 Task: Open a blank google sheet and write heading  Rise Sales. Add 10 people name  'David White, Emily Green, Andrew Baker, Madison Evans, Logan King, Grace Hill, Gabriel Young, Elizabeth Flores, Samuel Reed, Avery Nelson'Item code in between  2020-2080. Product range in between  1000-10000. Add Products   TOMS Shoe, UGG  Shoe, Wolverine Shoe, Z-Coil Shoe, Adidas shoe, Gucci T-shirt, Louis Vuitton bag, Zara Shirt, H&M jeans, Chanel perfume.Choose quantity  1 to 10  commission 2 percent Total Add Amount. Save page  Rise Sales templetes   book
Action: Mouse moved to (551, 191)
Screenshot: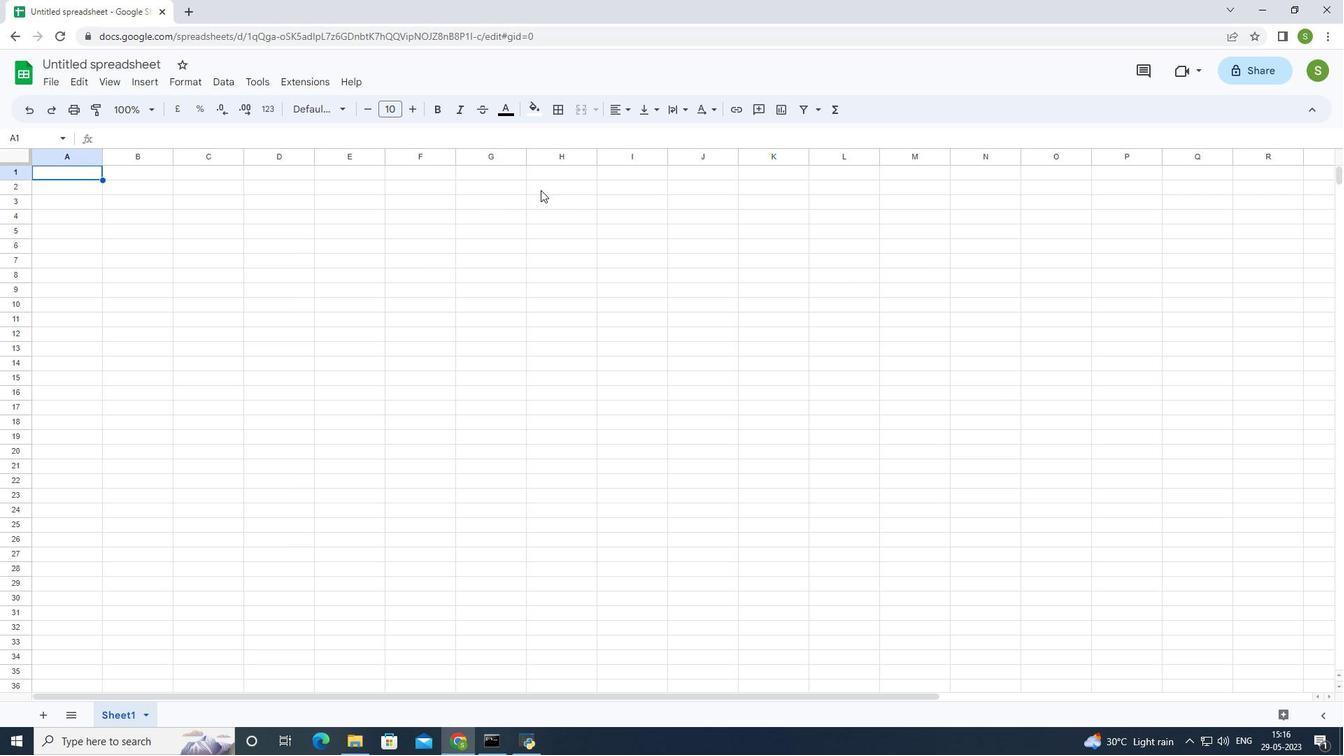 
Action: Mouse pressed left at (551, 191)
Screenshot: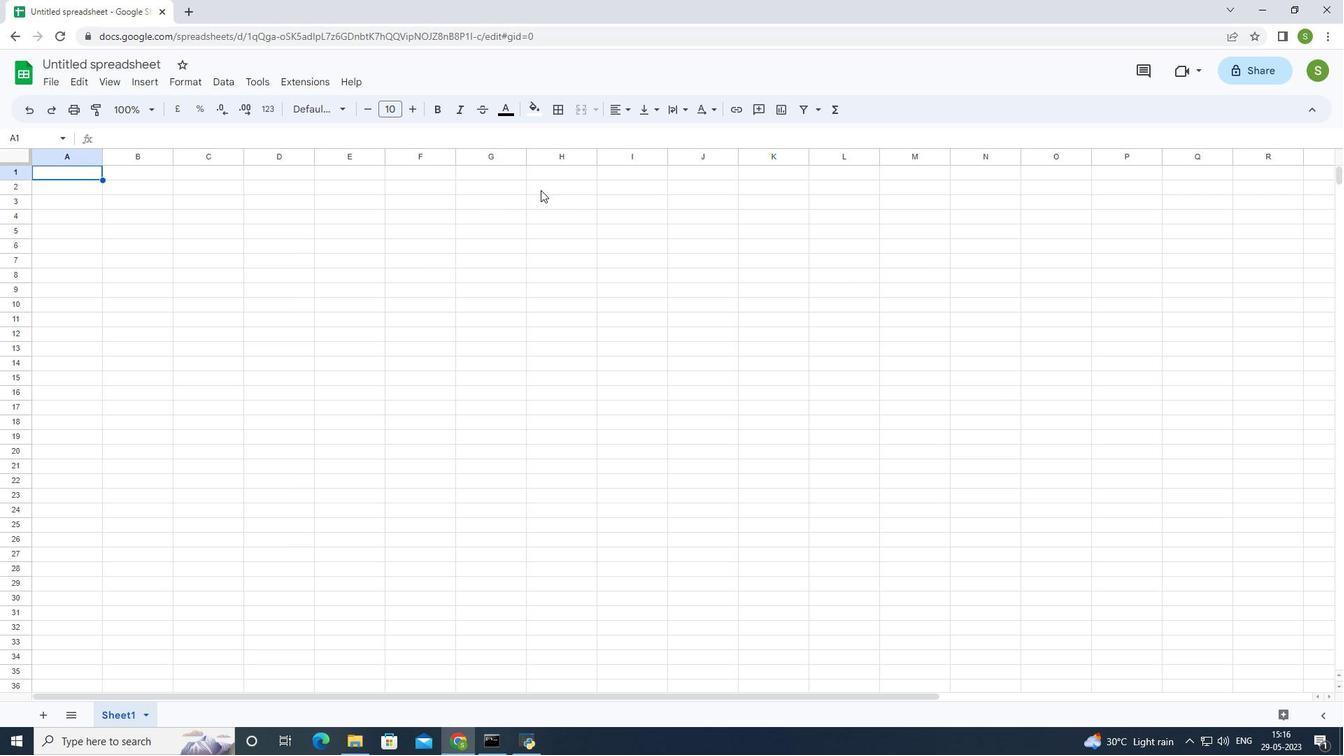 
Action: Mouse moved to (540, 185)
Screenshot: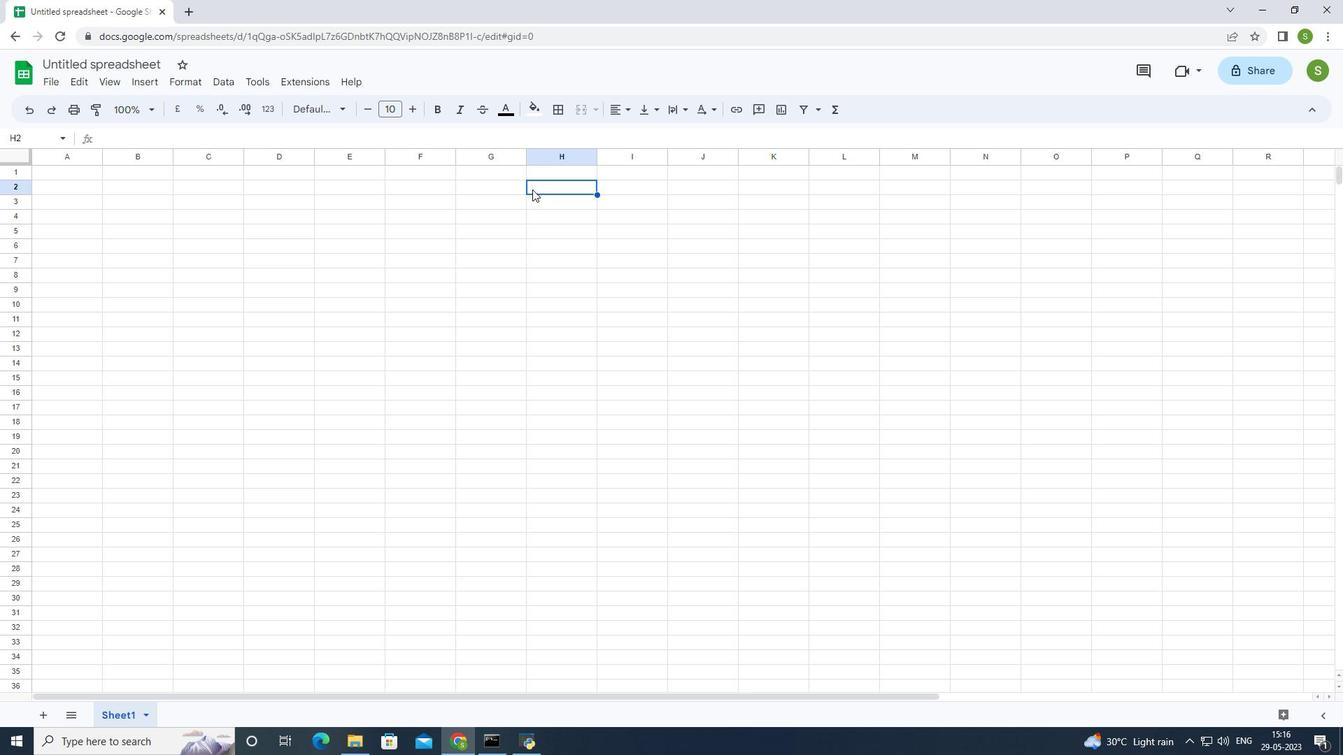 
Action: Mouse pressed left at (540, 185)
Screenshot: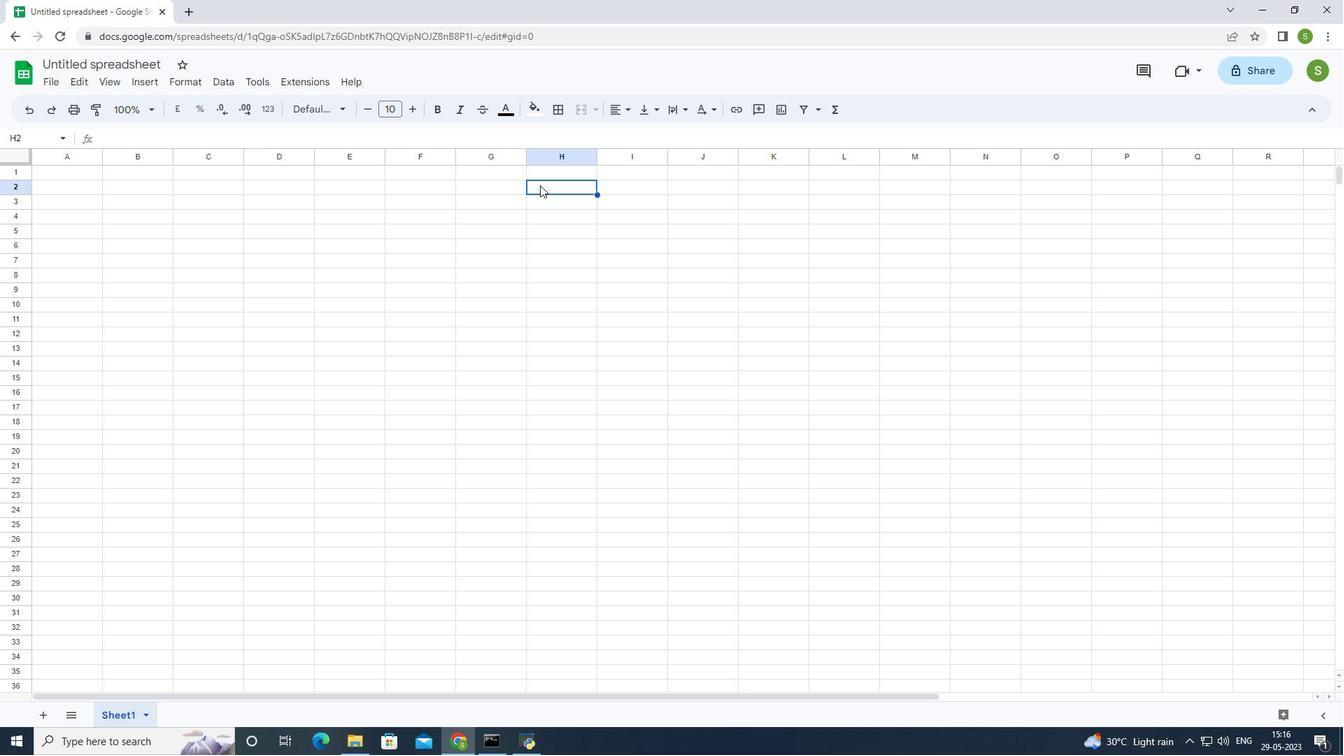 
Action: Mouse moved to (534, 187)
Screenshot: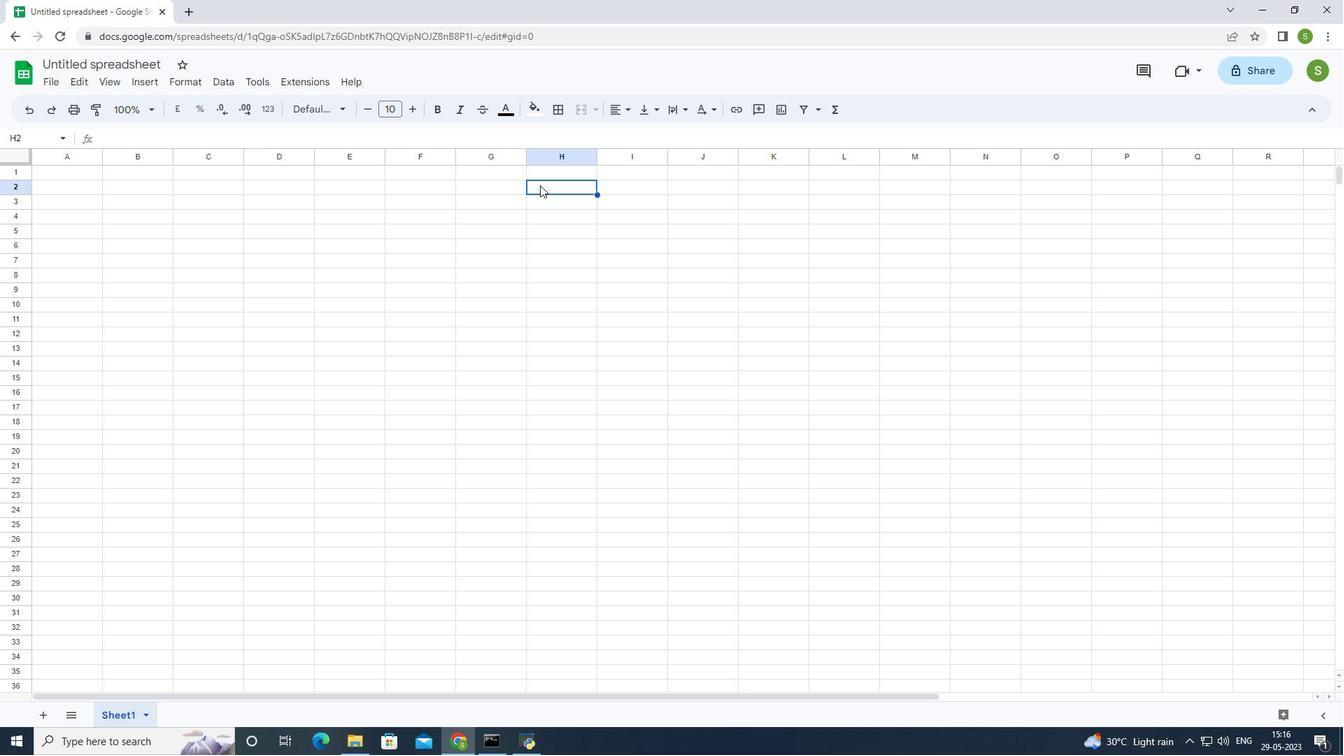 
Action: Key pressed <Key.shift><Key.shift><Key.shift><Key.shift><Key.shift>Rise<Key.space><Key.shift>Sales<Key.enter>
Screenshot: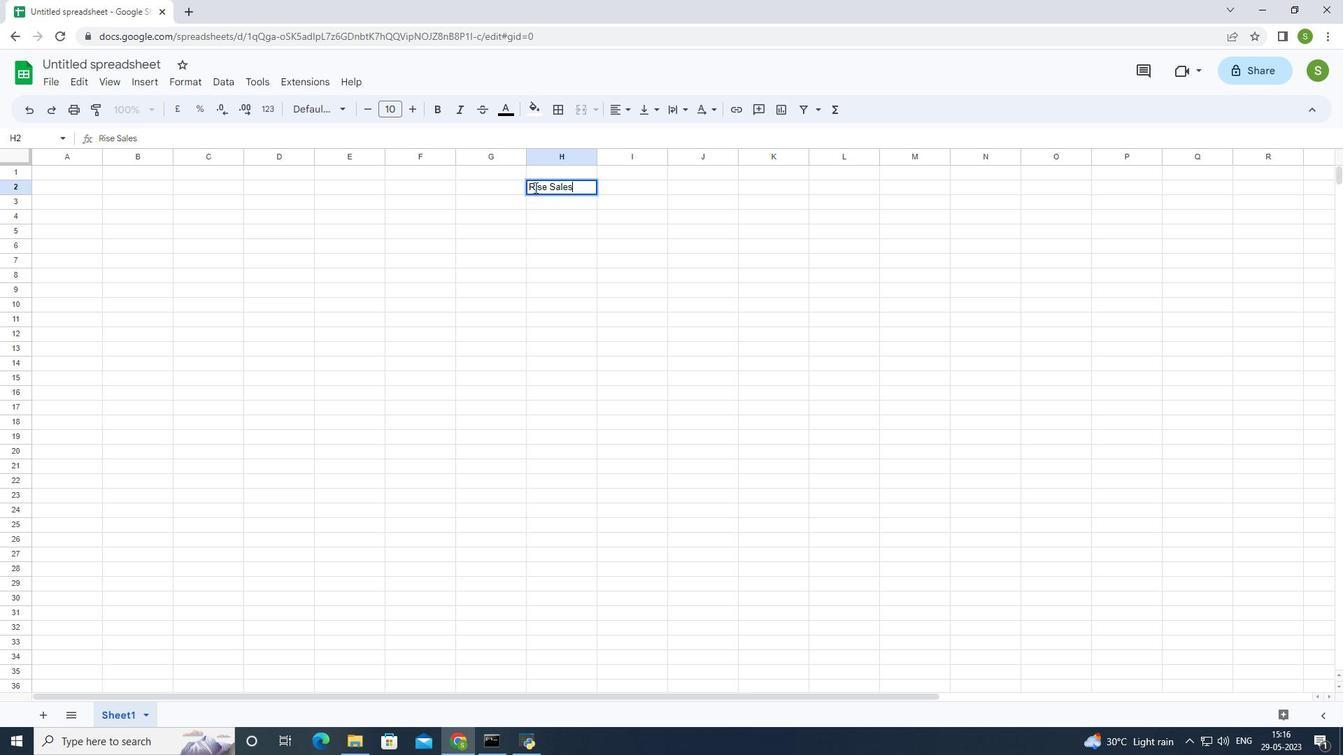 
Action: Mouse moved to (418, 198)
Screenshot: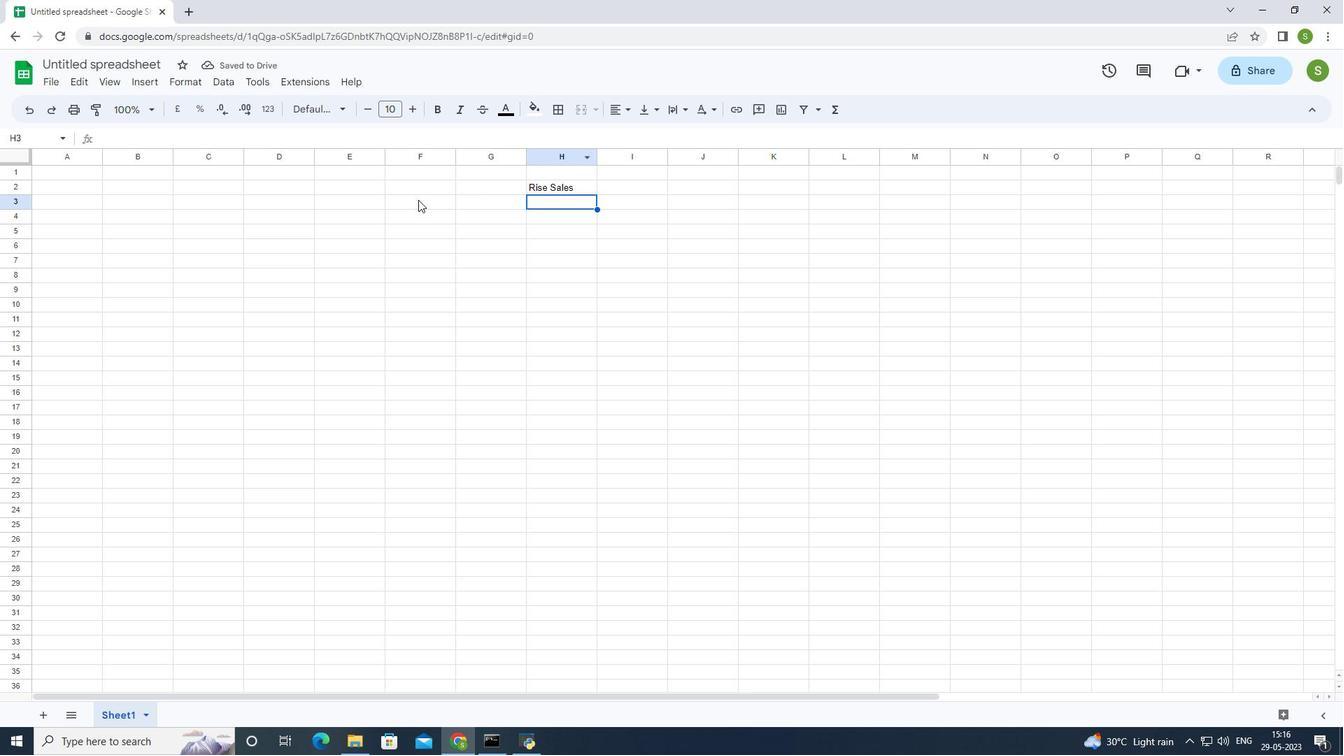 
Action: Mouse pressed left at (418, 198)
Screenshot: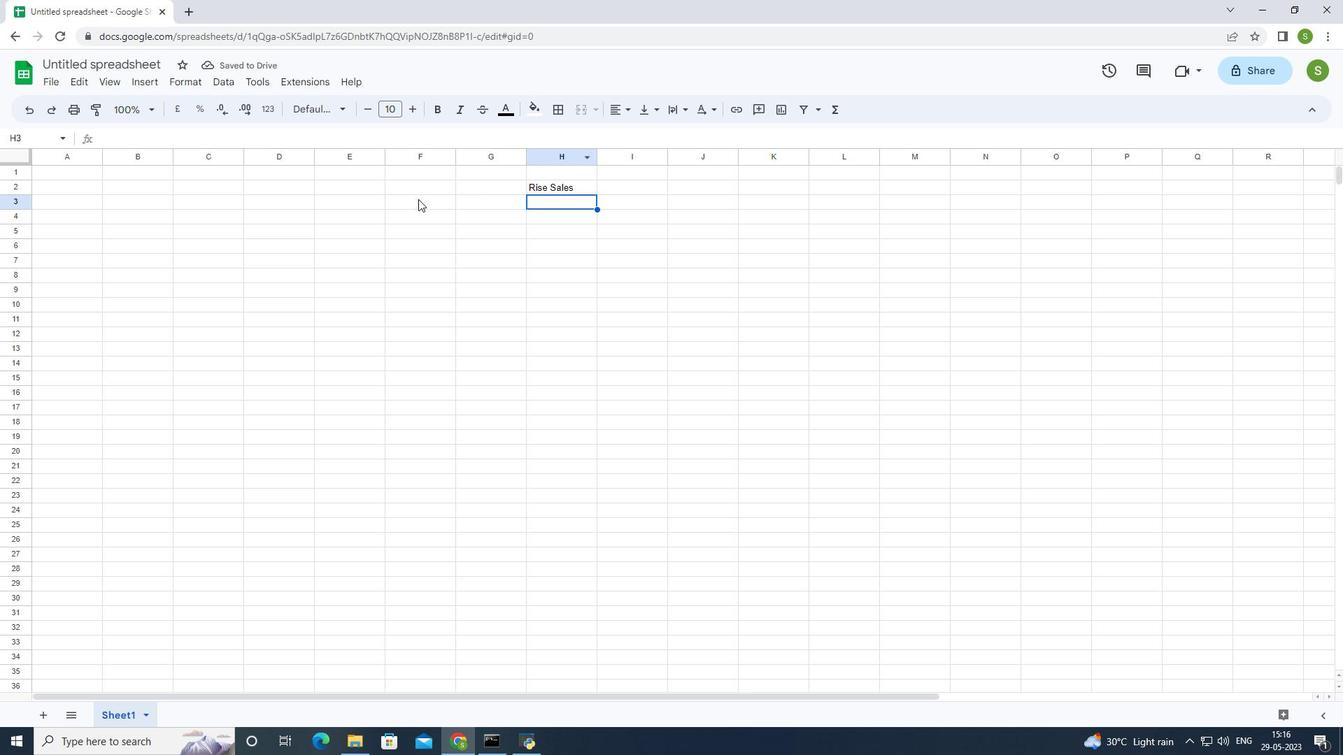 
Action: Mouse moved to (484, 179)
Screenshot: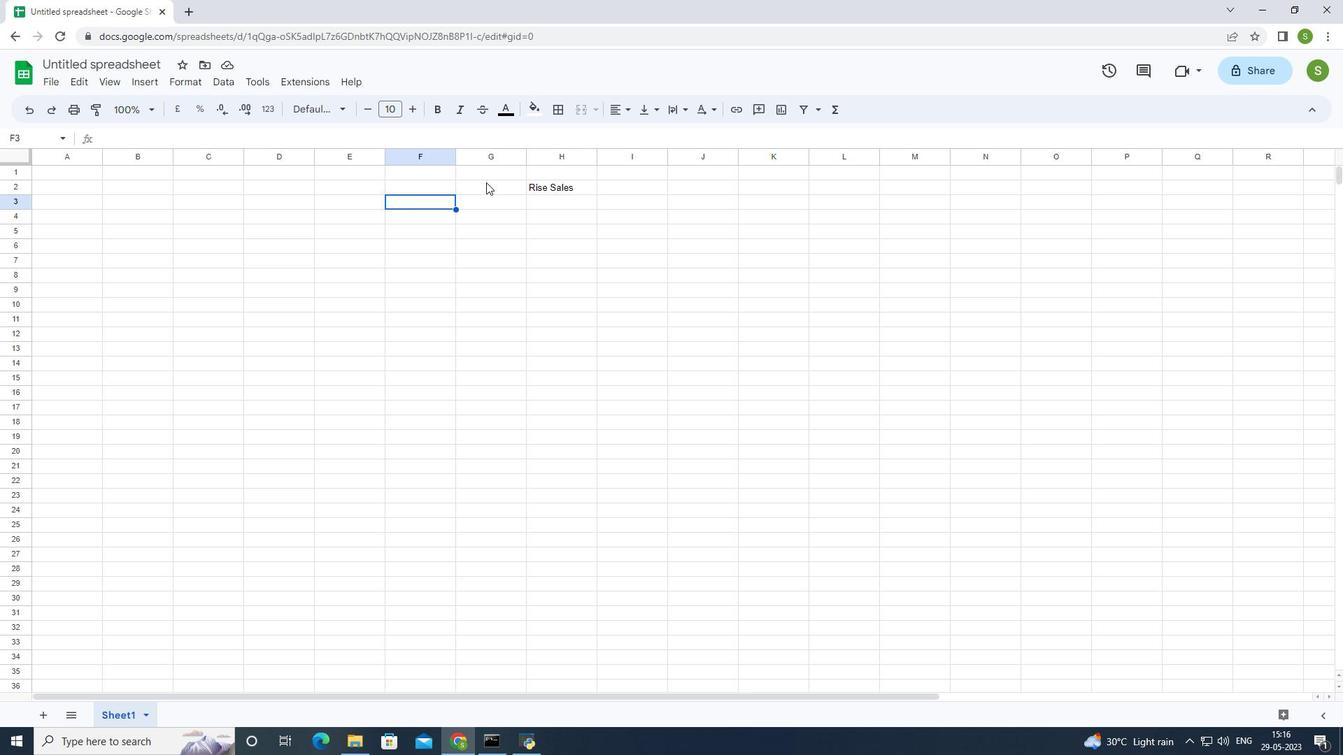 
Action: Key pressed <Key.shift>Na,me<Key.backspace><Key.backspace><Key.backspace>me<Key.enter><Key.shift>David<Key.space><Key.shift><Key.shift><Key.shift><Key.shift><Key.shift>White<Key.enter><Key.shift><Key.shift><Key.shift><Key.shift><Key.shift><Key.shift><Key.shift><Key.shift><Key.shift><Key.shift><Key.shift><Key.shift><Key.shift><Key.shift><Key.shift><Key.shift><Key.shift><Key.shift><Key.shift><Key.shift><Key.shift><Key.shift><Key.shift>Emily<Key.space><Key.shift><Key.shift><Key.shift><Key.shift><Key.shift><Key.shift>Green
Screenshot: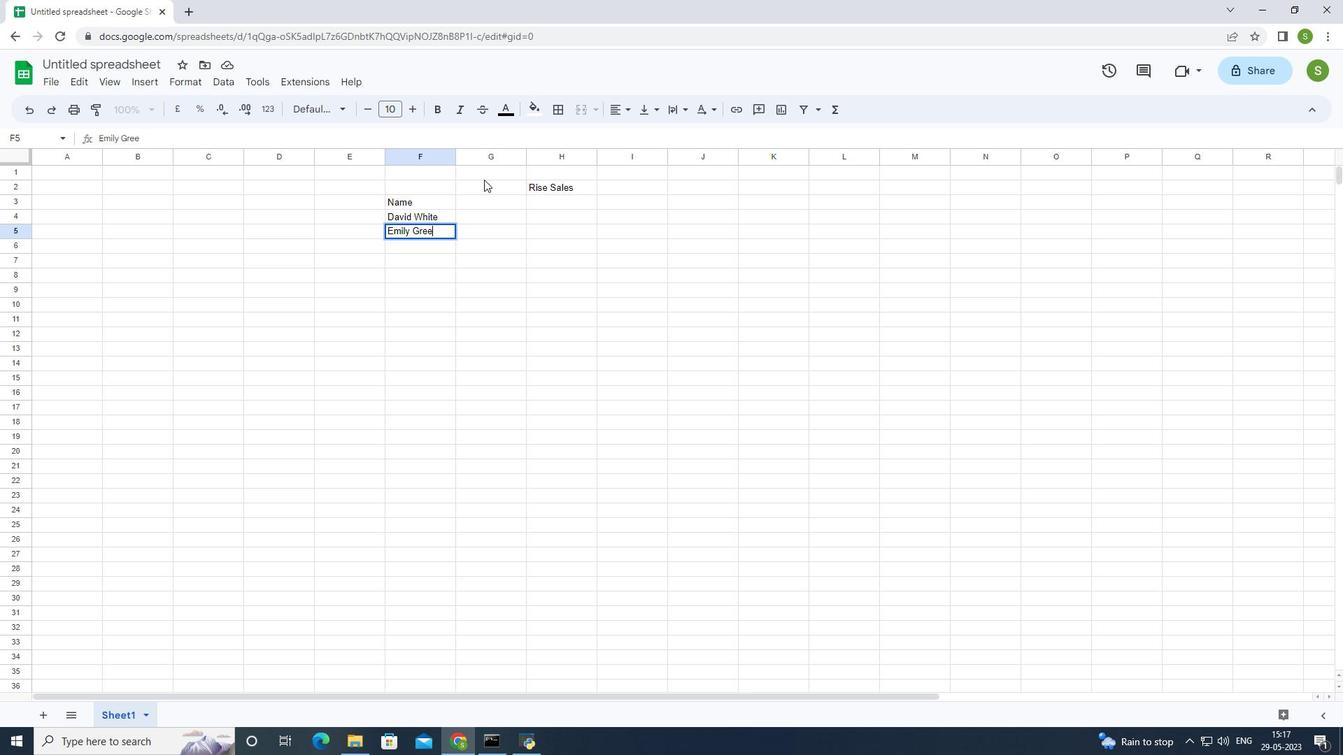 
Action: Mouse moved to (202, 256)
Screenshot: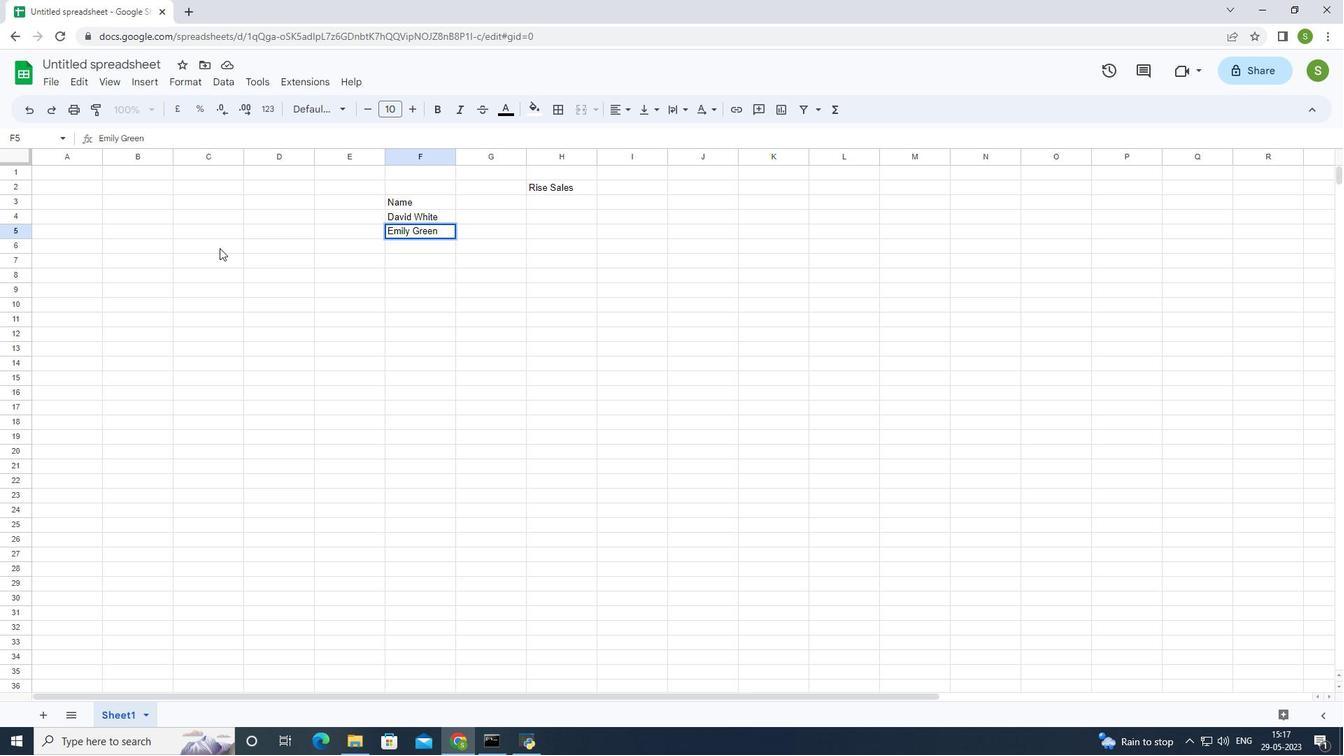
Action: Key pressed <Key.enter><Key.shift>Andrew<Key.space>a<Key.backspace><Key.shift>Baker<Key.enter><Key.shift>Madison<Key.space><Key.shift><Key.shift><Key.shift><Key.shift><Key.shift><Key.shift>Evans<Key.enter><Key.shift>Logan<Key.space>z<Key.backspace><Key.shift>King<Key.enter><Key.shift><Key.shift><Key.shift><Key.shift><Key.shift><Key.shift><Key.shift><Key.shift><Key.shift><Key.shift><Key.shift>Grance<Key.space><Key.shift>Hill<Key.enter><Key.shift><Key.shift><Key.shift><Key.shift><Key.shift><Key.shift><Key.shift><Key.shift><Key.shift><Key.shift><Key.shift><Key.shift><Key.shift>Gabriel<Key.space><Key.shift>Young<Key.enter><Key.shift><Key.shift><Key.shift><Key.shift><Key.shift><Key.shift><Key.shift><Key.shift><Key.shift><Key.shift><Key.shift><Key.shift><Key.shift><Key.shift><Key.shift><Key.shift><Key.shift><Key.shift><Key.shift><Key.shift><Key.shift><Key.shift><Key.shift><Key.shift><Key.shift><Key.shift><Key.shift><Key.shift><Key.shift><Key.shift><Key.shift><Key.shift><Key.shift><Key.shift><Key.shift><Key.shift>Elizabeth<Key.space><Key.shift><Key.shift><Key.shift><Key.shift><Key.shift><Key.shift><Key.shift><Key.shift><Key.shift><Key.shift><Key.shift><Key.shift><Key.shift><Key.shift><Key.shift><Key.shift><Key.shift><Key.shift><Key.shift><Key.shift>Flores<Key.enter><Key.shift>Samuel<Key.space><Key.shift>E<Key.backspace><Key.shift>Reed<Key.enter><Key.shift><Key.shift><Key.shift><Key.shift><Key.shift><Key.shift><Key.shift><Key.shift><Key.shift><Key.shift><Key.shift><Key.shift><Key.shift><Key.shift><Key.shift><Key.shift><Key.shift>Avery<Key.space><Key.shift><Key.shift><Key.shift><Key.shift><Key.shift><Key.shift><Key.shift><Key.shift><Key.shift><Key.shift><Key.shift><Key.shift><Key.shift><Key.shift><Key.shift><Key.shift><Key.shift><Key.shift><Key.shift><Key.shift><Key.shift><Key.shift><Key.shift><Key.shift>Nelson
Screenshot: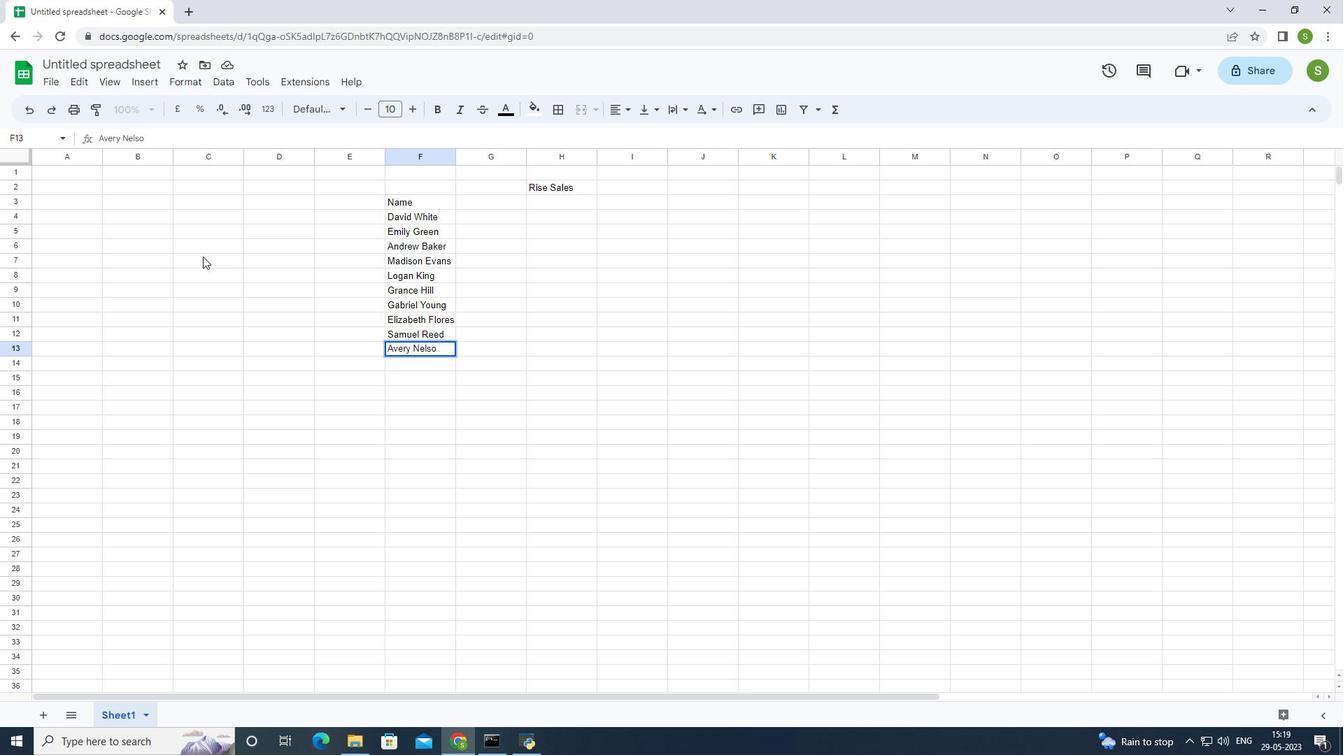 
Action: Mouse moved to (506, 203)
Screenshot: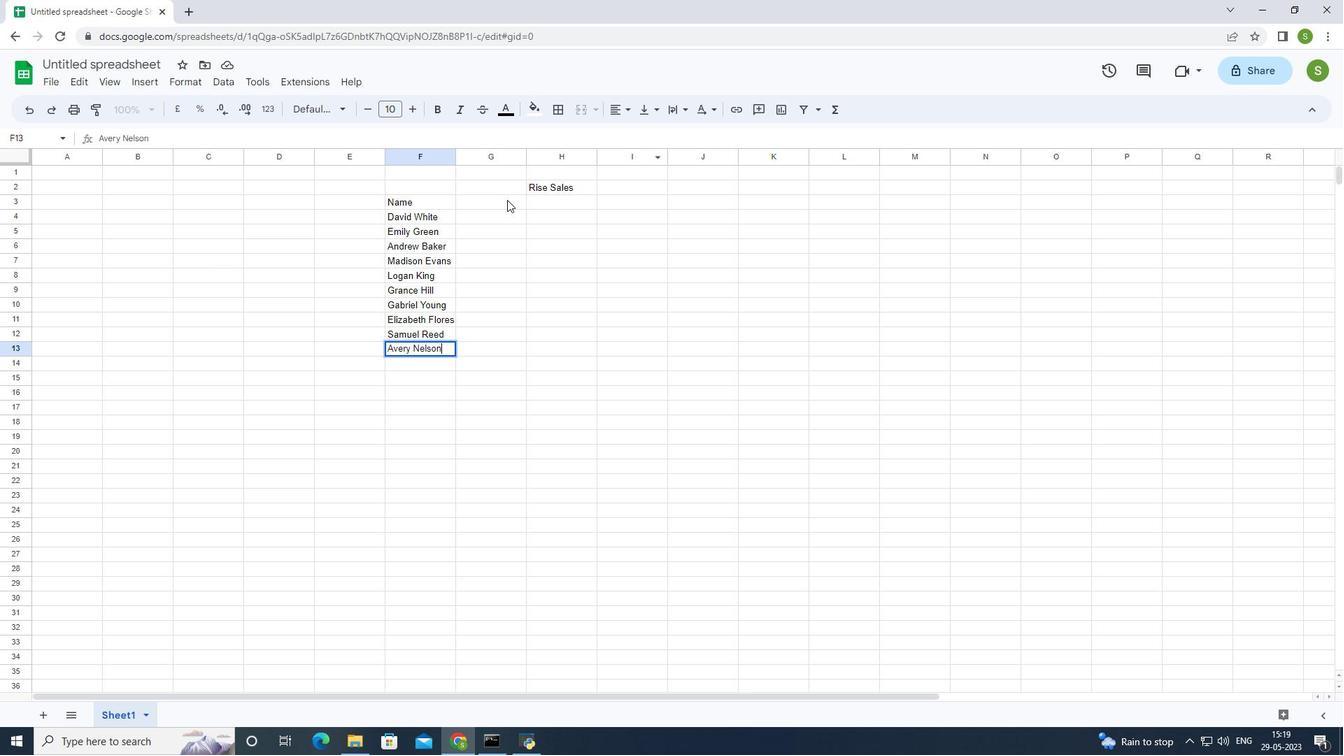 
Action: Mouse pressed left at (506, 203)
Screenshot: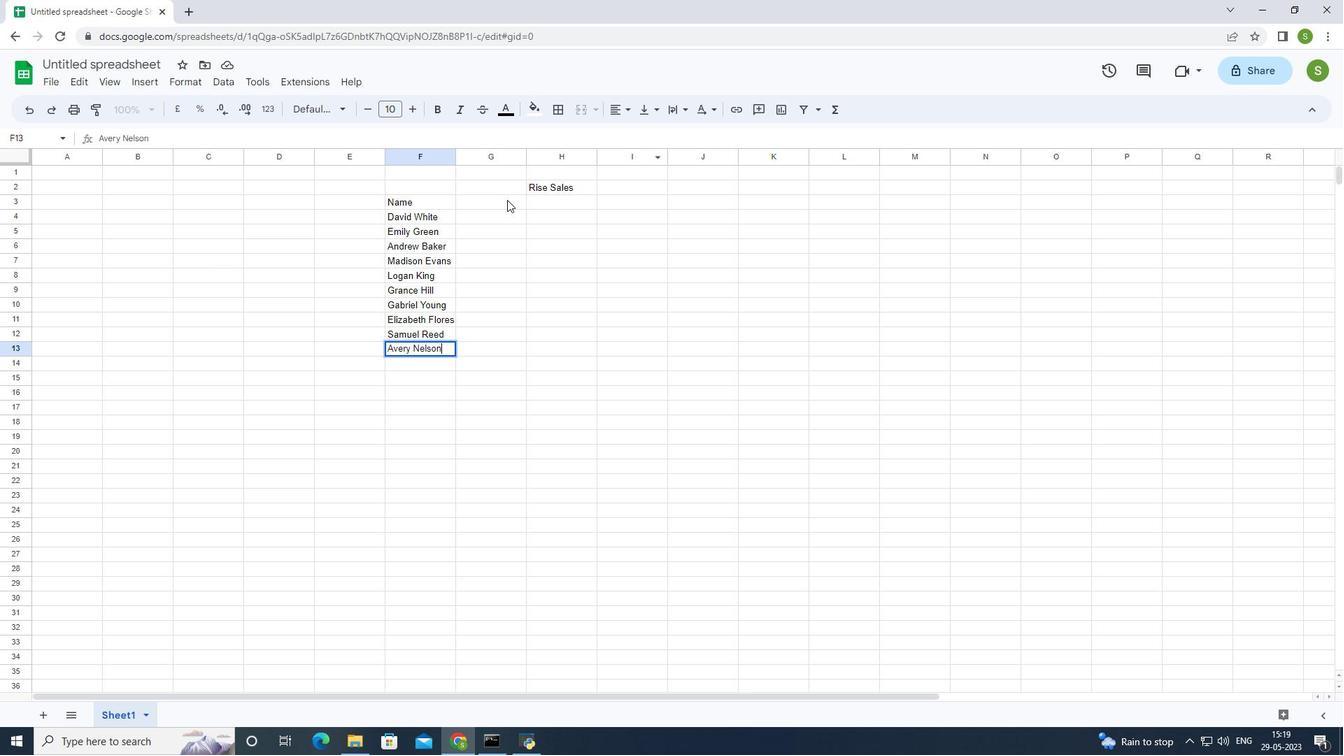 
Action: Mouse moved to (453, 330)
Screenshot: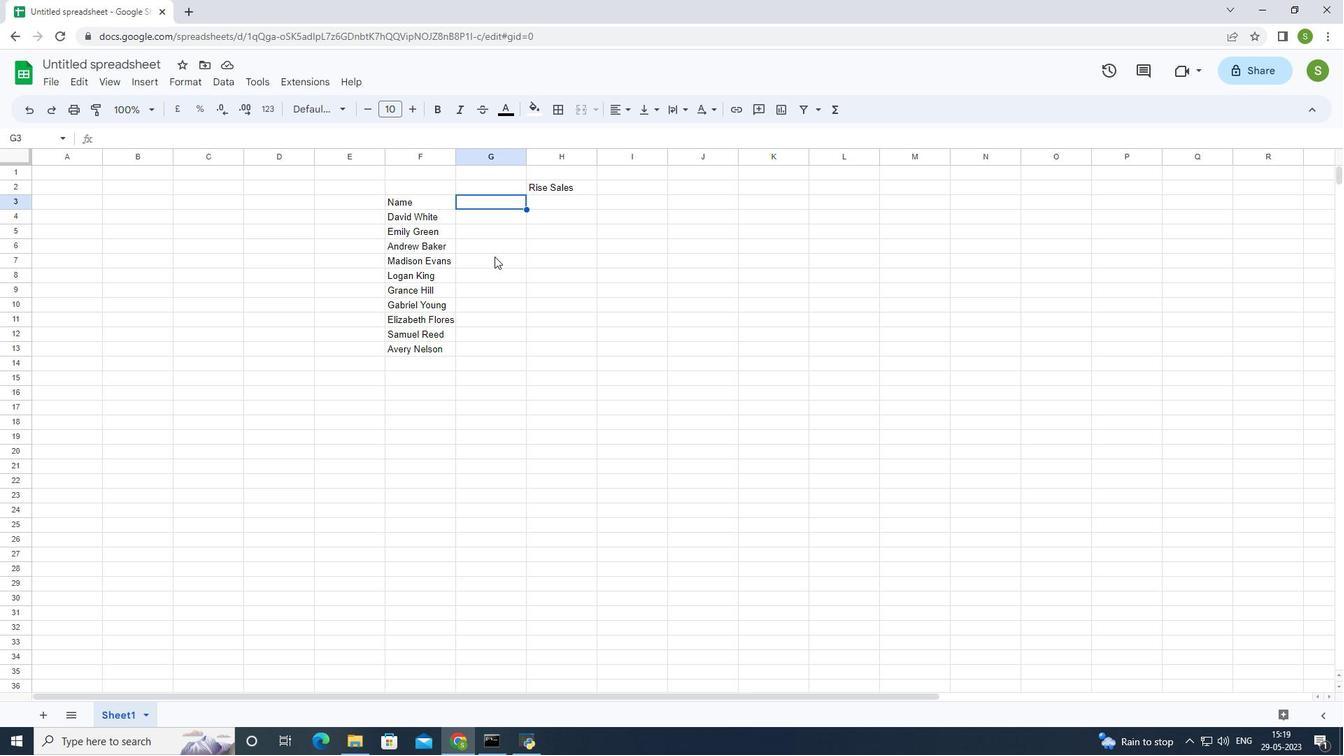 
Action: Key pressed <Key.shift>Item<Key.enter>2020<Key.enter>2030<Key.enter>2040<Key.enter>2050<Key.enter>2060<Key.enter>2070<Key.enter>2065<Key.enter>20777<Key.backspace><Key.enter>2068<Key.enter>2080<Key.enter>
Screenshot: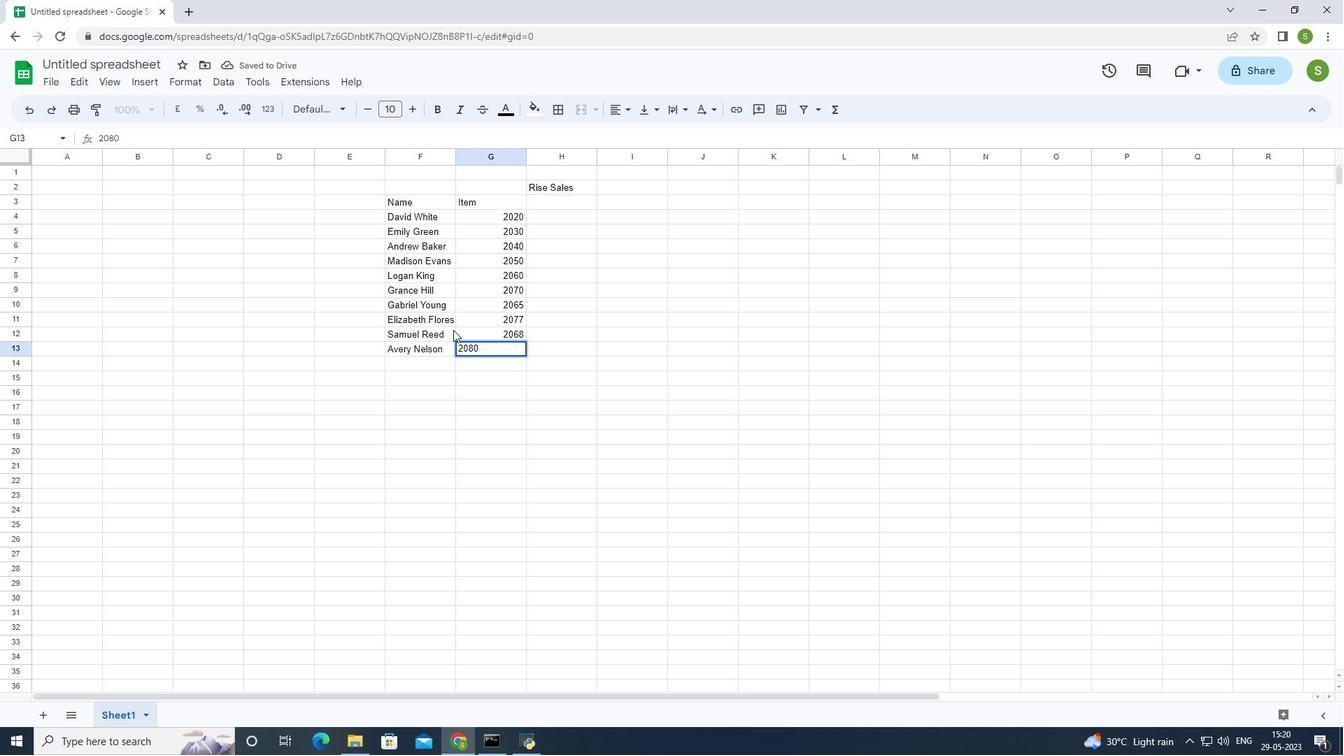 
Action: Mouse moved to (549, 202)
Screenshot: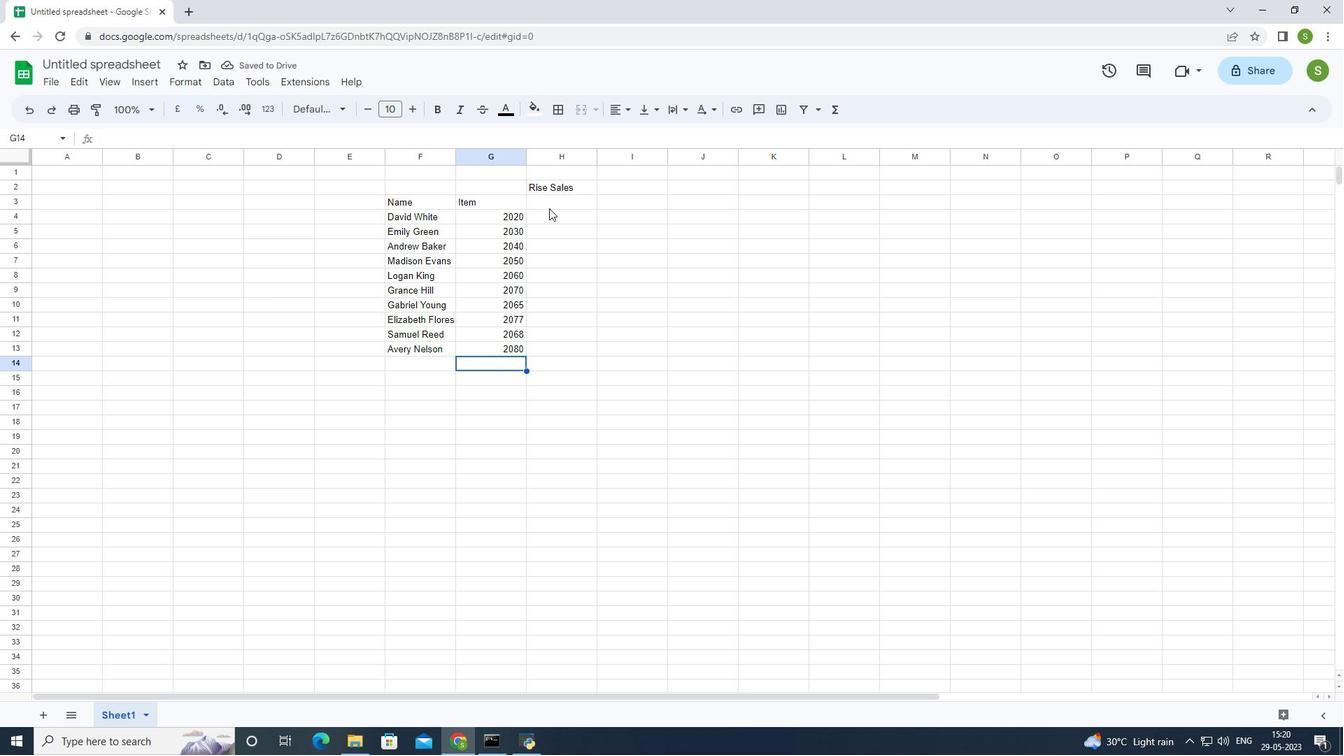 
Action: Mouse pressed left at (549, 202)
Screenshot: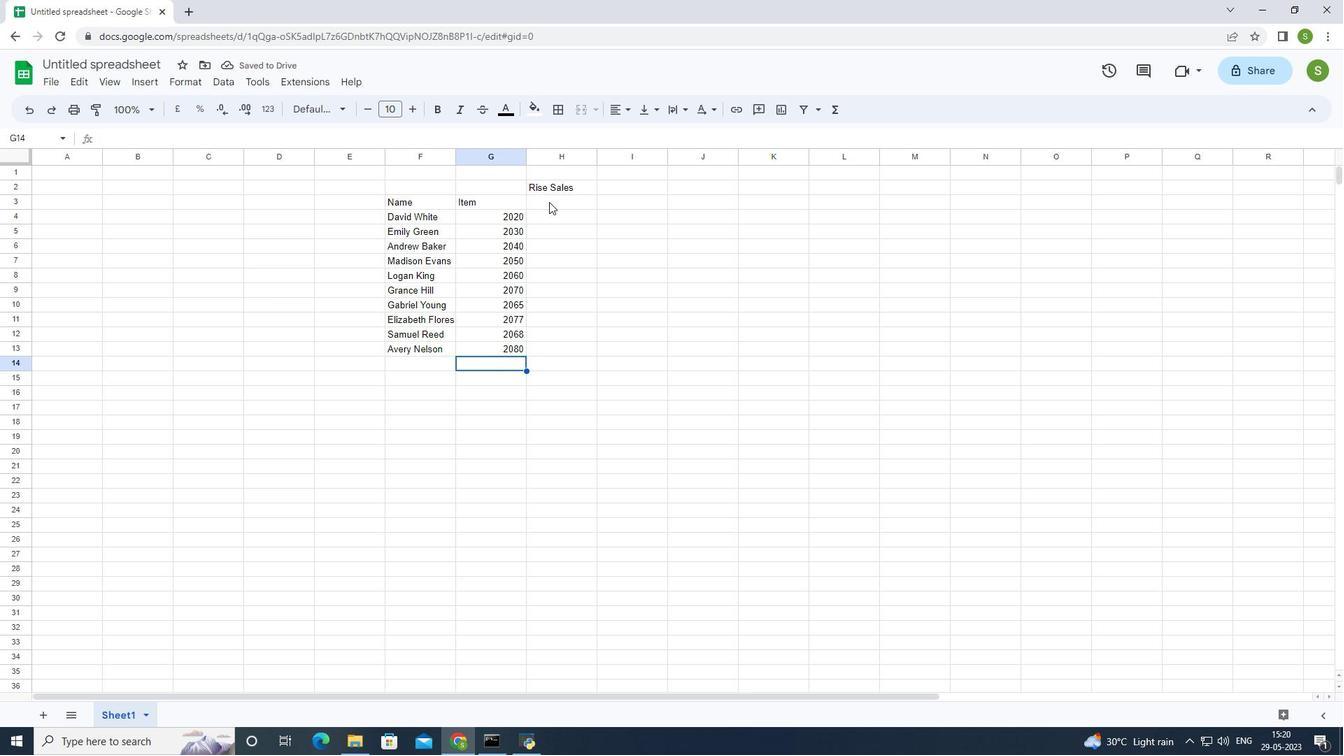 
Action: Mouse moved to (499, 226)
Screenshot: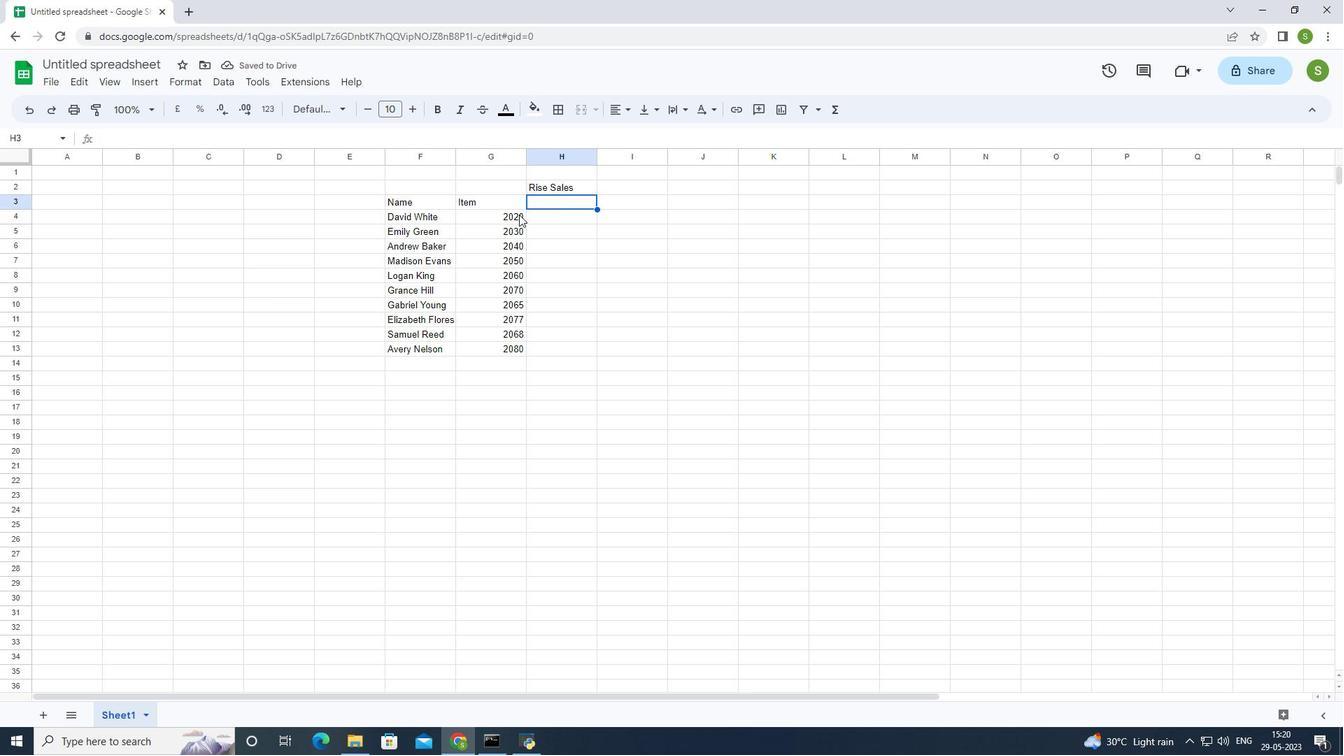 
Action: Key pressed <Key.shift>Product<Key.space><Key.shift>Range<Key.enter>1000<Key.enter>2000<Key.enter>300<Key.enter>4000<Key.enter>5000<Key.enter>6000<Key.shift_r><Key.enter>7000<Key.enter>8000<Key.enter>9000<Key.enter>10000<Key.enter>
Screenshot: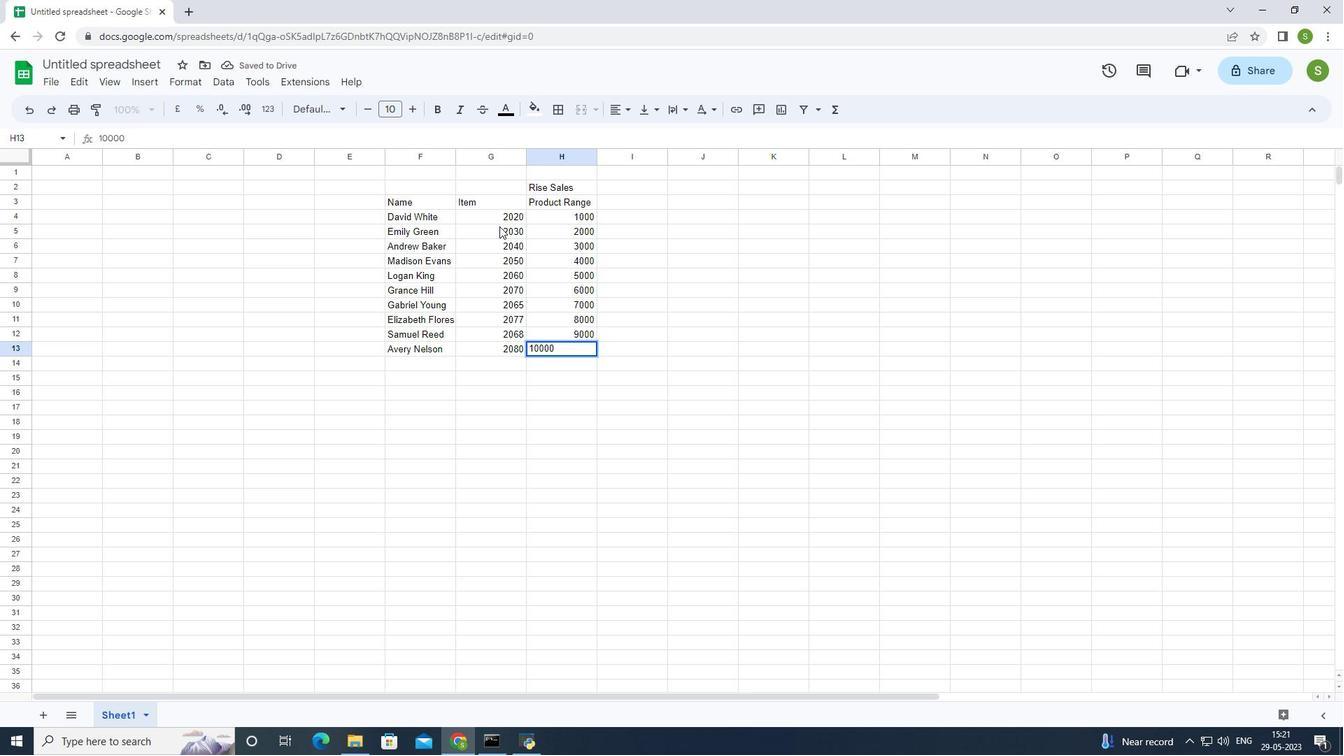 
Action: Mouse moved to (633, 200)
Screenshot: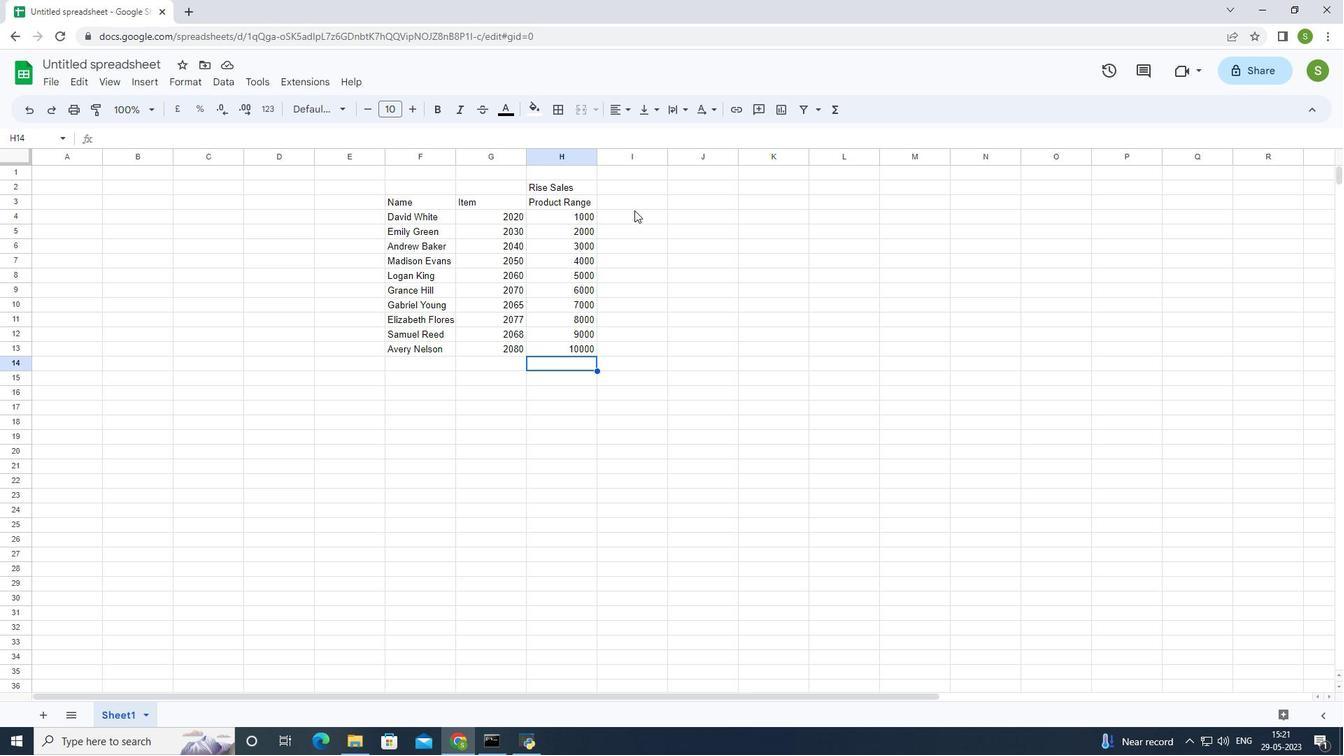 
Action: Mouse pressed left at (633, 200)
Screenshot: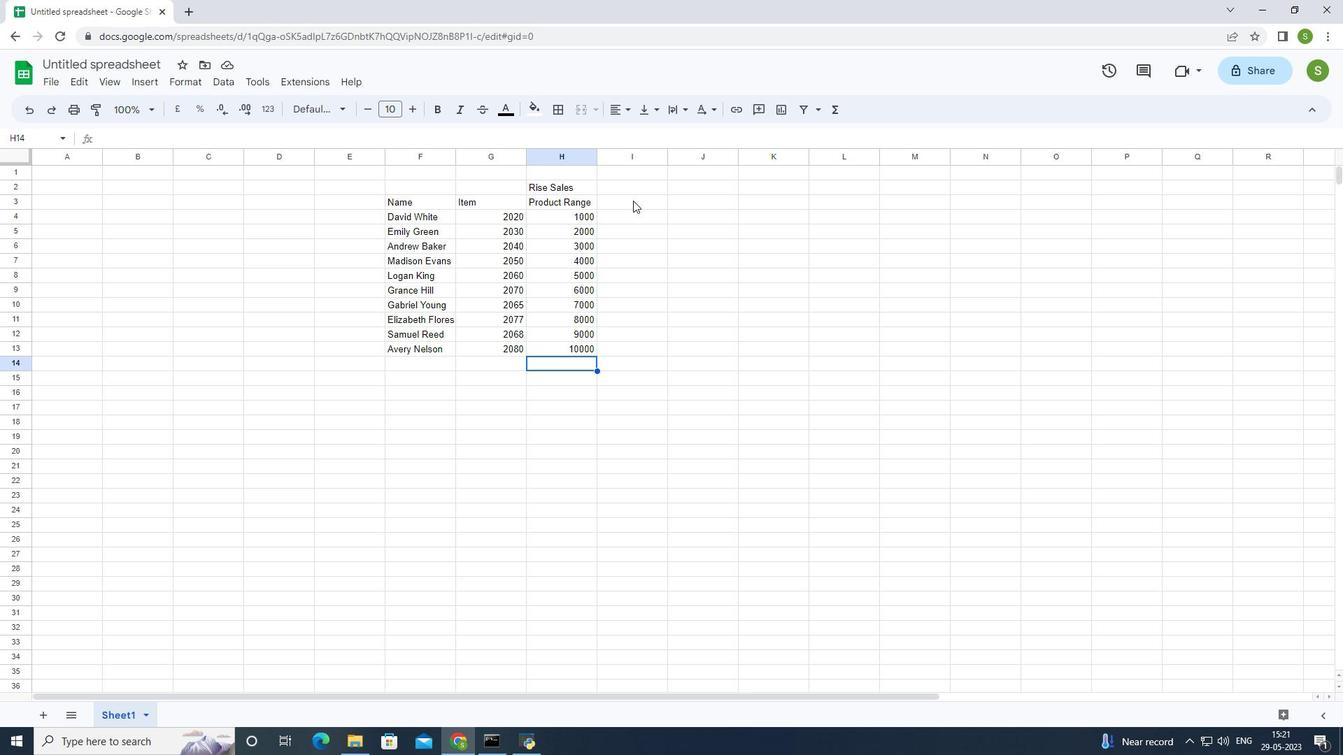 
Action: Mouse moved to (654, 179)
Screenshot: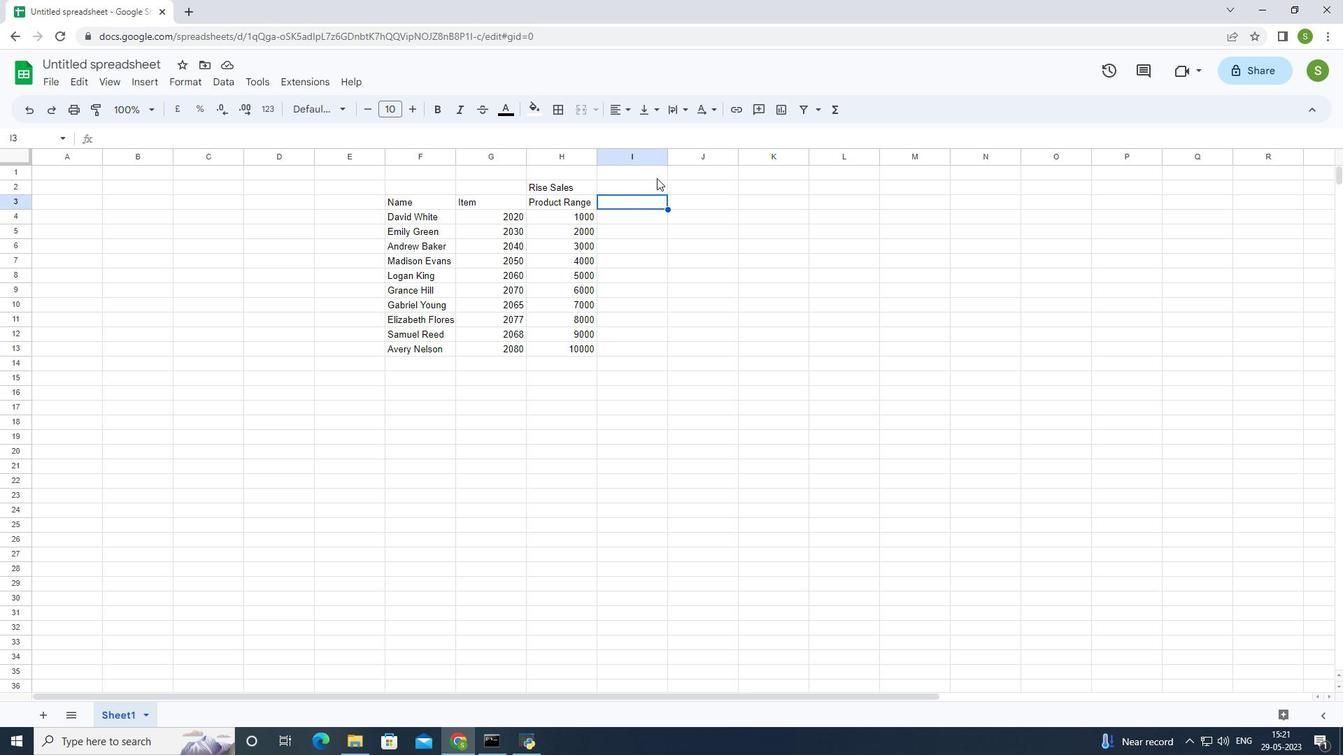 
Action: Key pressed <Key.shift>
Screenshot: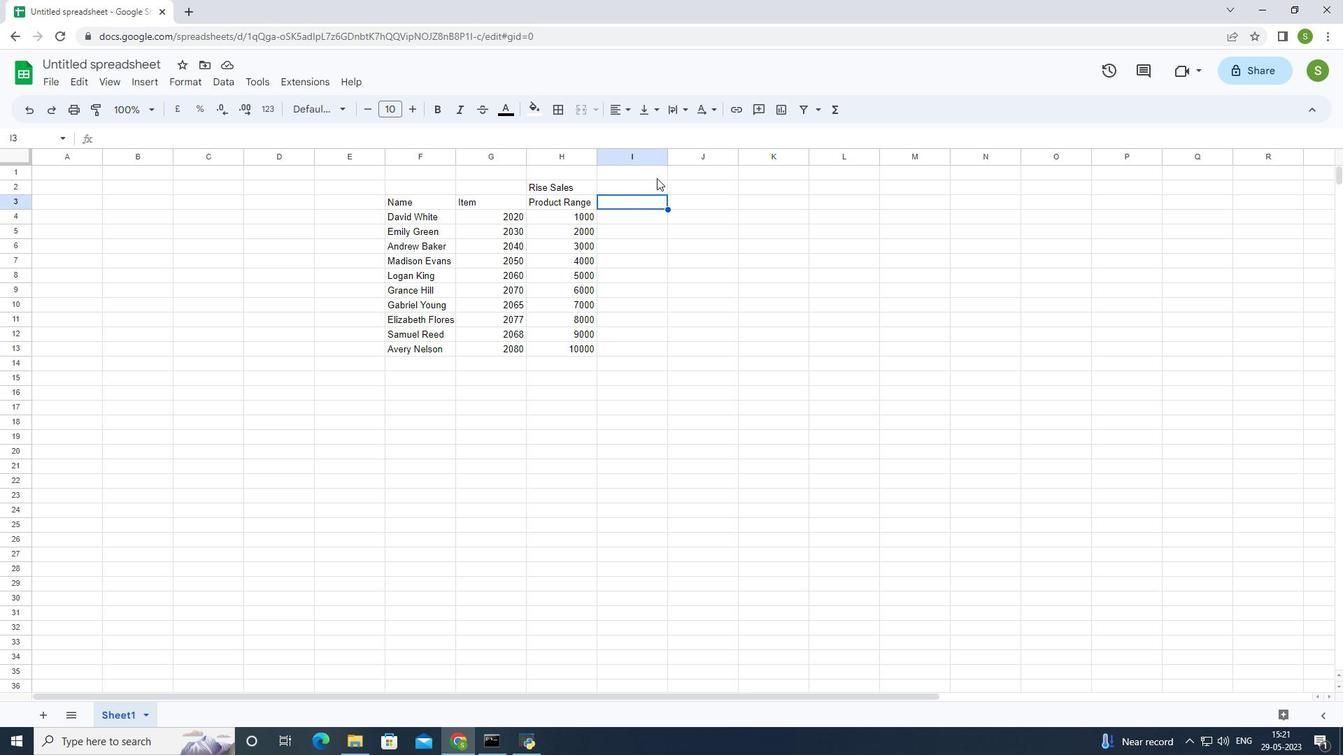 
Action: Mouse moved to (703, 155)
Screenshot: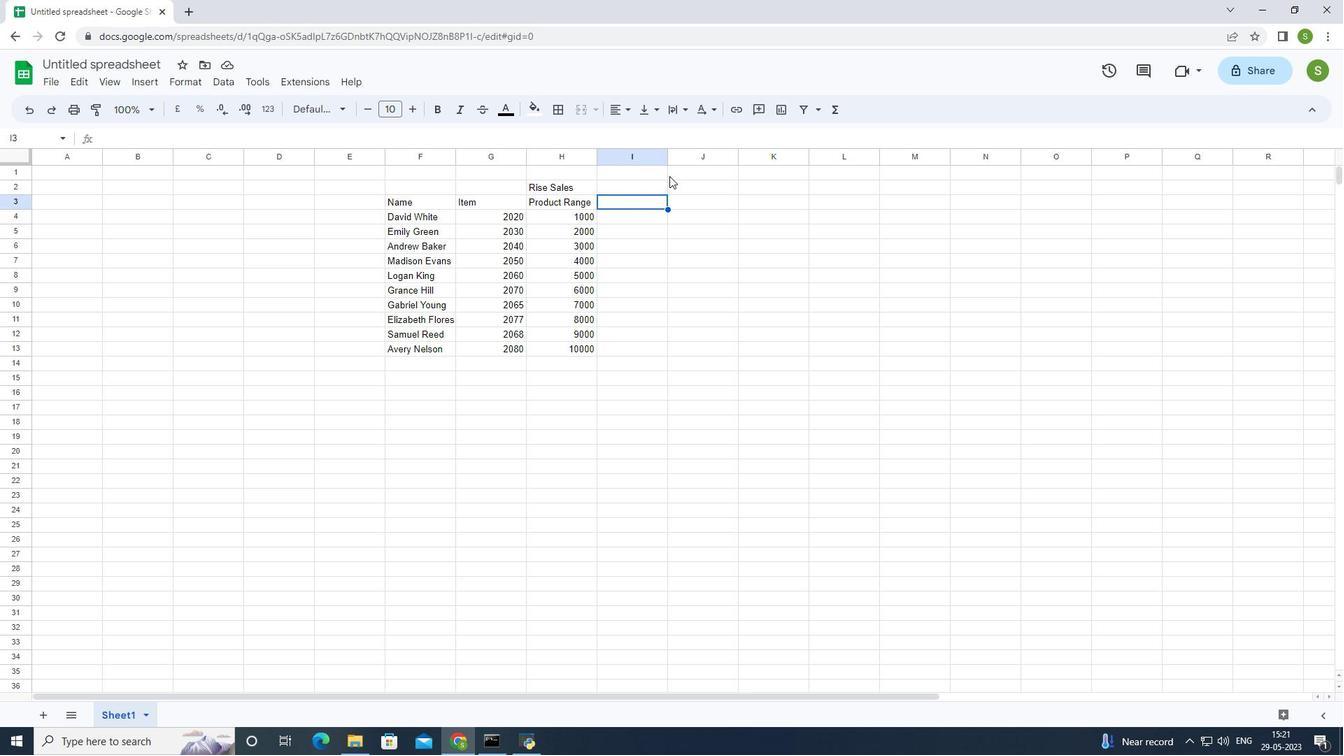 
Action: Key pressed pp<Key.backspace>roduct<Key.enter><Key.shift>T<Key.shift>OM<Key.shift><Key.shift><Key.shift><Key.shift><Key.shift><Key.shift><Key.shift><Key.shift><Key.shift><Key.shift>S<Key.shift><Key.space><Key.shift>Shie<Key.backspace><Key.backspace>oe<Key.enter><Key.shift><Key.shift><Key.shift><Key.shift><Key.shift><Key.shift><Key.shift><Key.shift><Key.shift><Key.shift>U<Key.shift><Key.shift><Key.shift><Key.shift><Key.shift><Key.shift><Key.shift><Key.shift><Key.shift><Key.shift><Key.shift><Key.shift><Key.shift><Key.shift><Key.shift><Key.shift><Key.shift><Key.shift><Key.shift><Key.shift><Key.shift><Key.shift><Key.shift><Key.shift><Key.shift><Key.shift><Key.shift><Key.shift><Key.shift><Key.shift><Key.shift><Key.shift><Key.shift><Key.shift><Key.shift><Key.shift><Key.shift><Key.shift><Key.shift><Key.shift><Key.shift><Key.shift><Key.shift><Key.shift><Key.shift><Key.shift><Key.shift><Key.shift><Key.shift><Key.shift><Key.shift><Key.shift><Key.shift><Key.shift><Key.shift><Key.shift><Key.shift><Key.shift><Key.shift><Key.shift><Key.shift><Key.shift><Key.shift><Key.shift><Key.shift><Key.shift><Key.shift><Key.shift><Key.shift><Key.shift><Key.shift><Key.shift><Key.shift><Key.shift><Key.shift><Key.shift><Key.shift><Key.shift><Key.shift><Key.shift><Key.shift><Key.shift><Key.shift><Key.shift><Key.shift><Key.shift><Key.shift><Key.shift><Key.shift><Key.shift><Key.shift>GG<Key.space><Key.shift>Shoe<Key.enter><Key.space><Key.shift>W
Screenshot: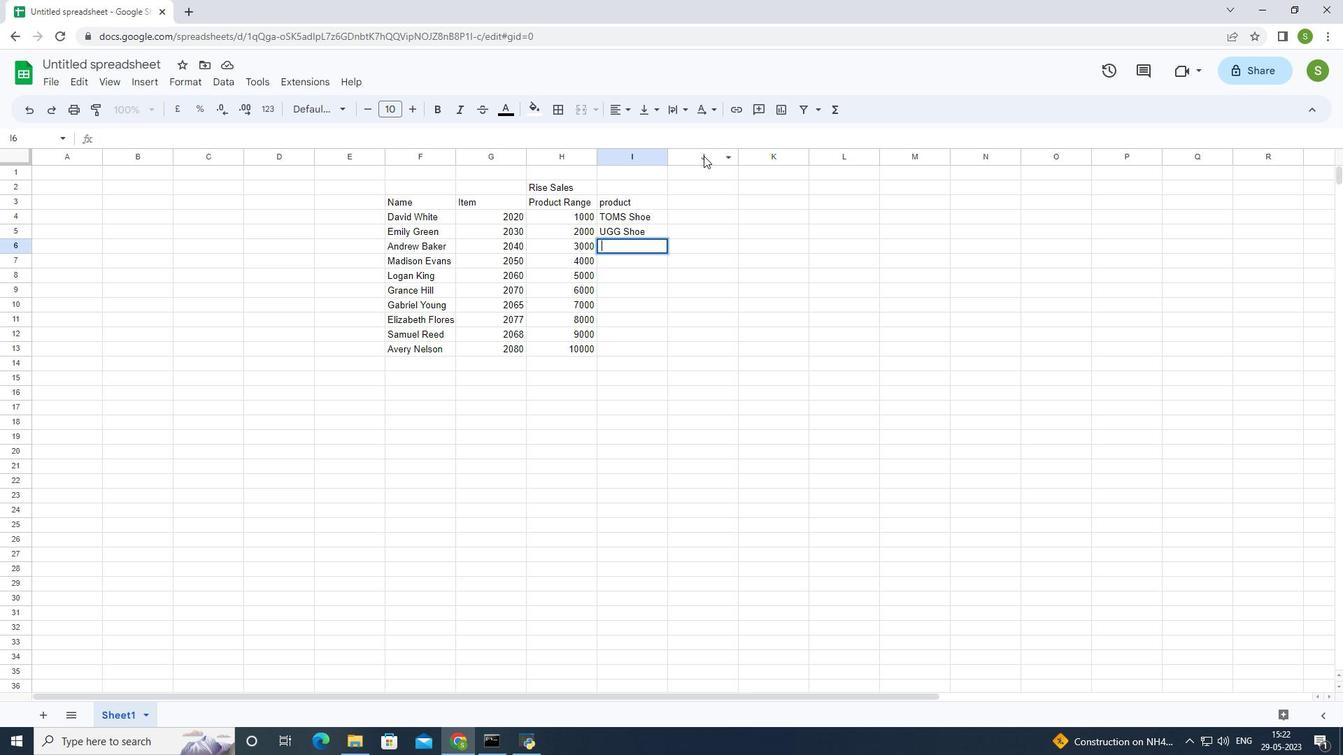 
Action: Mouse moved to (982, 44)
Screenshot: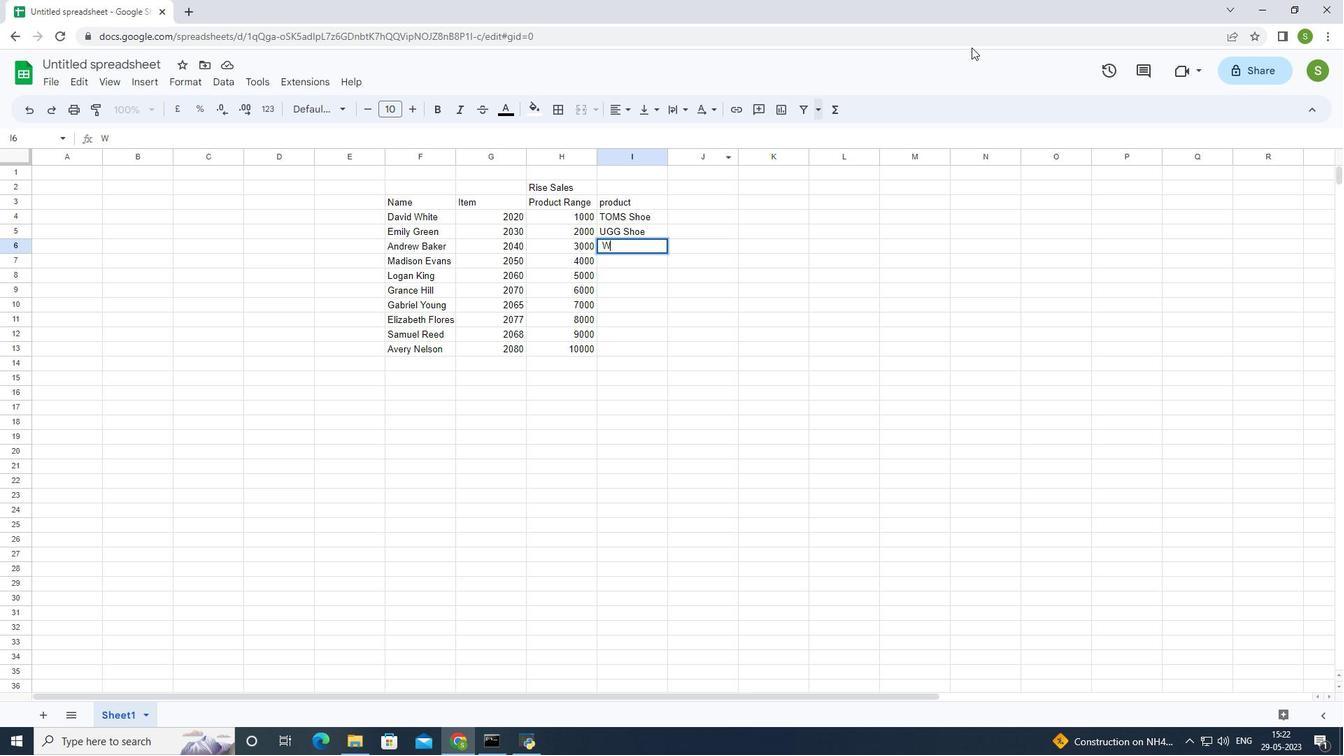 
Action: Key pressed ol
Screenshot: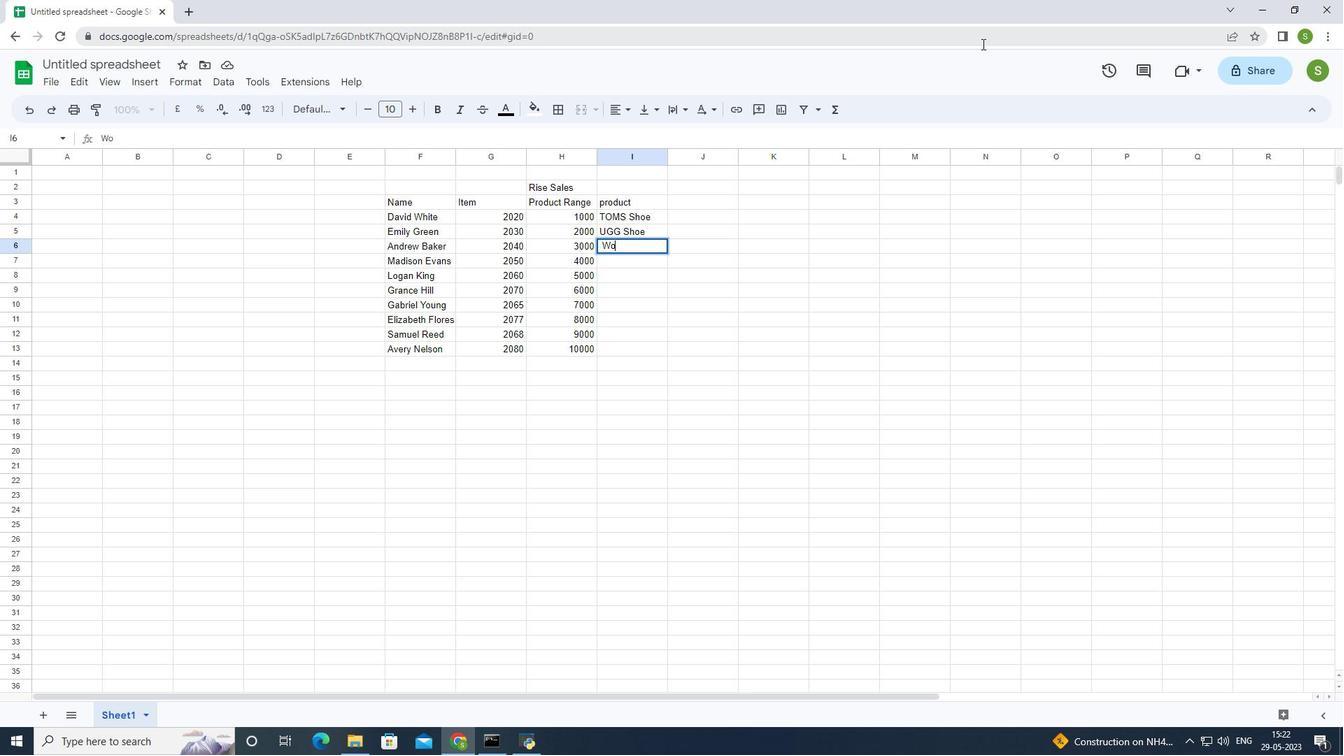 
Action: Mouse moved to (1045, 30)
Screenshot: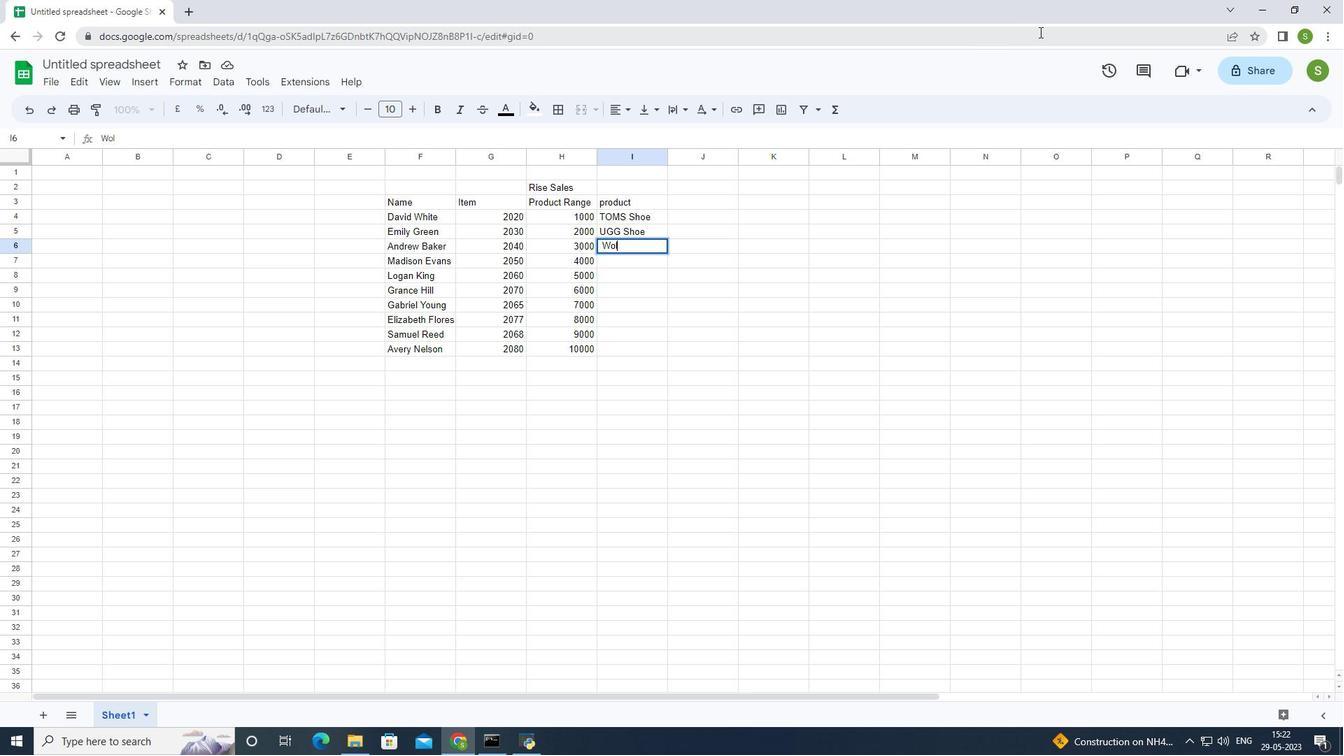 
Action: Key pressed verine<Key.space><Key.shift>Shoe<Key.enter><Key.shift>Z-coil<Key.space><Key.shift>Shoe<Key.enter><Key.shift>Adidas<Key.space><Key.shift>Shoe<Key.enter><Key.shift><Key.shift><Key.shift><Key.shift><Key.shift><Key.shift><Key.shift><Key.shift>Gucci<Key.space><Key.shift>T-<Key.shift>Shirt<Key.enter><Key.shift><Key.shift><Key.shift><Key.shift>Louis<Key.space><Key.shift>Vuitton<Key.space><Key.shift>Bag<Key.enter><Key.shift>Zara<Key.space>shirt<Key.space><Key.shift>H<Key.shift_r><Key.shift_r><Key.shift_r>&<Key.shift>M<Key.backspace><Key.backspace><Key.backspace><Key.enter><Key.shift><Key.shift><Key.shift><Key.shift><Key.shift><Key.shift><Key.shift><Key.shift><Key.shift><Key.shift>H<Key.shift_r><Key.shift><Key.shift>&n<Key.backspace><Key.shift>M<Key.space>jeans<Key.enter><Key.shift>Chanel<Key.space><Key.shift>Perfume<Key.enter>
Screenshot: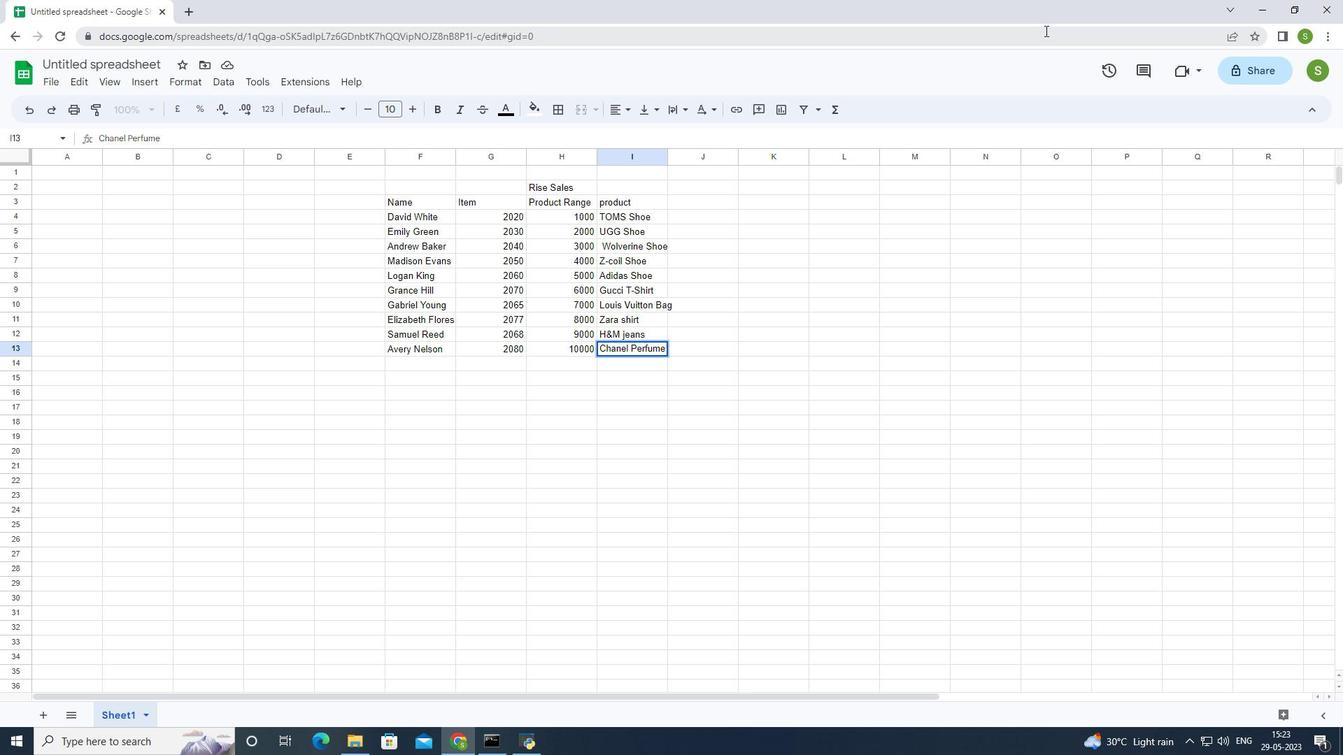 
Action: Mouse moved to (698, 195)
Screenshot: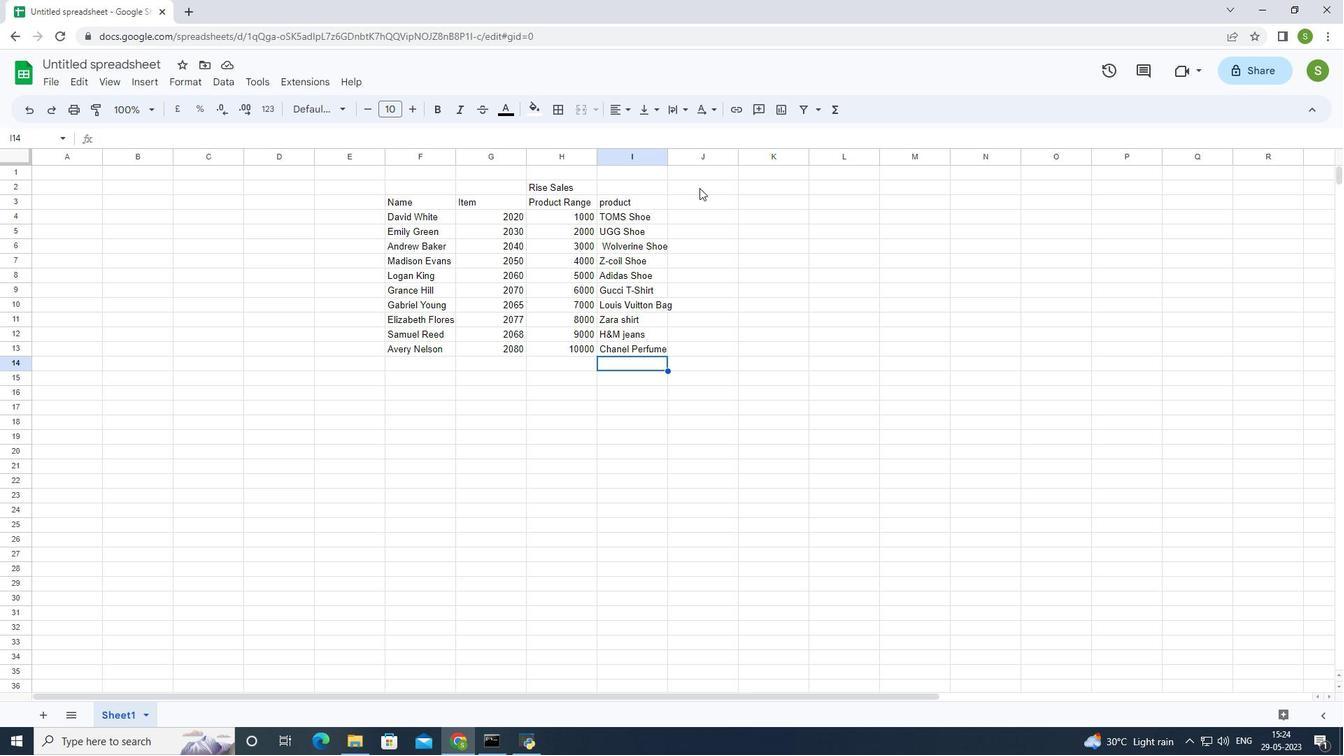 
Action: Mouse pressed left at (698, 195)
Screenshot: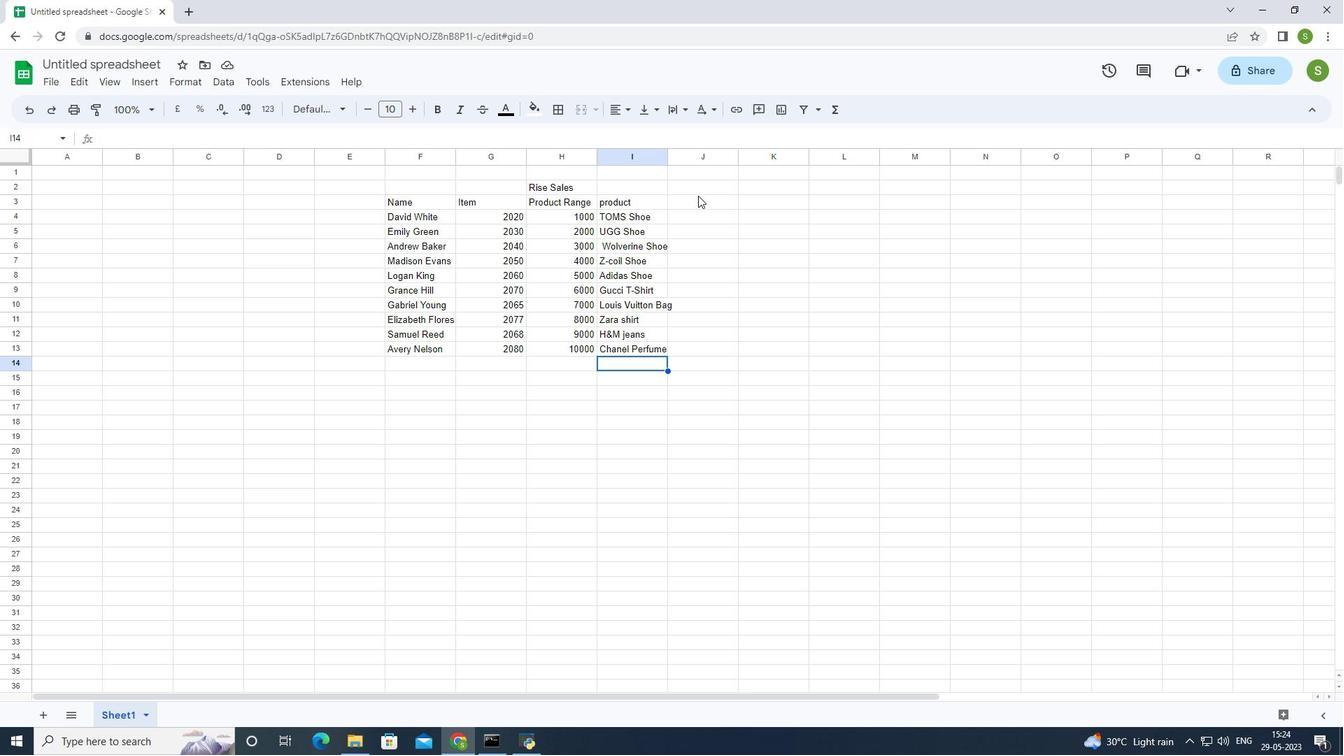 
Action: Mouse moved to (770, 203)
Screenshot: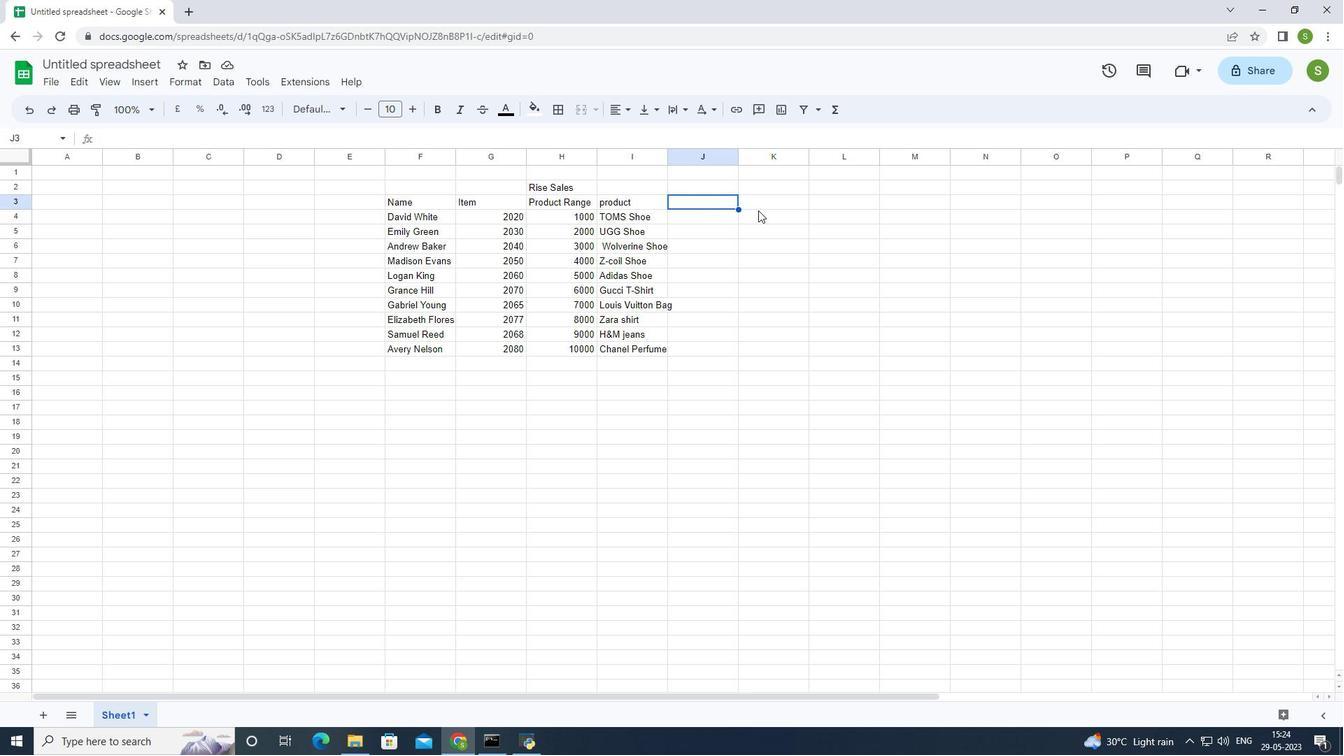 
Action: Key pressed <Key.shift><Key.shift><Key.shift><Key.shift><Key.shift>Quantity<Key.enter>1<Key.enter>2<Key.enter>3<Key.enter>4<Key.enter>5<Key.enter>6<Key.enter>7<Key.enter>8<Key.enter>9<Key.enter>10
Screenshot: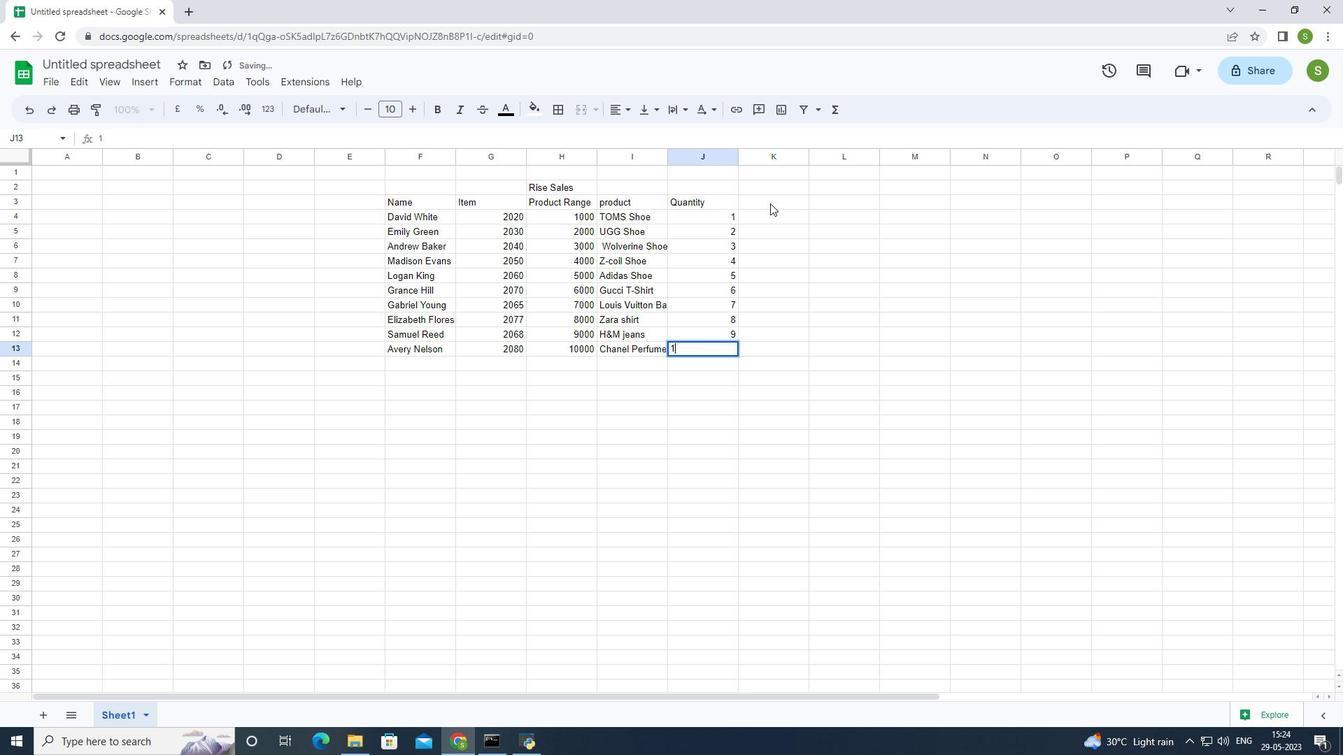 
Action: Mouse moved to (694, 185)
Screenshot: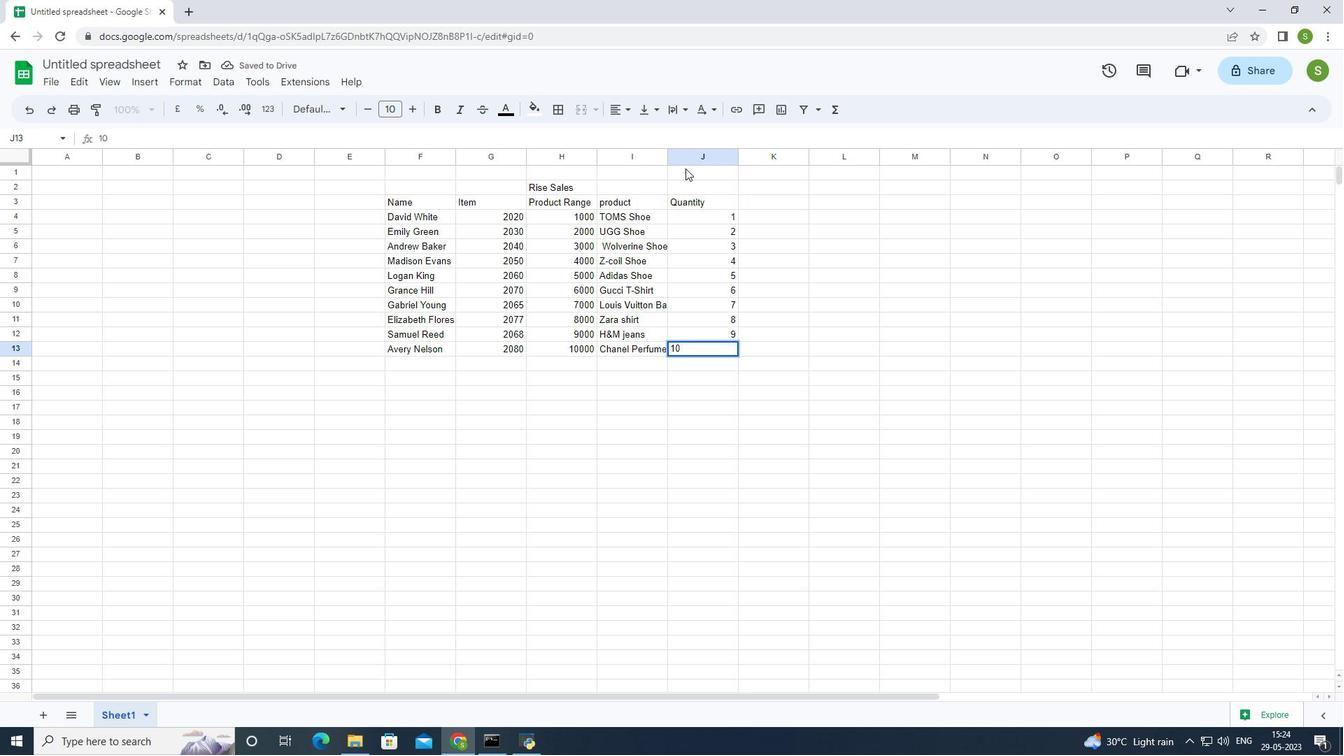 
Action: Key pressed <Key.enter>
Screenshot: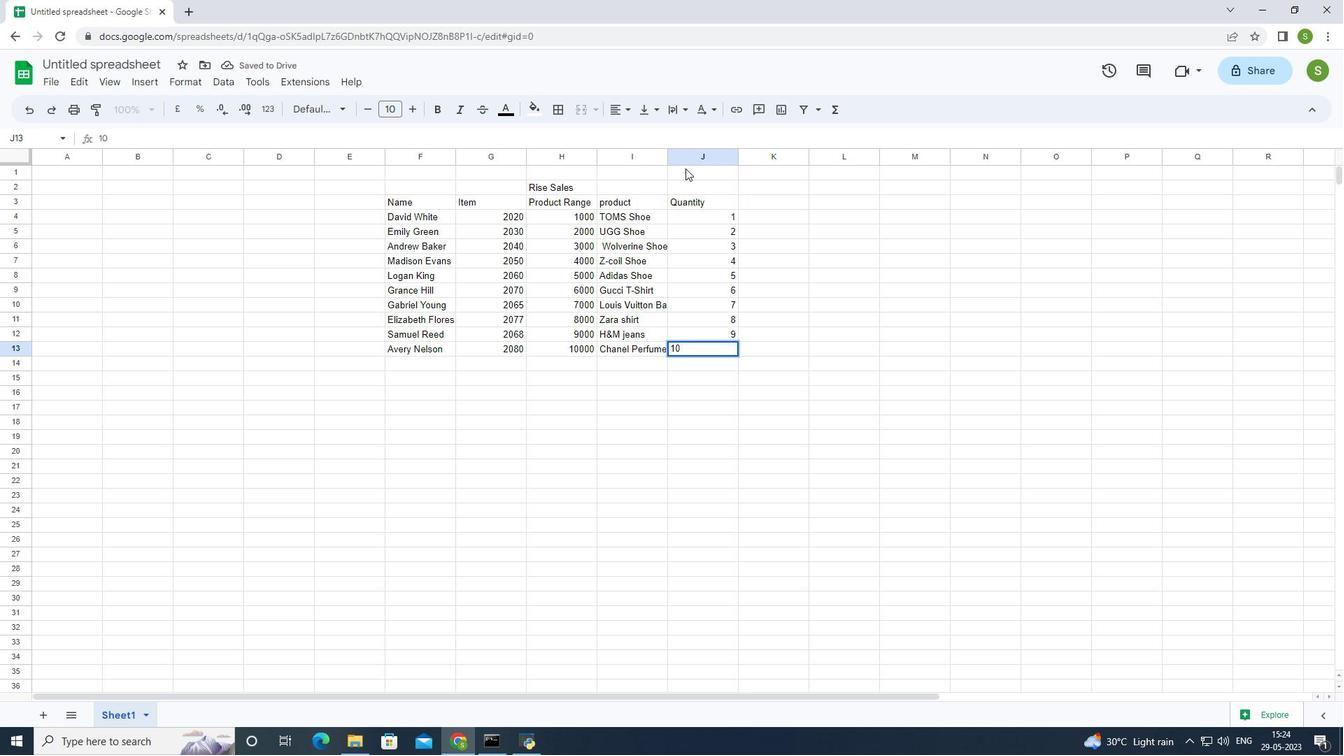 
Action: Mouse moved to (771, 200)
Screenshot: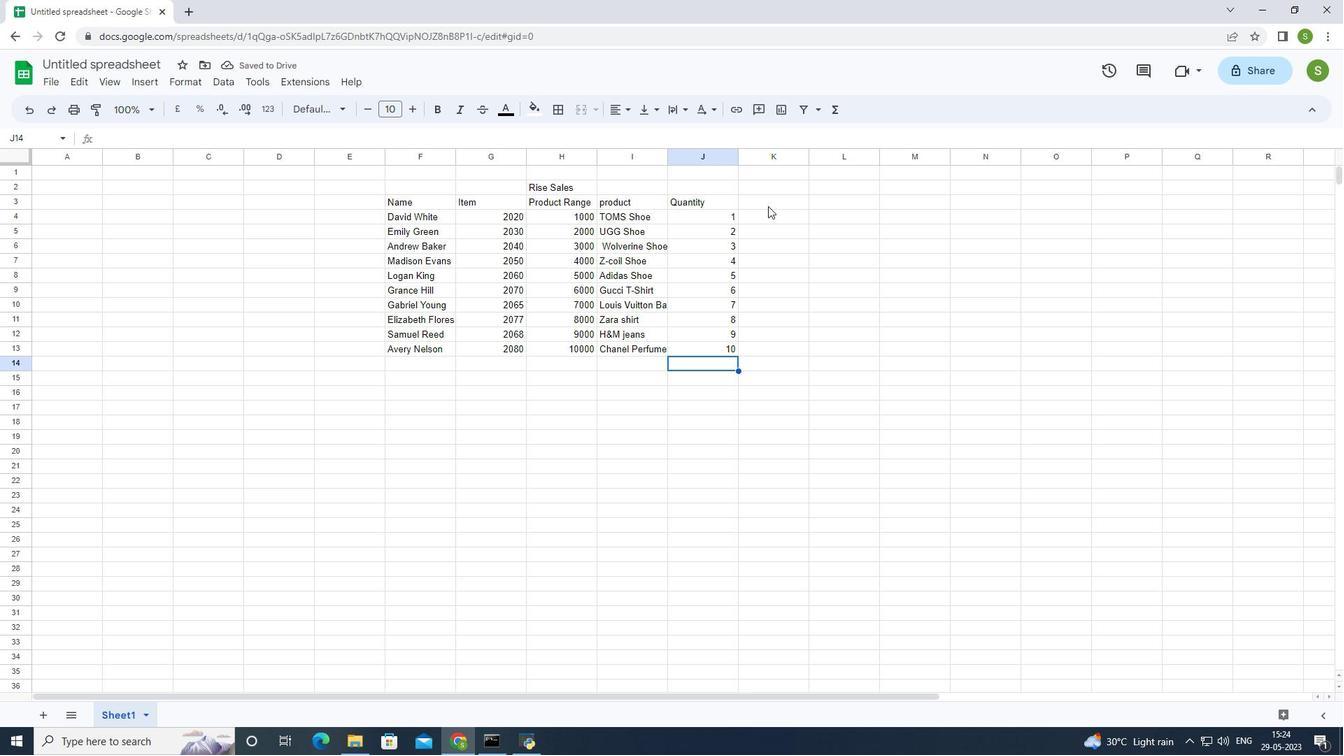 
Action: Mouse pressed left at (771, 200)
Screenshot: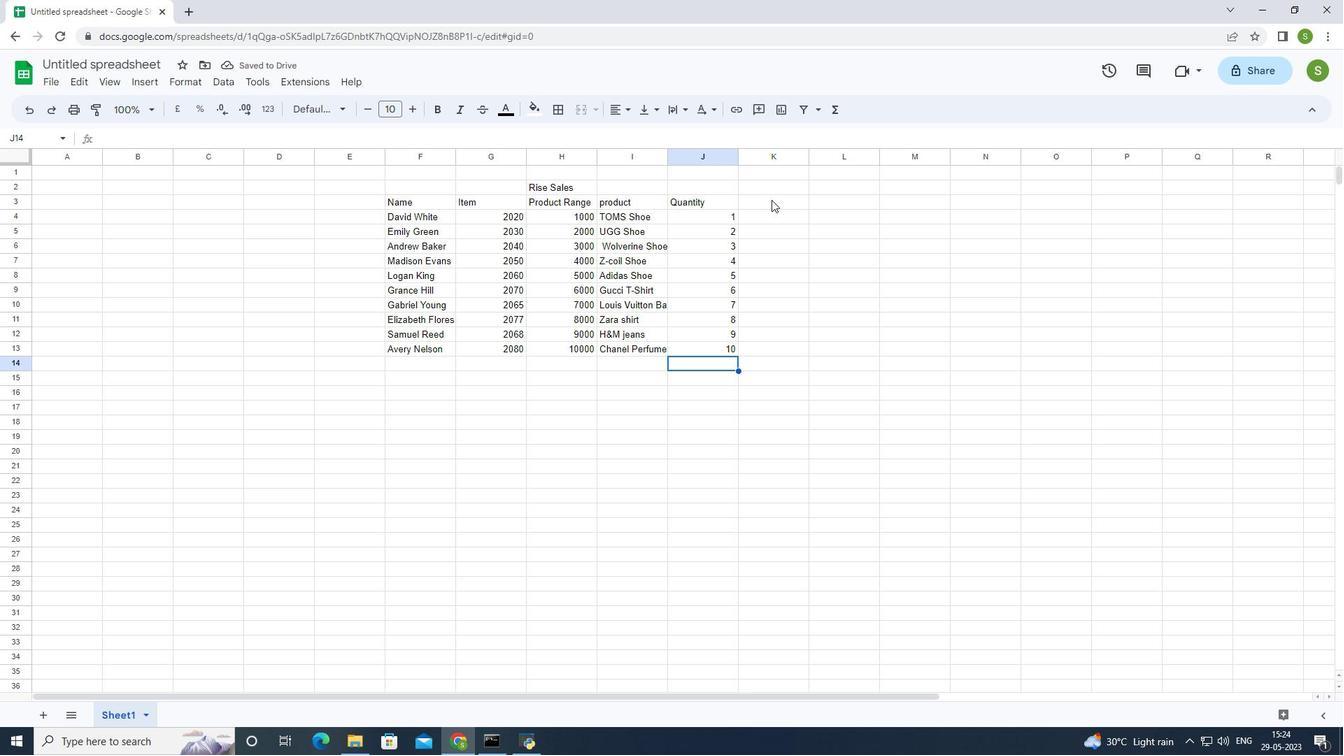 
Action: Mouse moved to (759, 210)
Screenshot: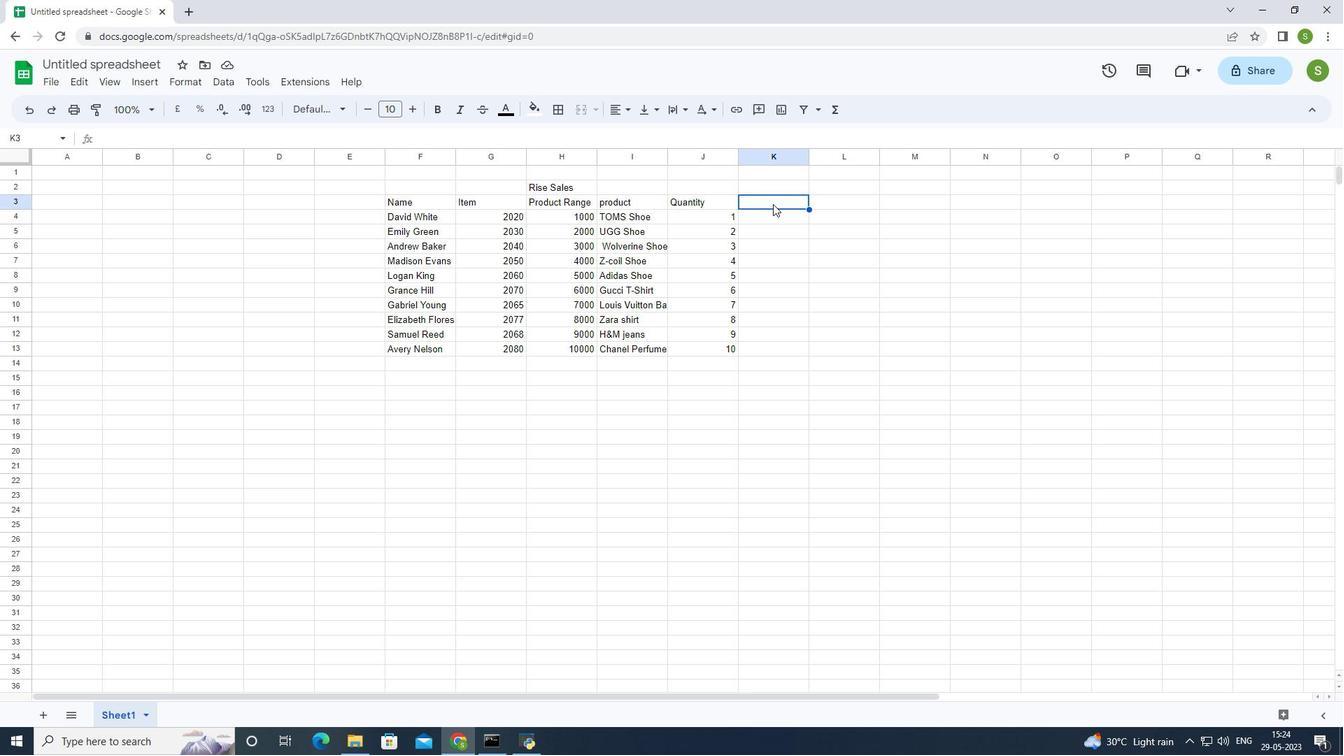 
Action: Key pressed <Key.shift>Amount<Key.enter>=<Key.shift>SUM<Key.shift_r>(
Screenshot: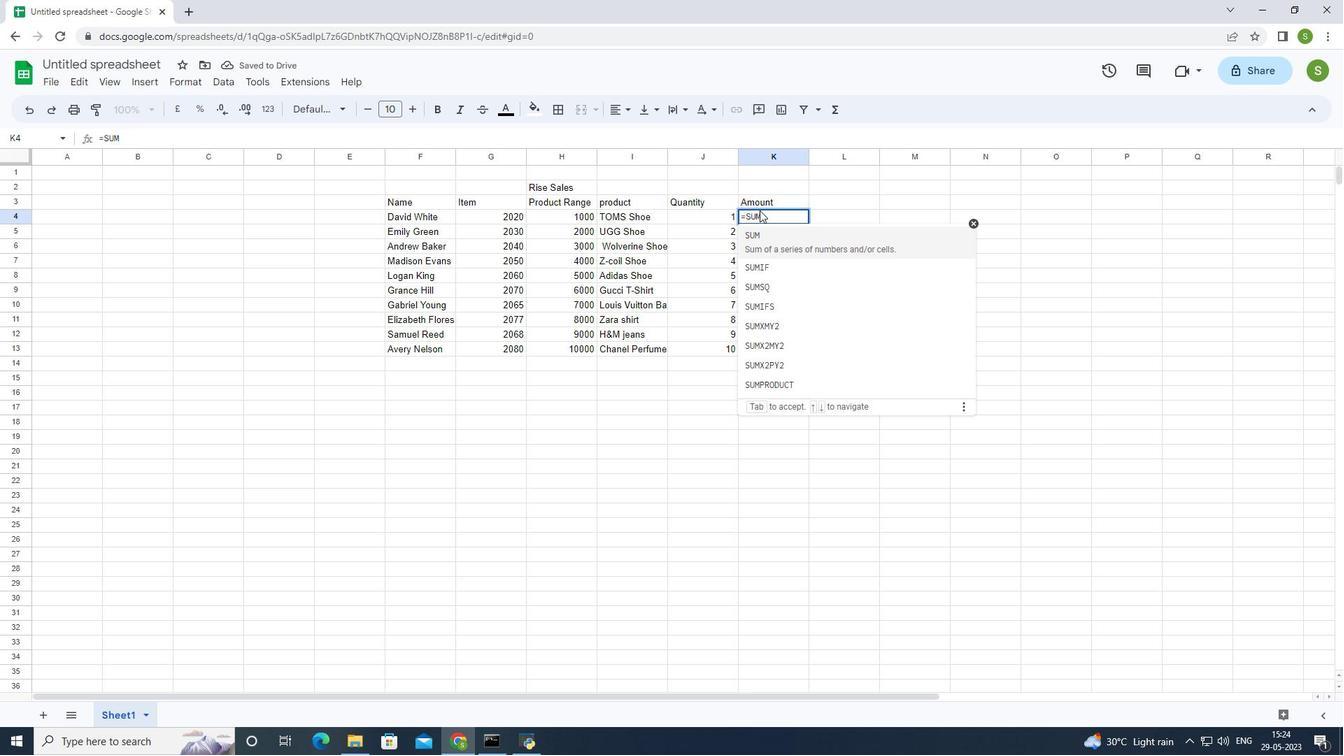 
Action: Mouse moved to (549, 213)
Screenshot: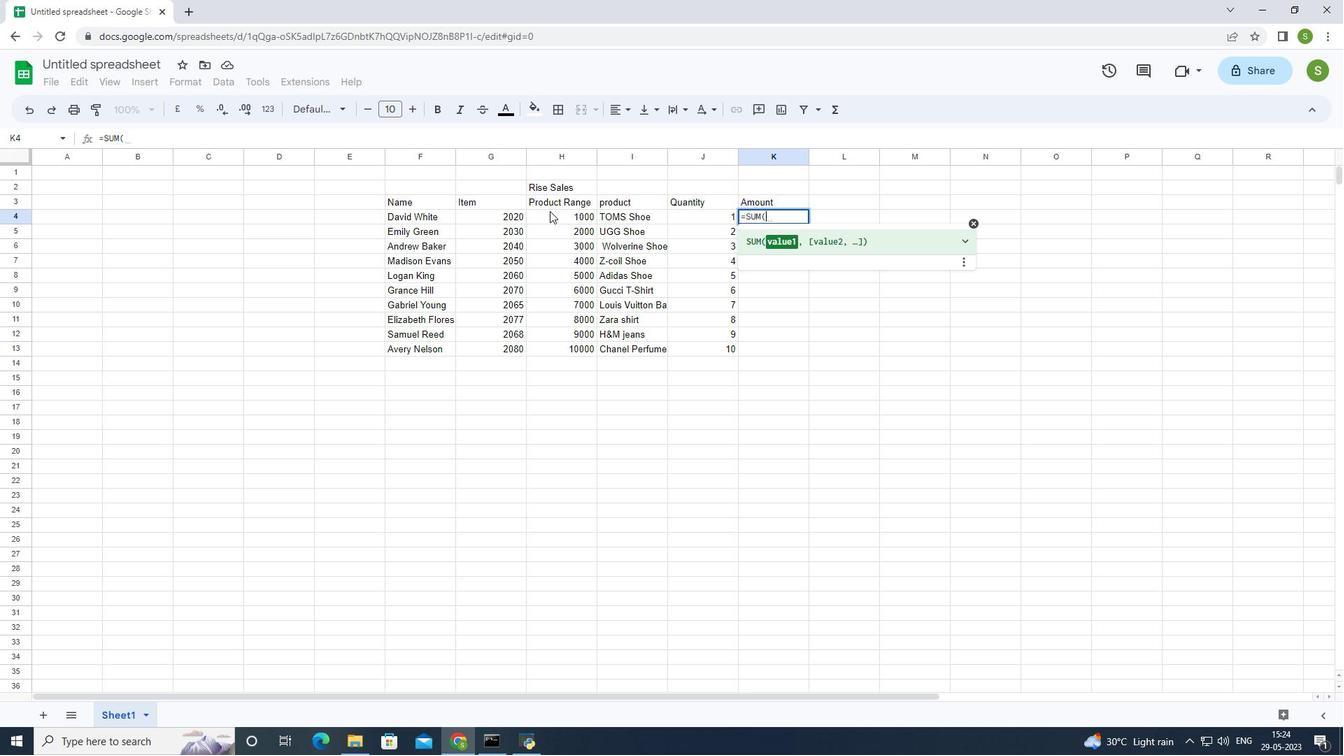 
Action: Mouse pressed left at (549, 213)
Screenshot: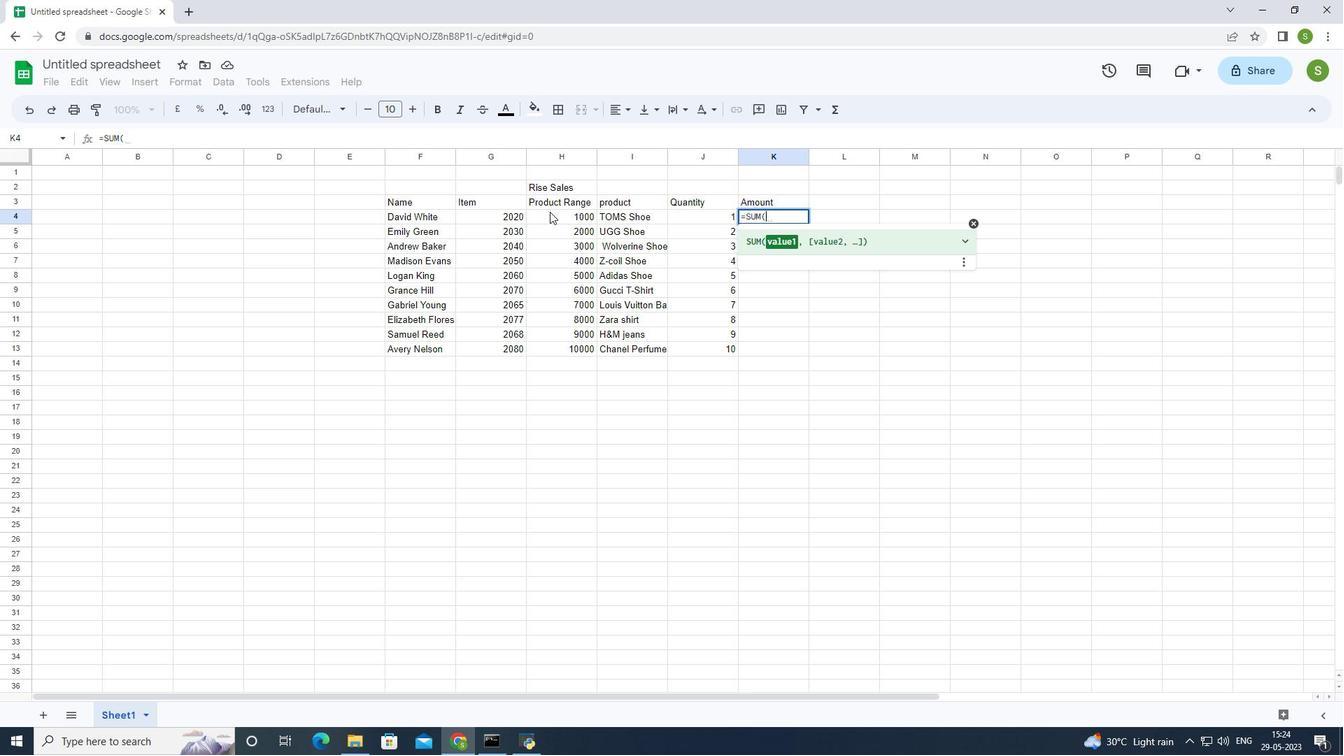 
Action: Mouse moved to (791, 219)
Screenshot: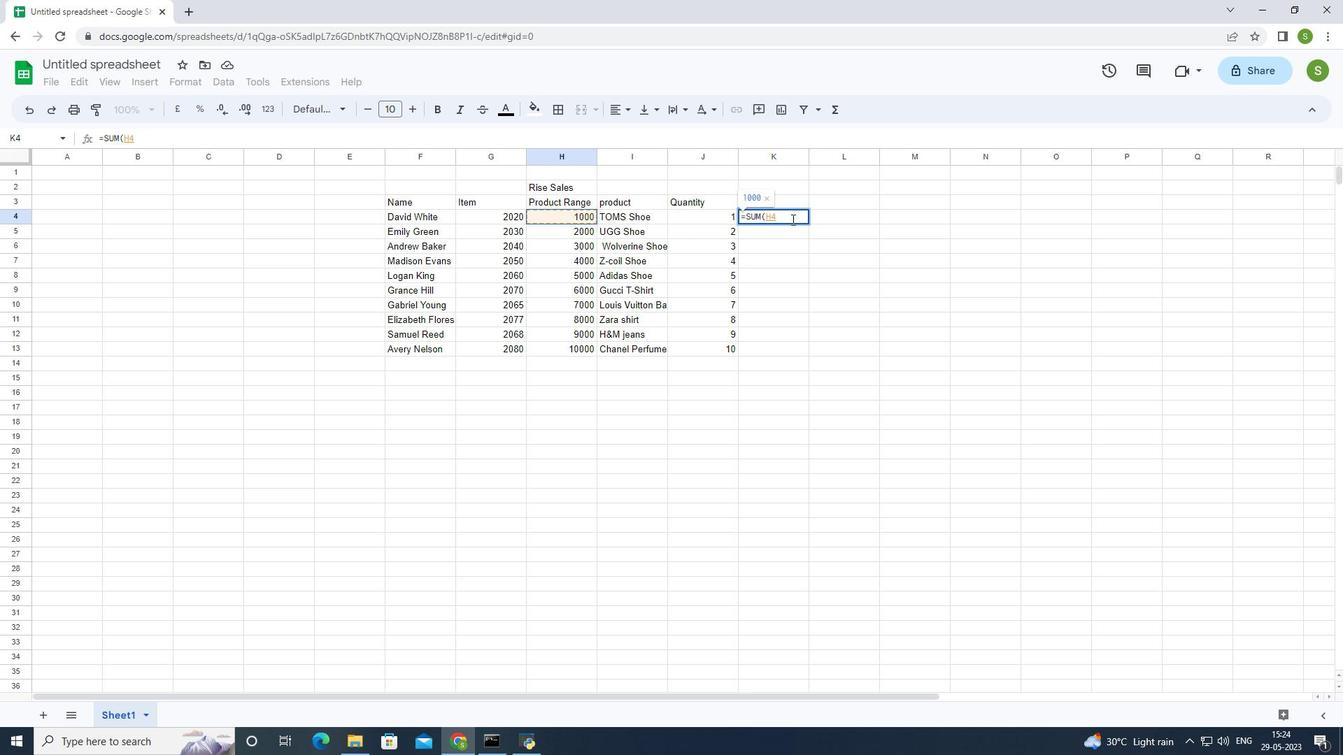 
Action: Key pressed <Key.shift_r><Key.shift_r><Key.shift_r><Key.shift_r>*
Screenshot: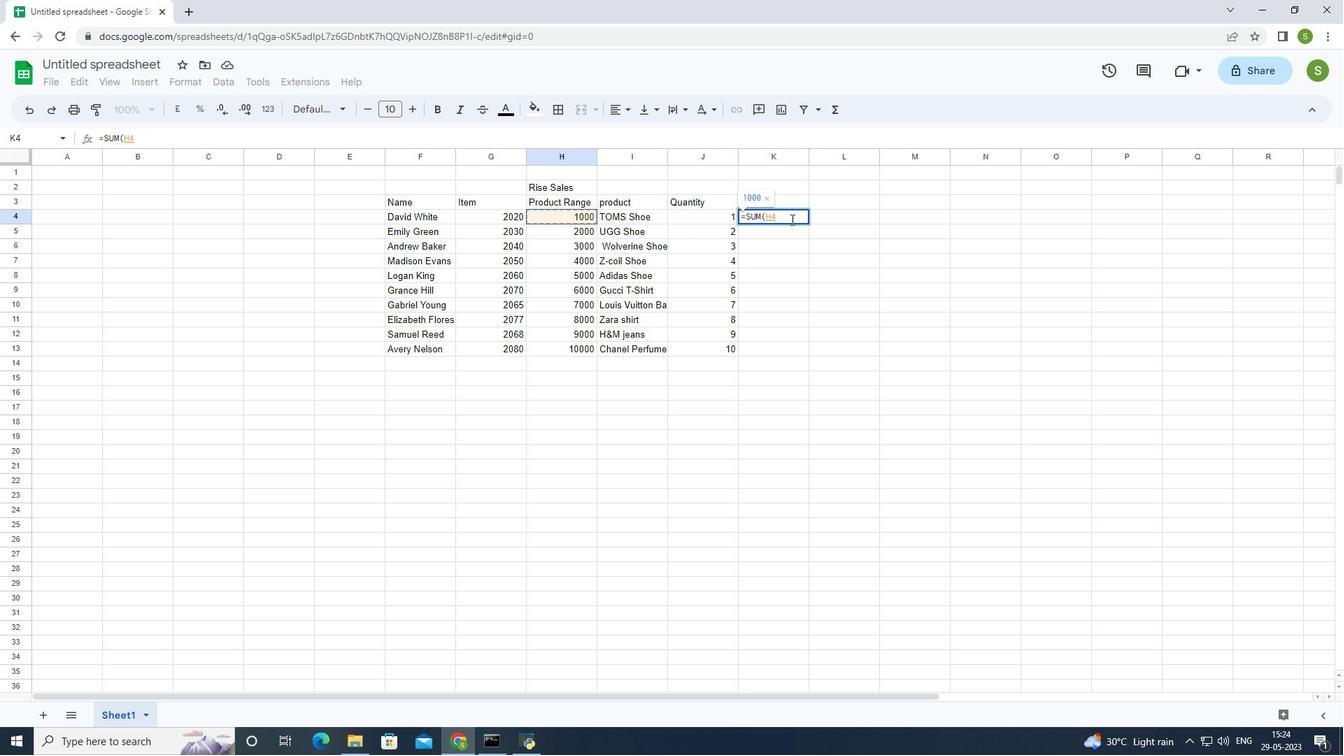 
Action: Mouse moved to (693, 219)
Screenshot: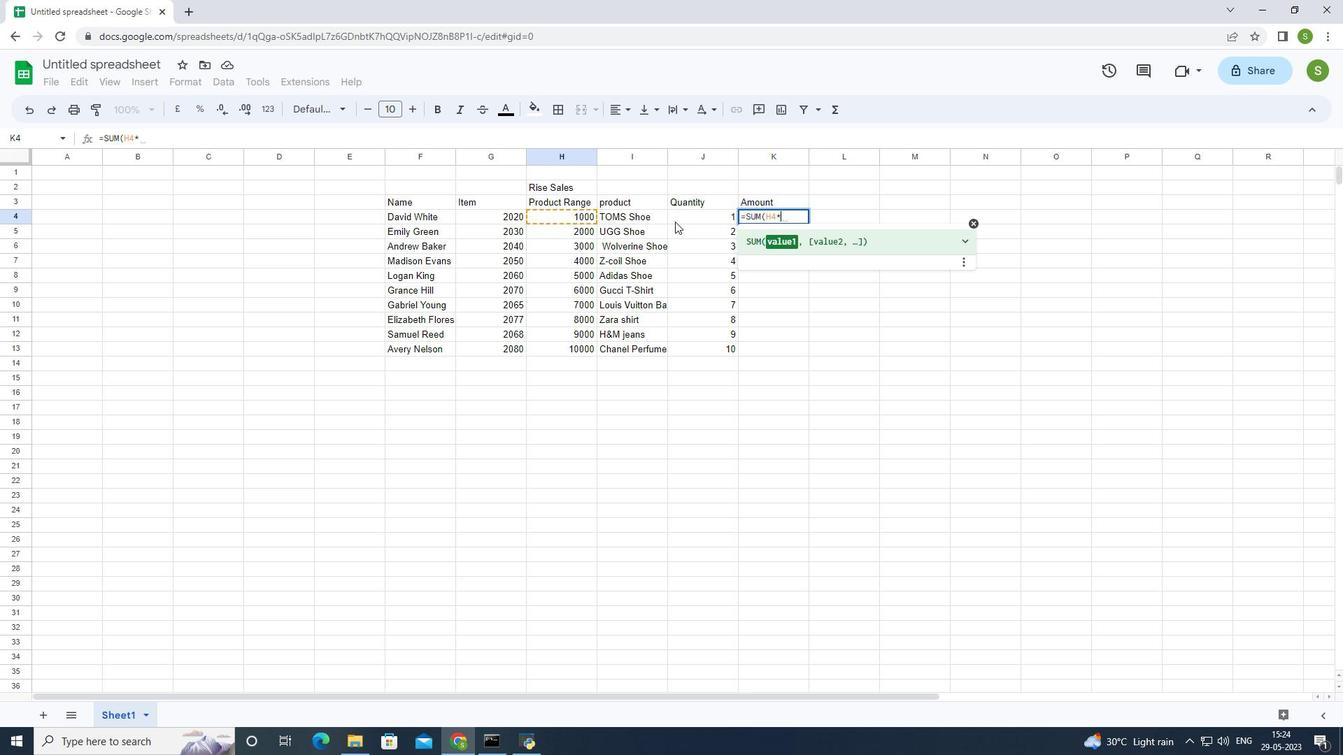 
Action: Mouse pressed left at (693, 219)
Screenshot: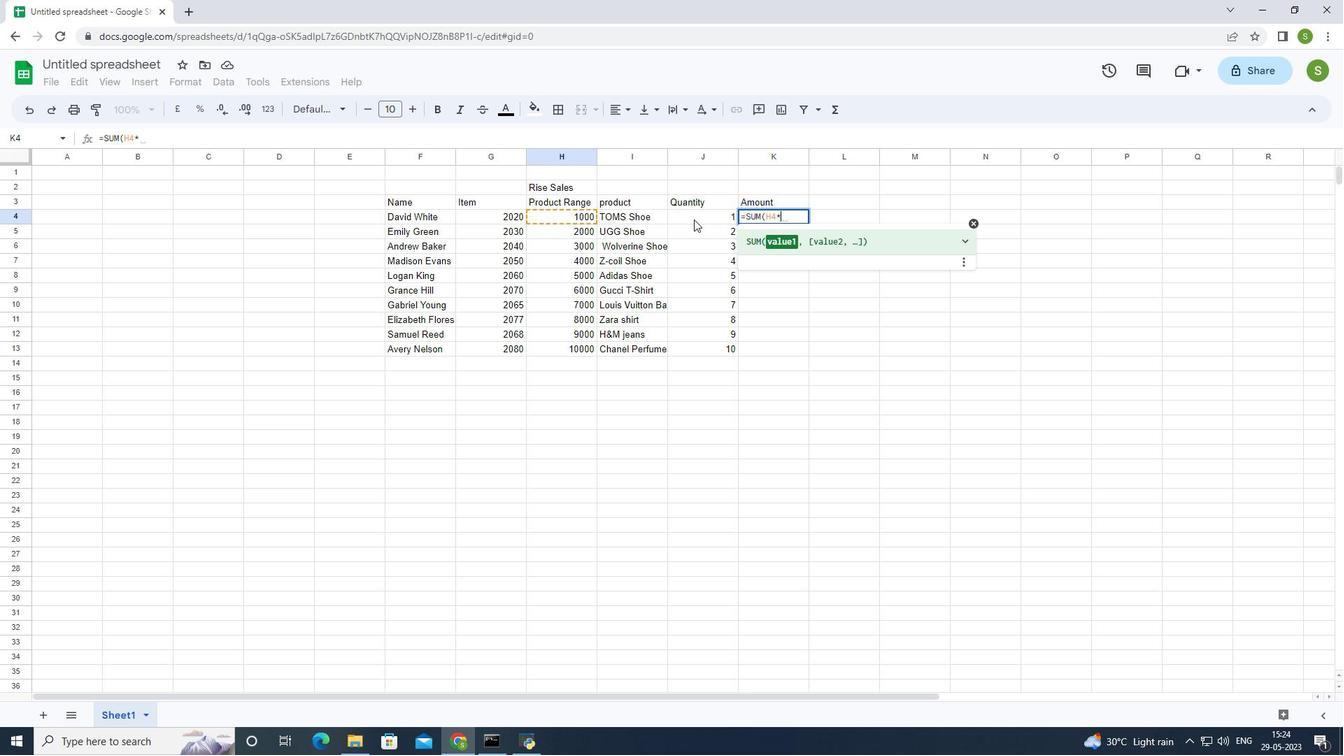 
Action: Mouse moved to (824, 223)
Screenshot: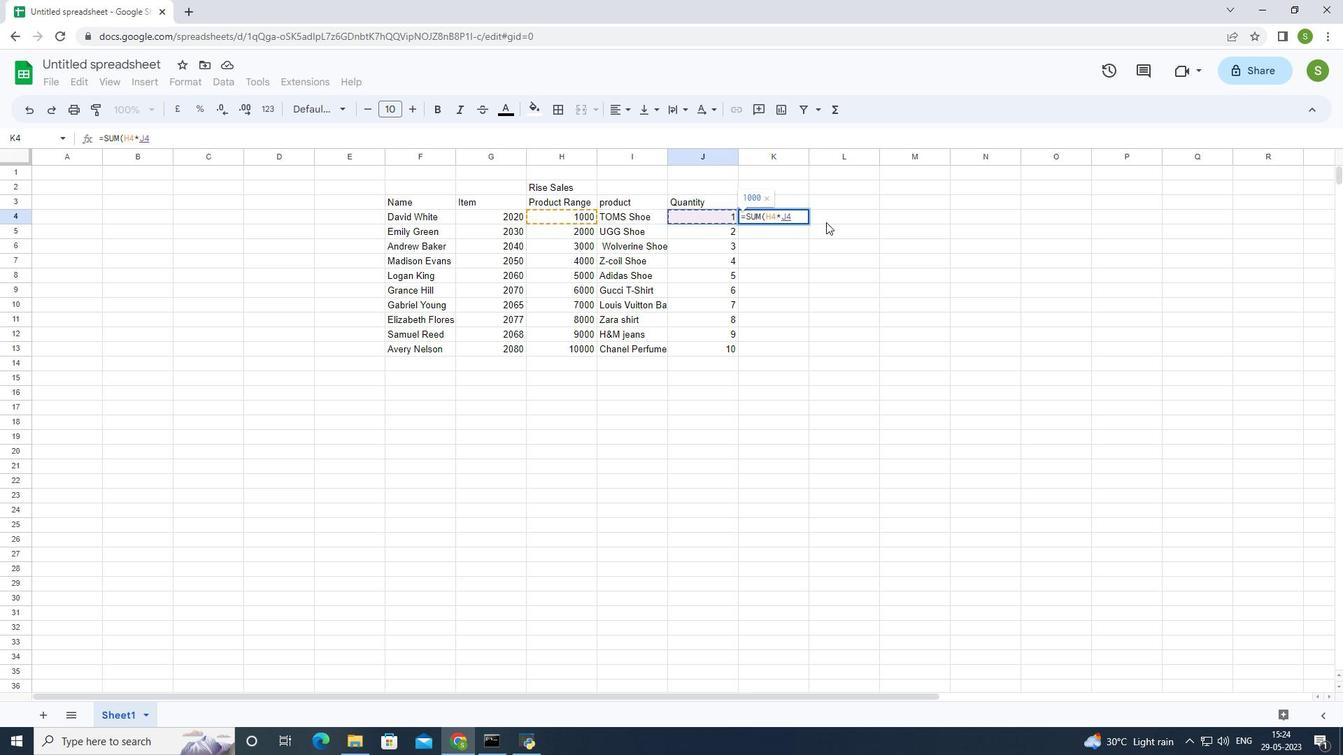 
Action: Key pressed <Key.shift_r>)<Key.enter>
Screenshot: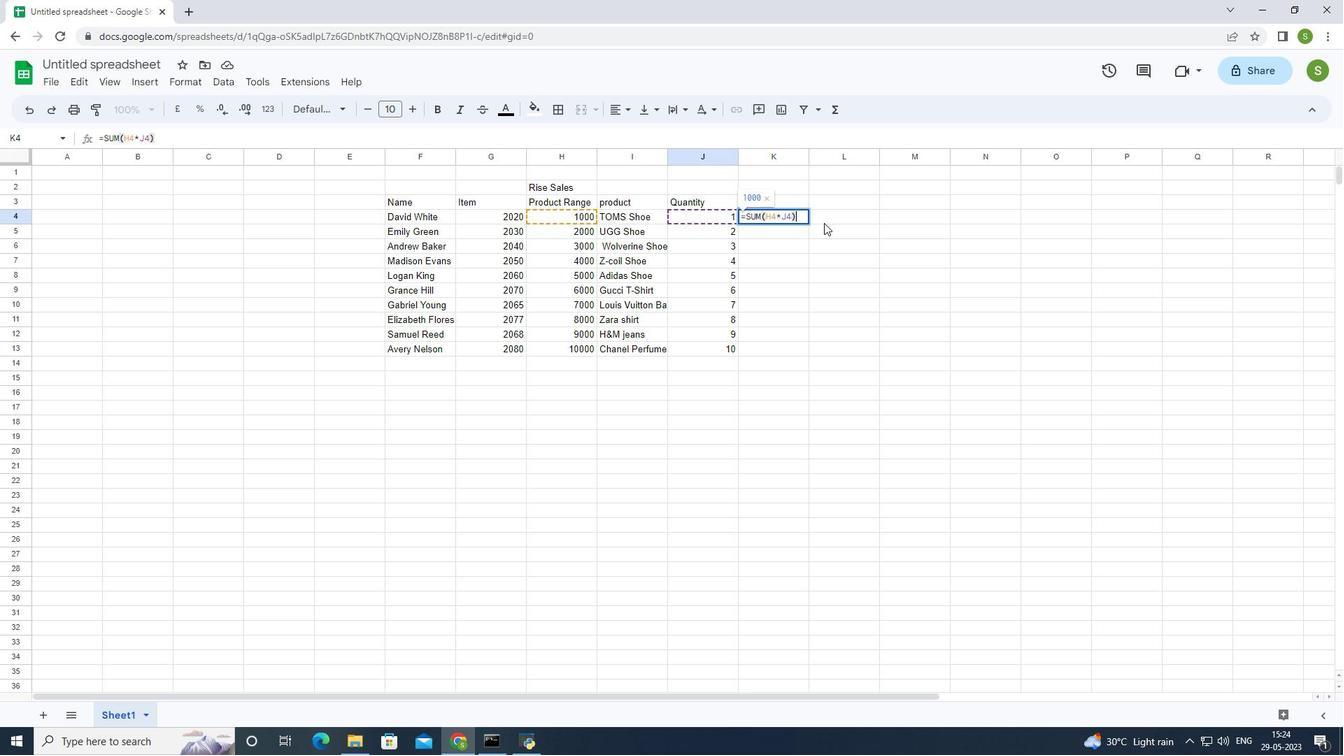 
Action: Mouse moved to (831, 318)
Screenshot: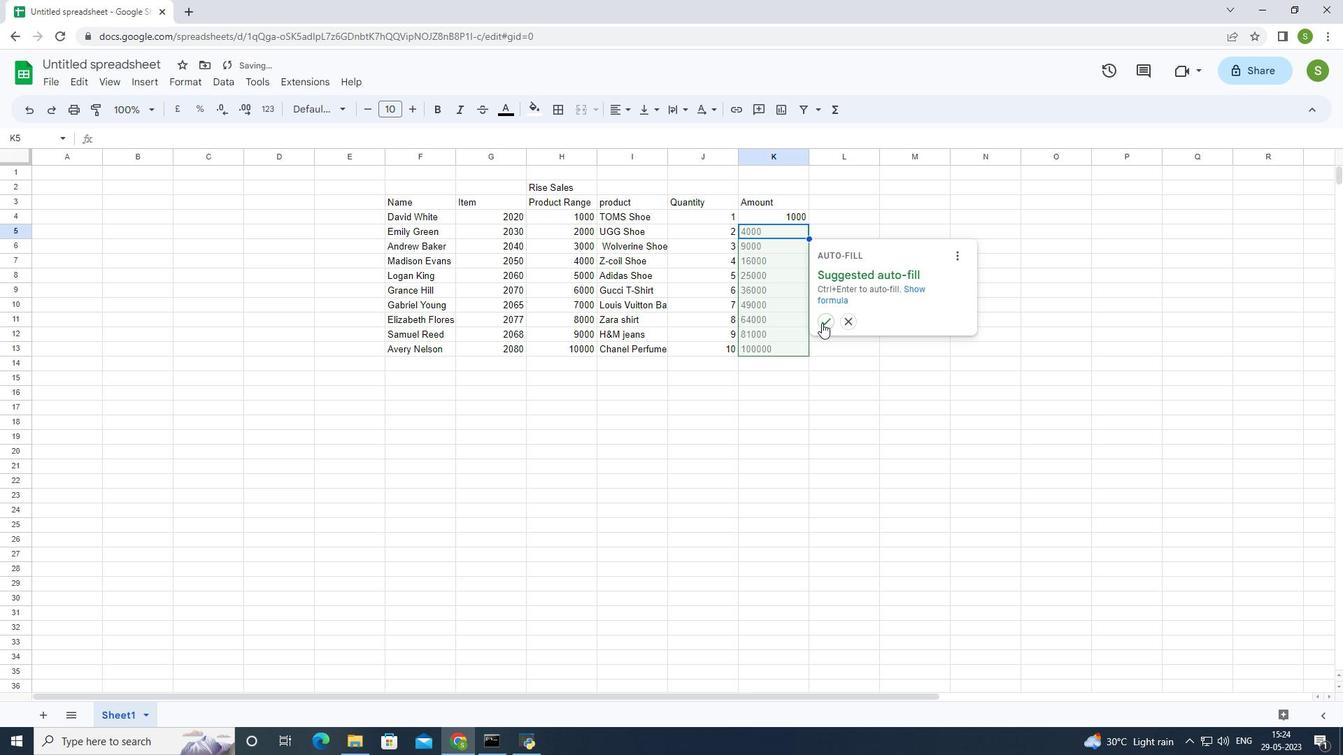 
Action: Mouse pressed left at (831, 318)
Screenshot: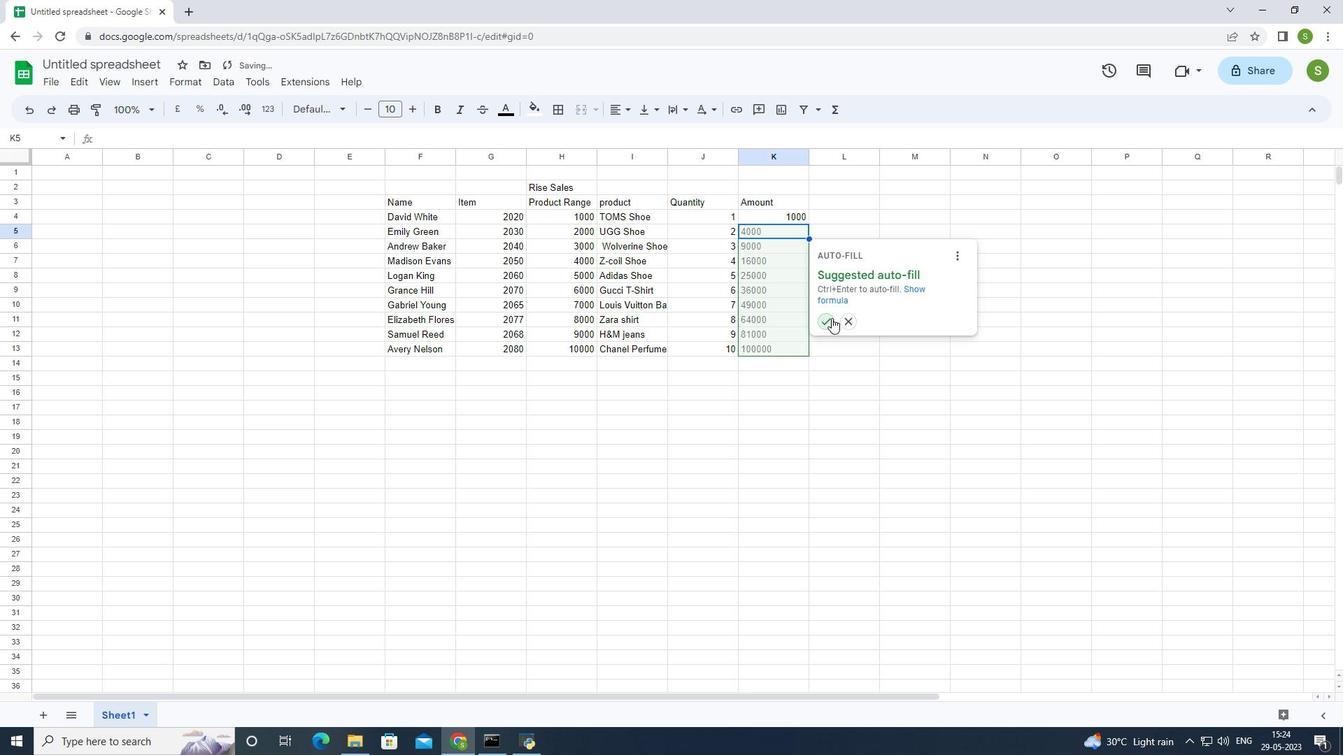 
Action: Mouse moved to (847, 197)
Screenshot: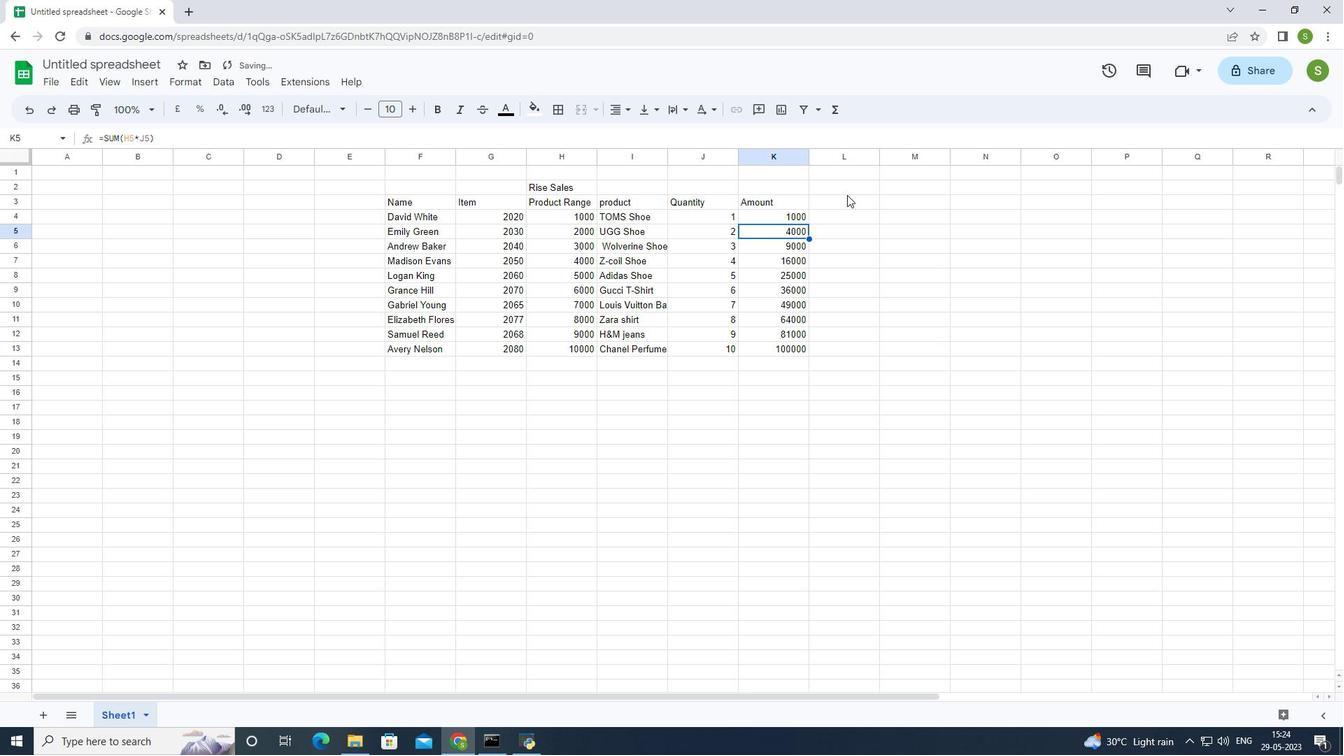 
Action: Mouse pressed left at (847, 197)
Screenshot: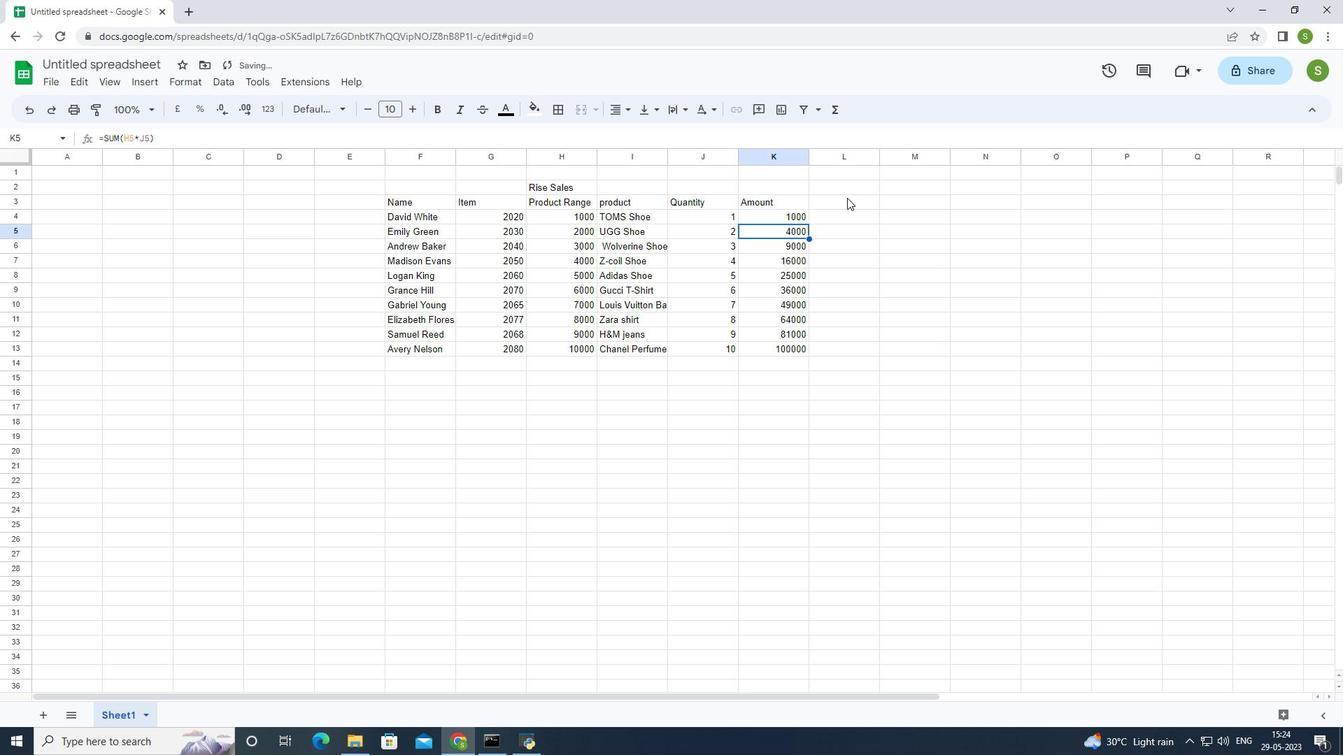
Action: Mouse moved to (870, 211)
Screenshot: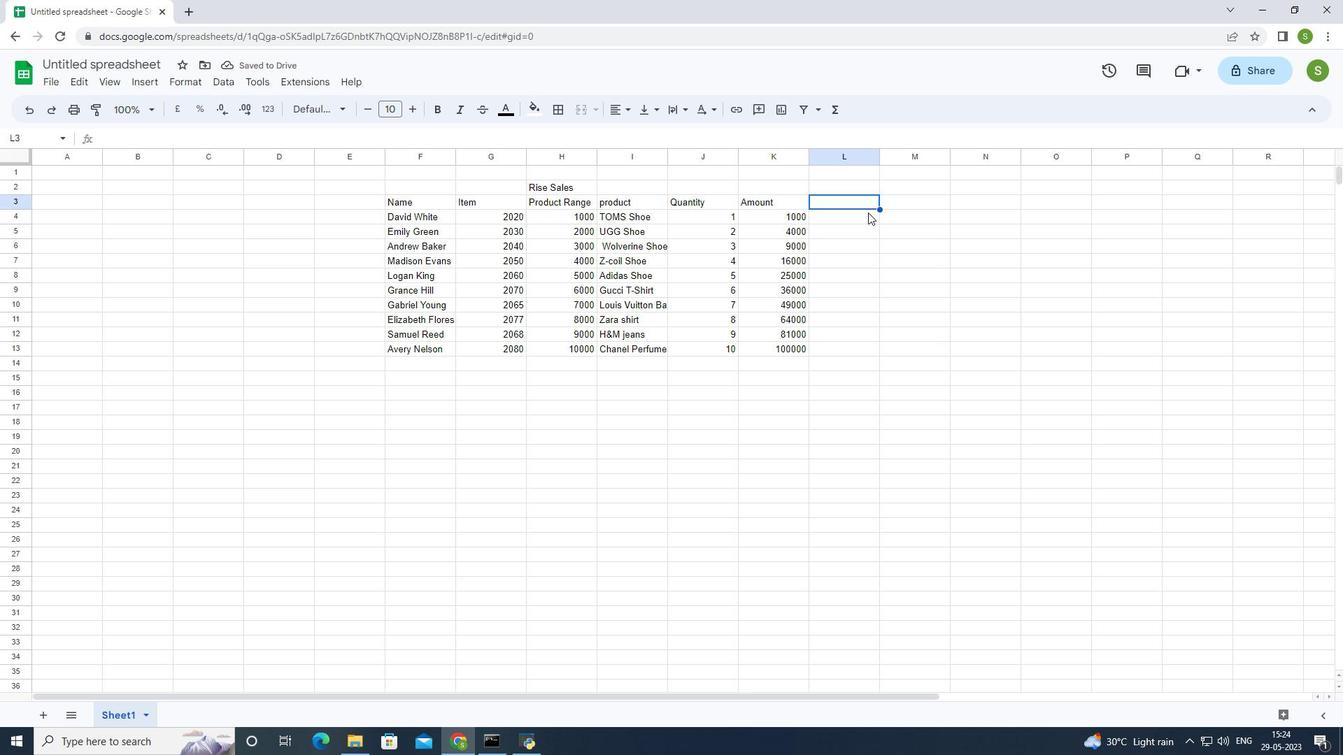 
Action: Key pressed commision<Key.enter>-<Key.shift_r>(
Screenshot: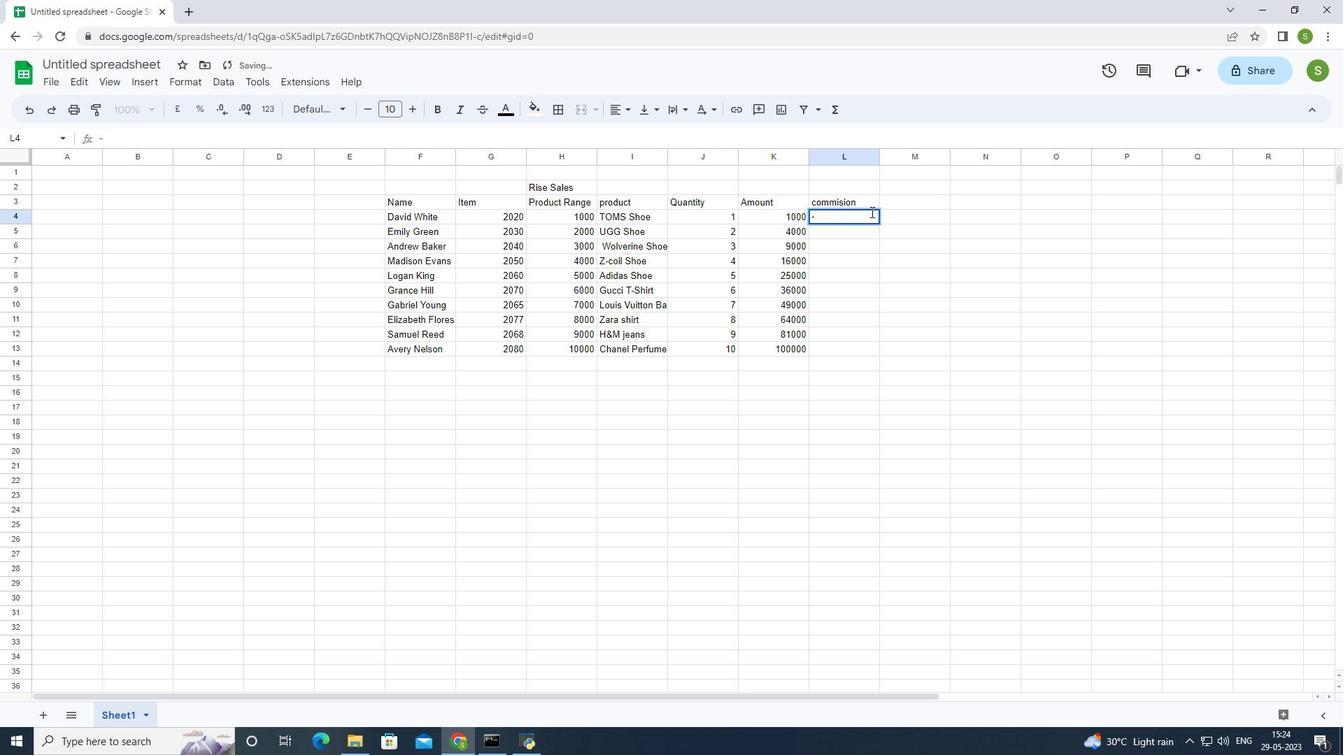 
Action: Mouse moved to (793, 214)
Screenshot: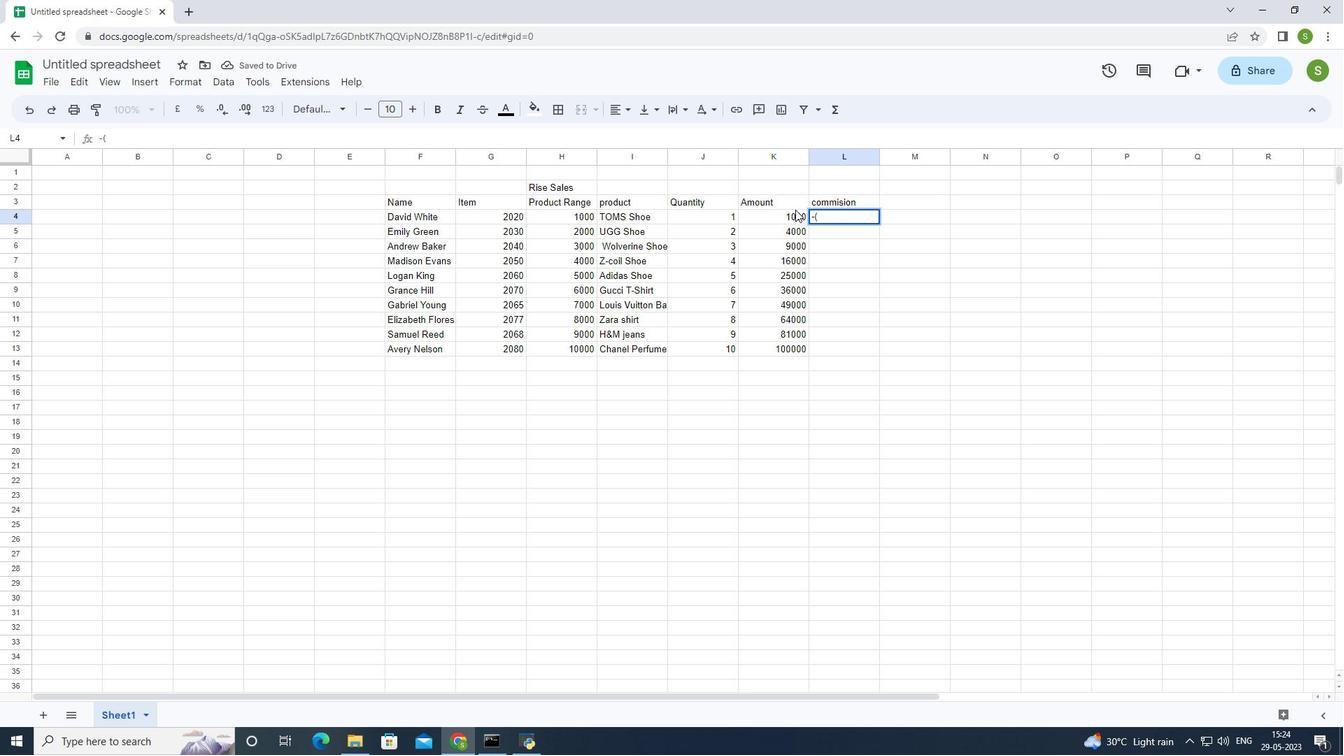 
Action: Key pressed <Key.backspace><Key.backspace>
Screenshot: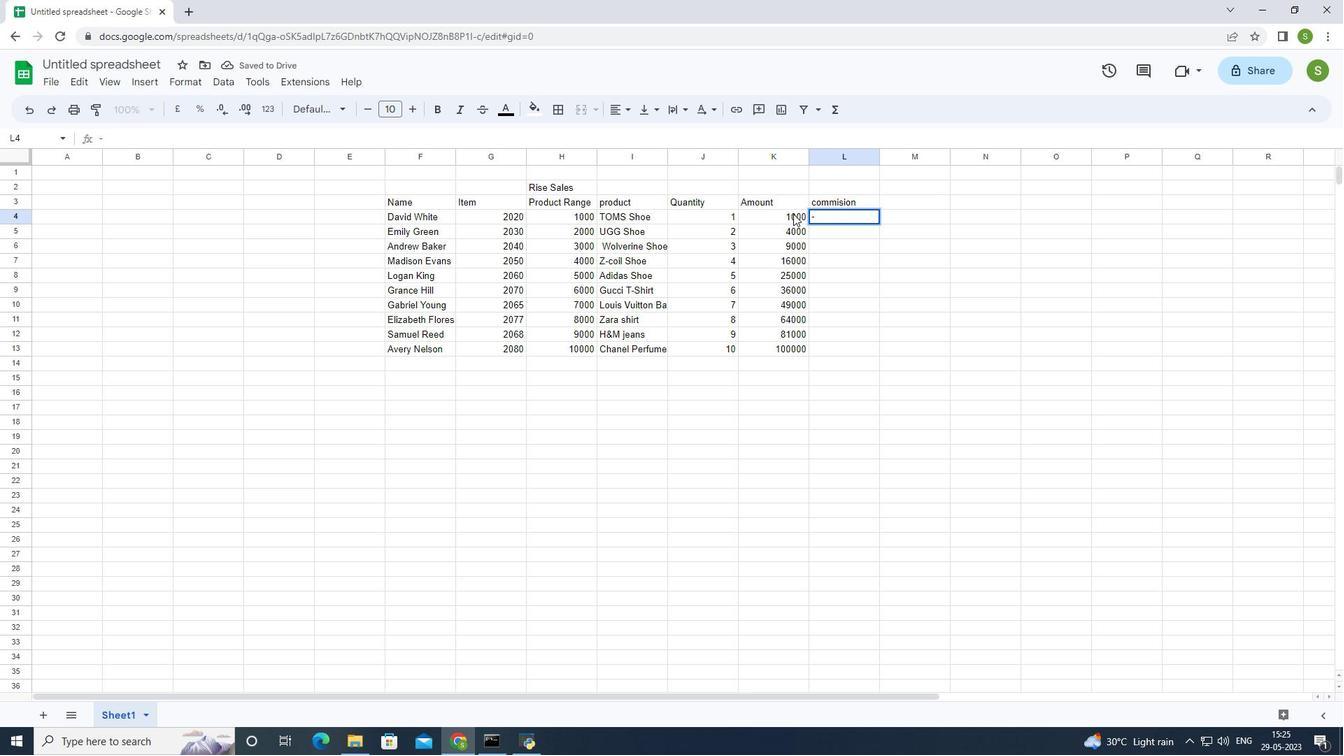 
Action: Mouse moved to (793, 214)
Screenshot: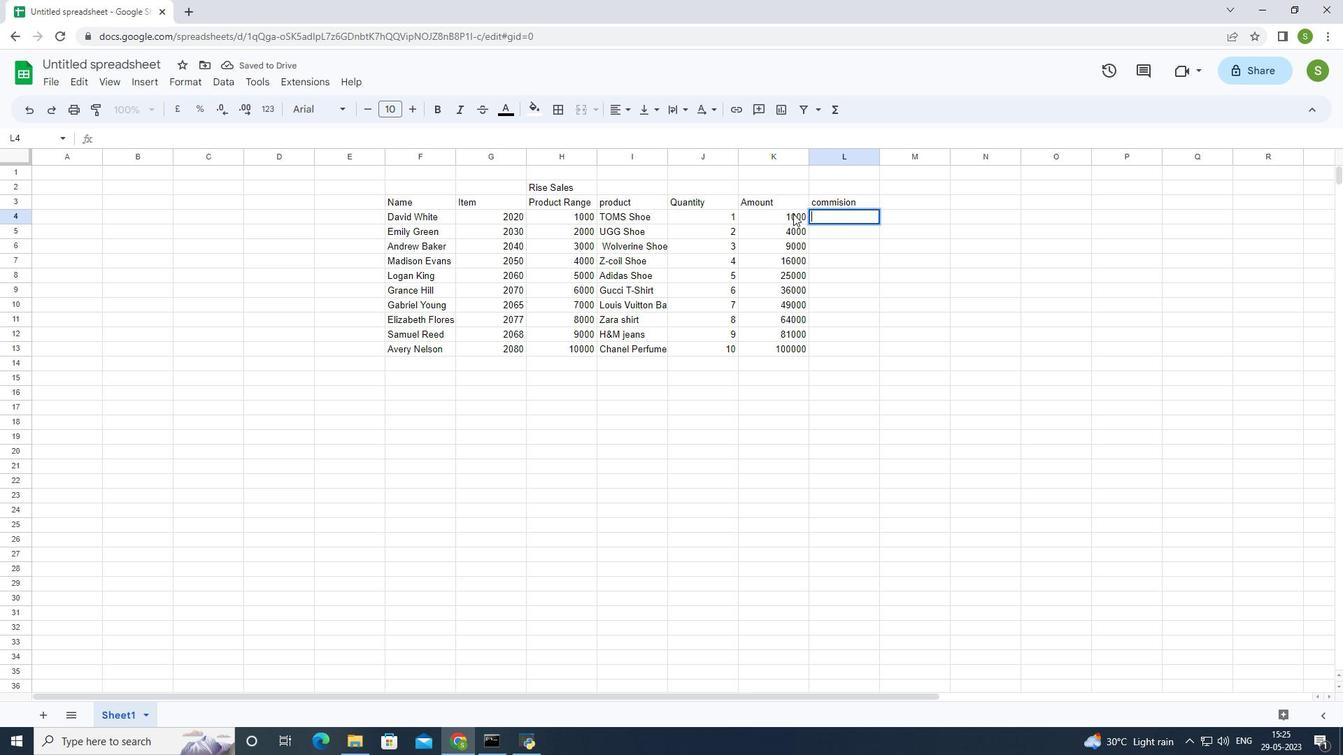 
Action: Key pressed =<Key.shift_r><Key.shift_r><Key.shift_r><Key.shift_r><Key.shift_r><Key.shift_r>(
Screenshot: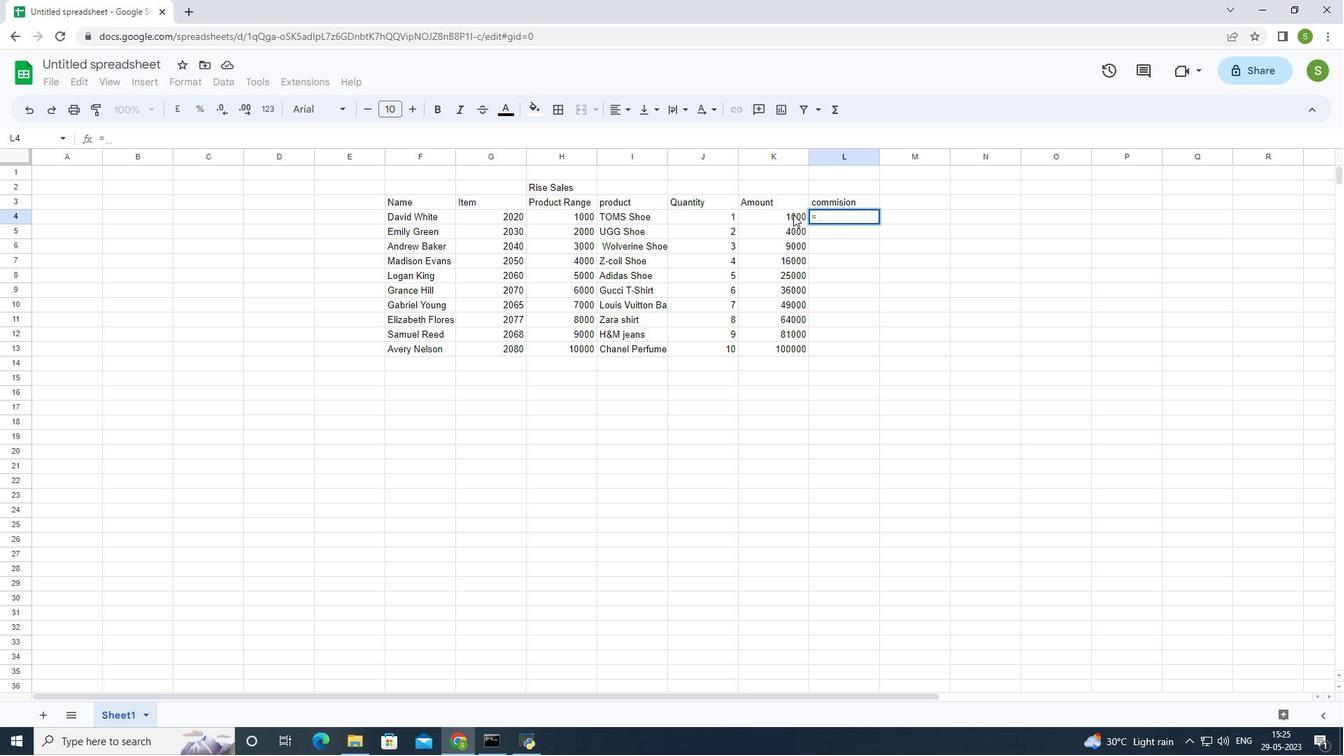
Action: Mouse moved to (759, 218)
Screenshot: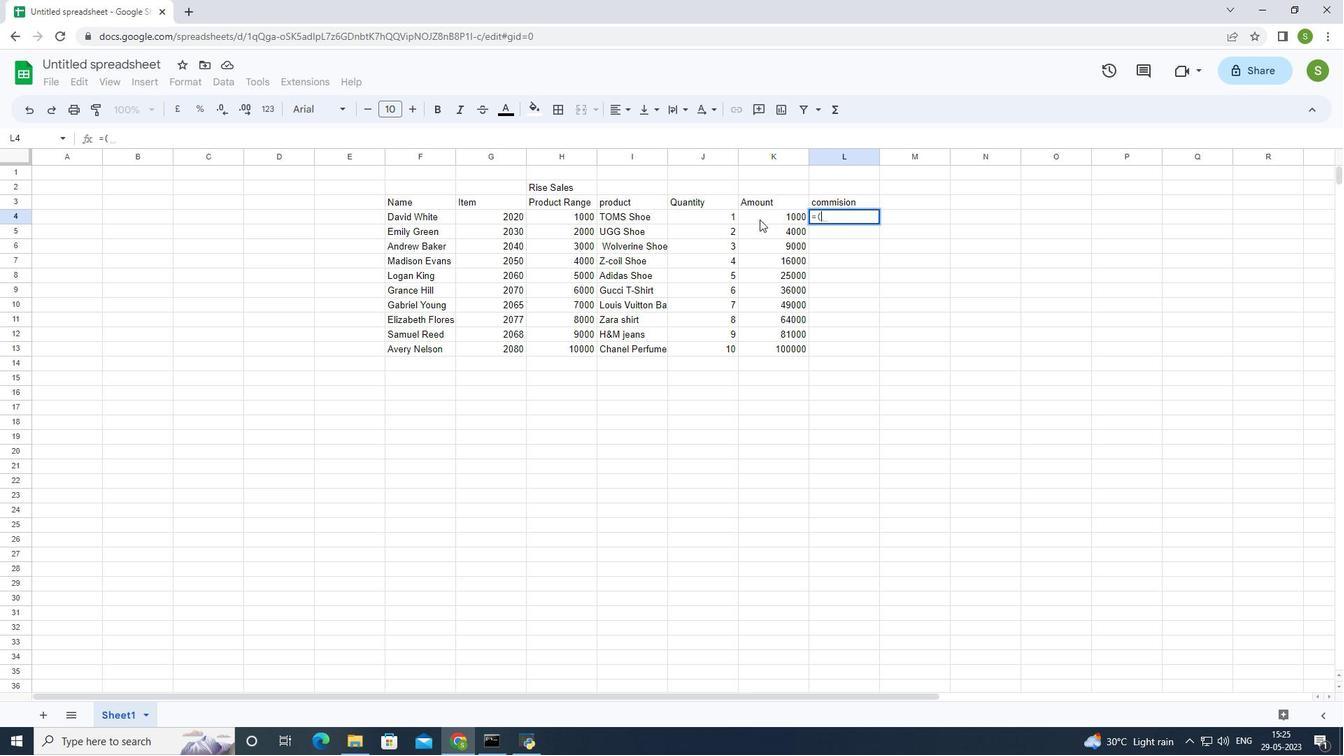 
Action: Mouse pressed left at (759, 218)
Screenshot: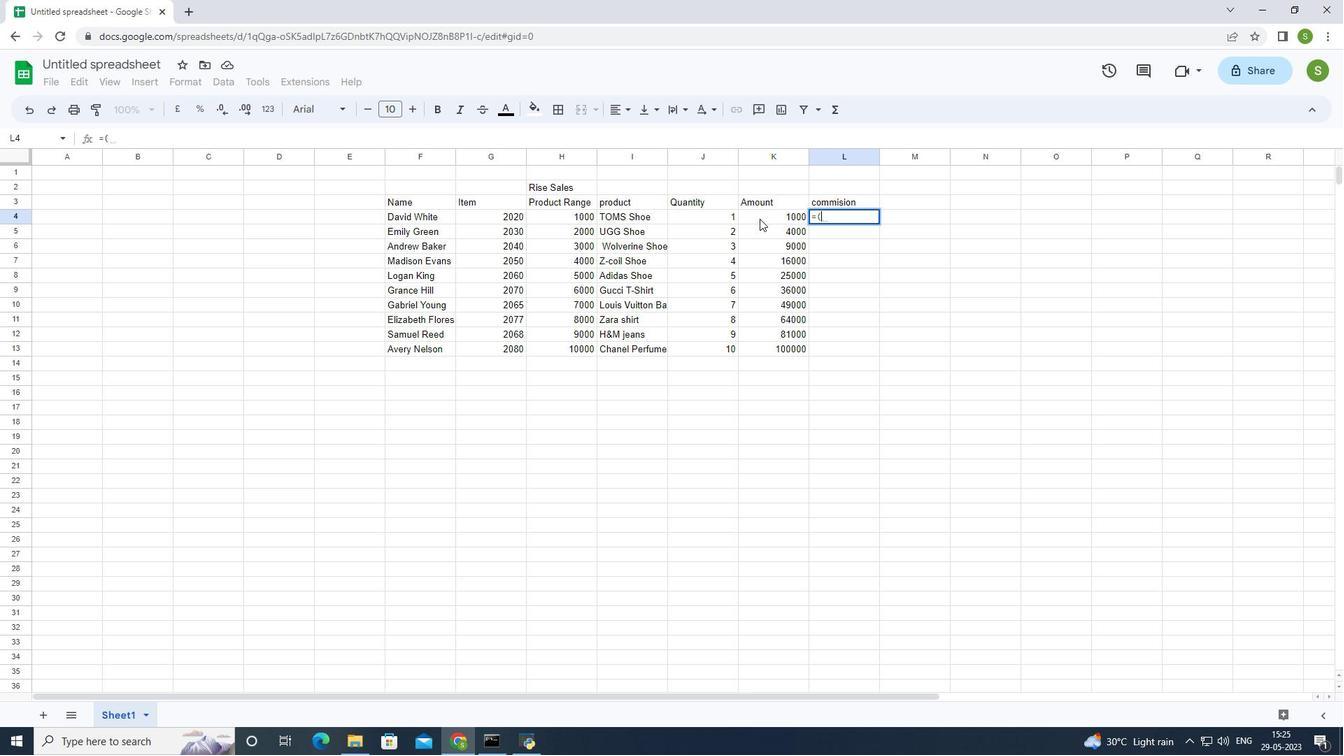 
Action: Mouse moved to (873, 201)
Screenshot: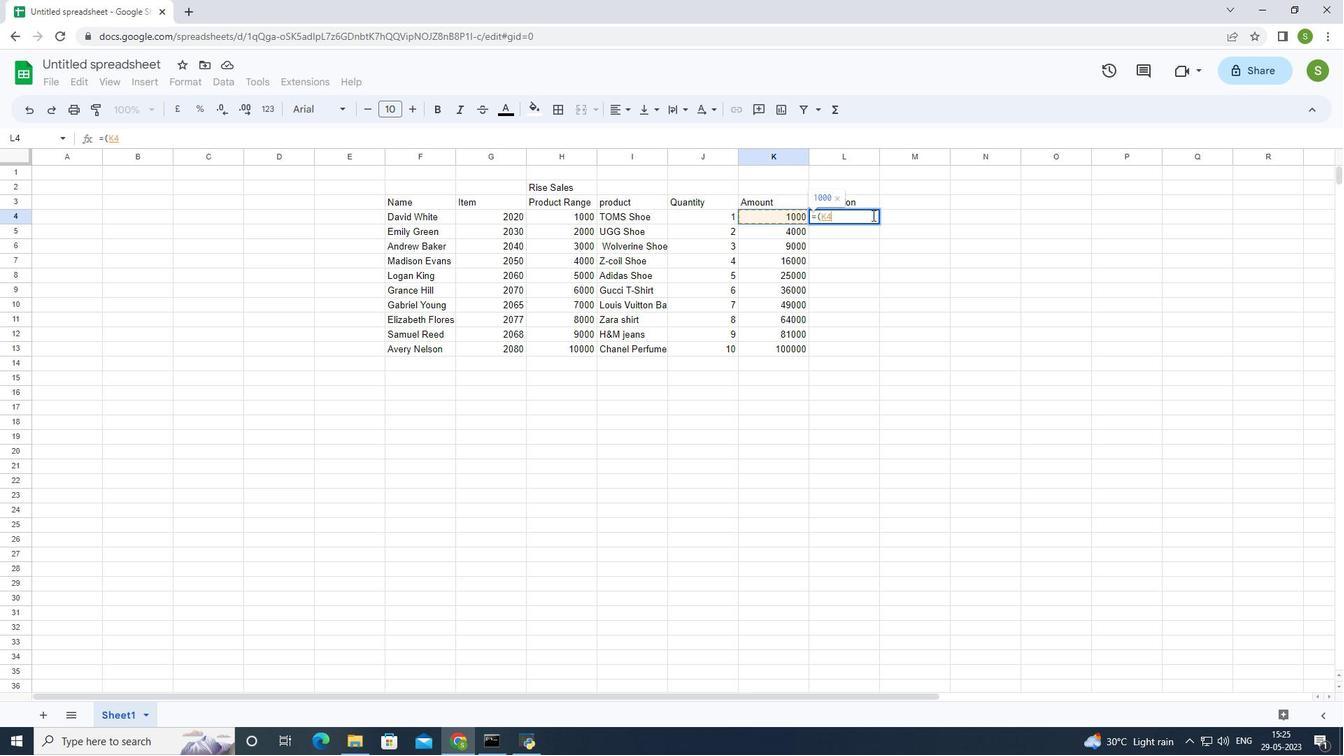 
Action: Key pressed <Key.shift_r><Key.shift_r><Key.shift_r><Key.shift_r><Key.shift_r><Key.shift_r><Key.shift_r><Key.shift_r><Key.shift_r><Key.shift_r><Key.shift_r><Key.shift_r><Key.shift_r>*2<Key.shift><Key.shift><Key.shift><Key.shift><Key.shift><Key.shift><Key.shift>%<Key.shift_r><Key.shift_r>)<Key.enter>
Screenshot: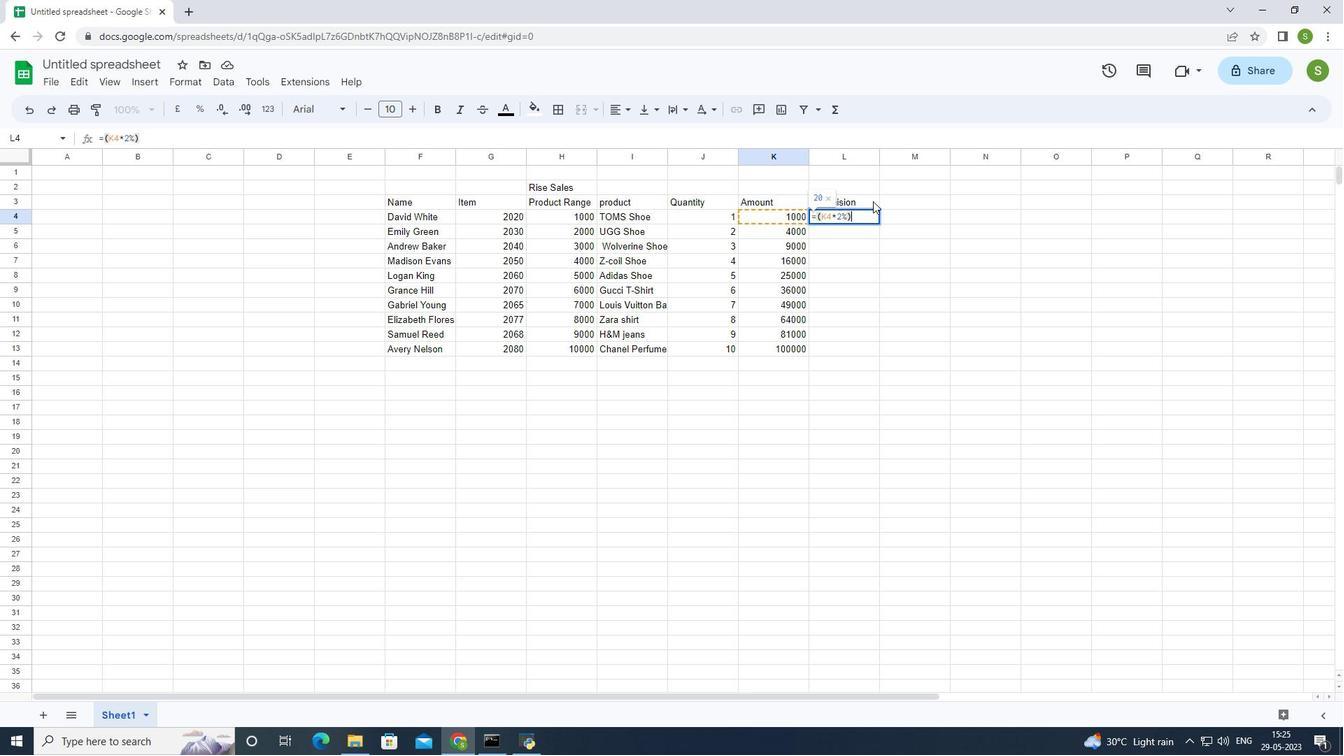 
Action: Mouse moved to (902, 317)
Screenshot: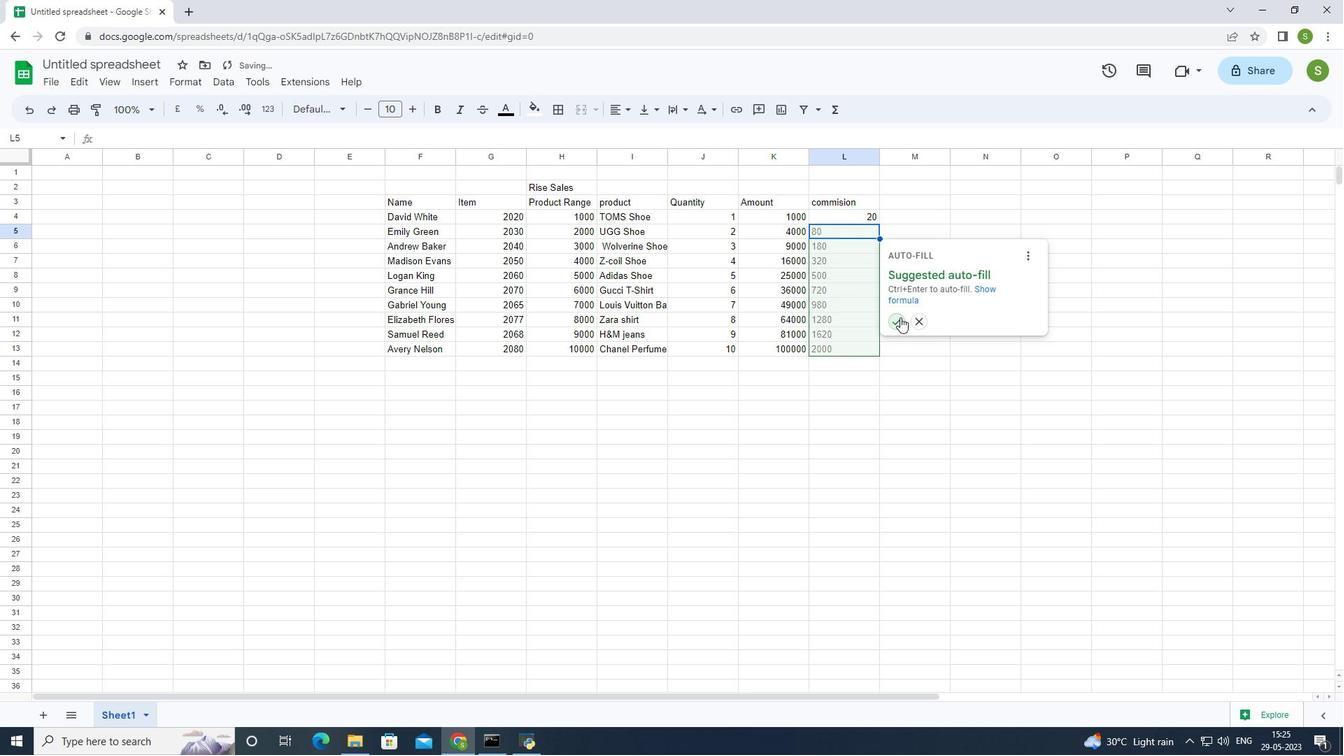 
Action: Mouse pressed left at (902, 317)
Screenshot: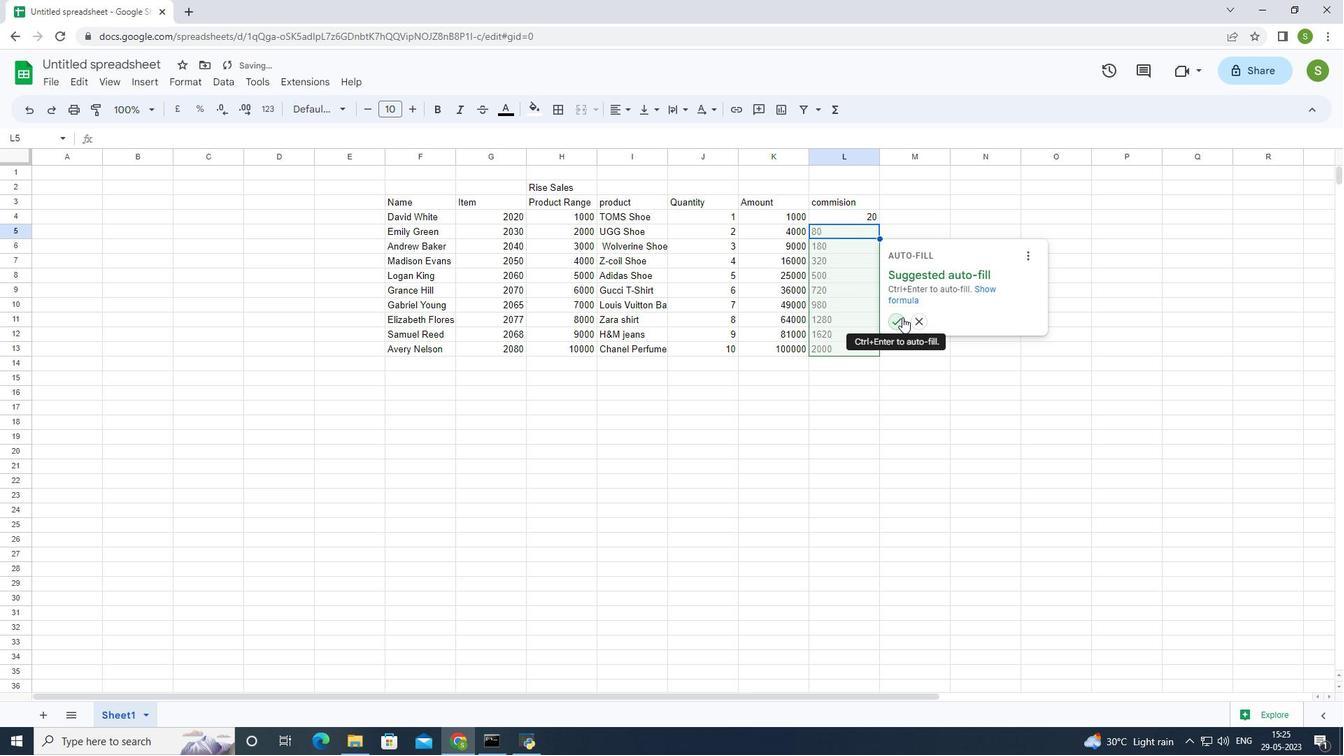 
Action: Mouse moved to (694, 318)
Screenshot: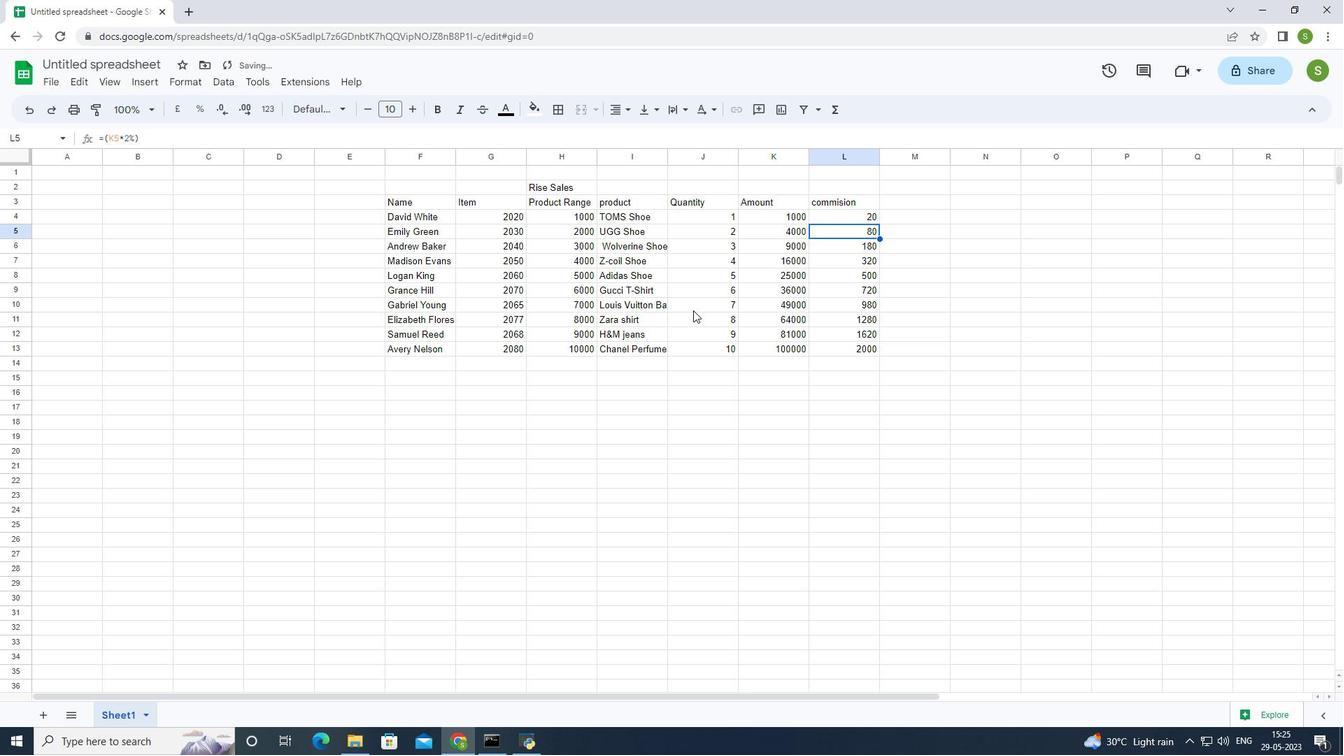 
Action: Key pressed ctrl+S<'\x13'><'\x13'>
Screenshot: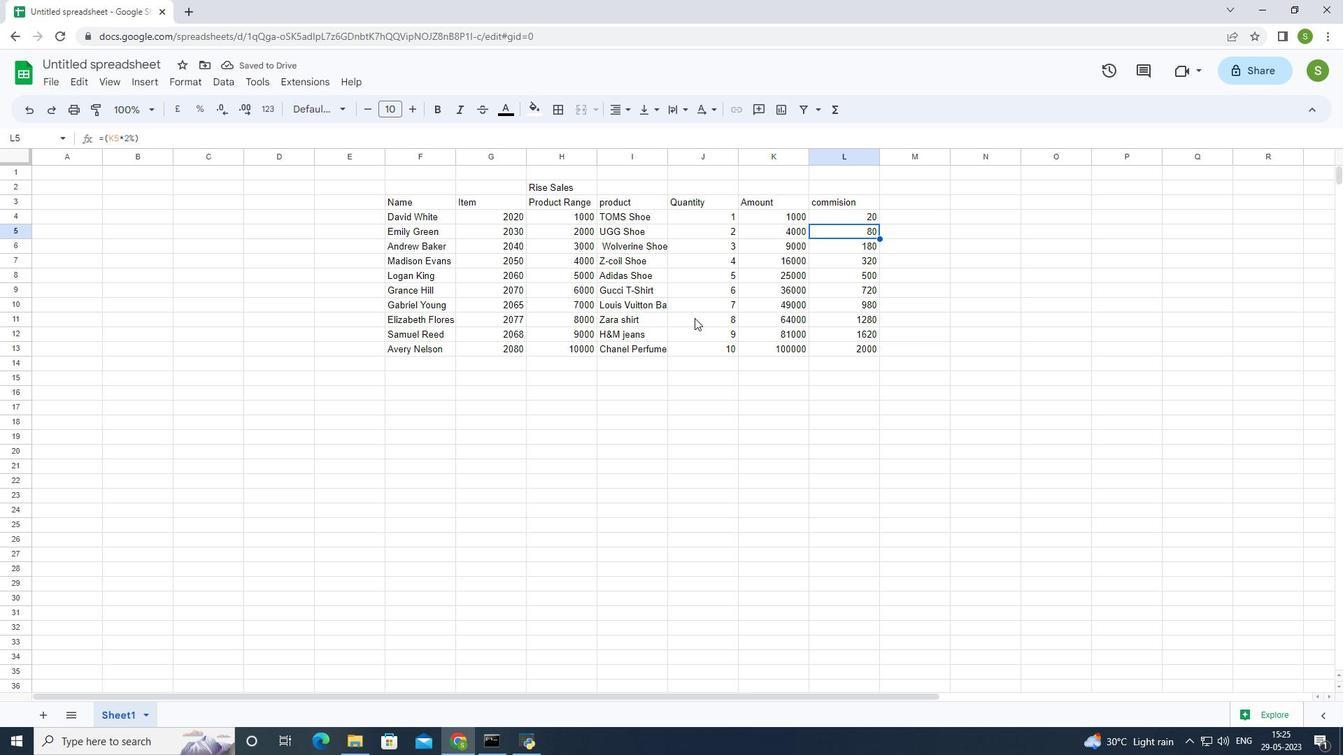 
Action: Mouse moved to (696, 317)
Screenshot: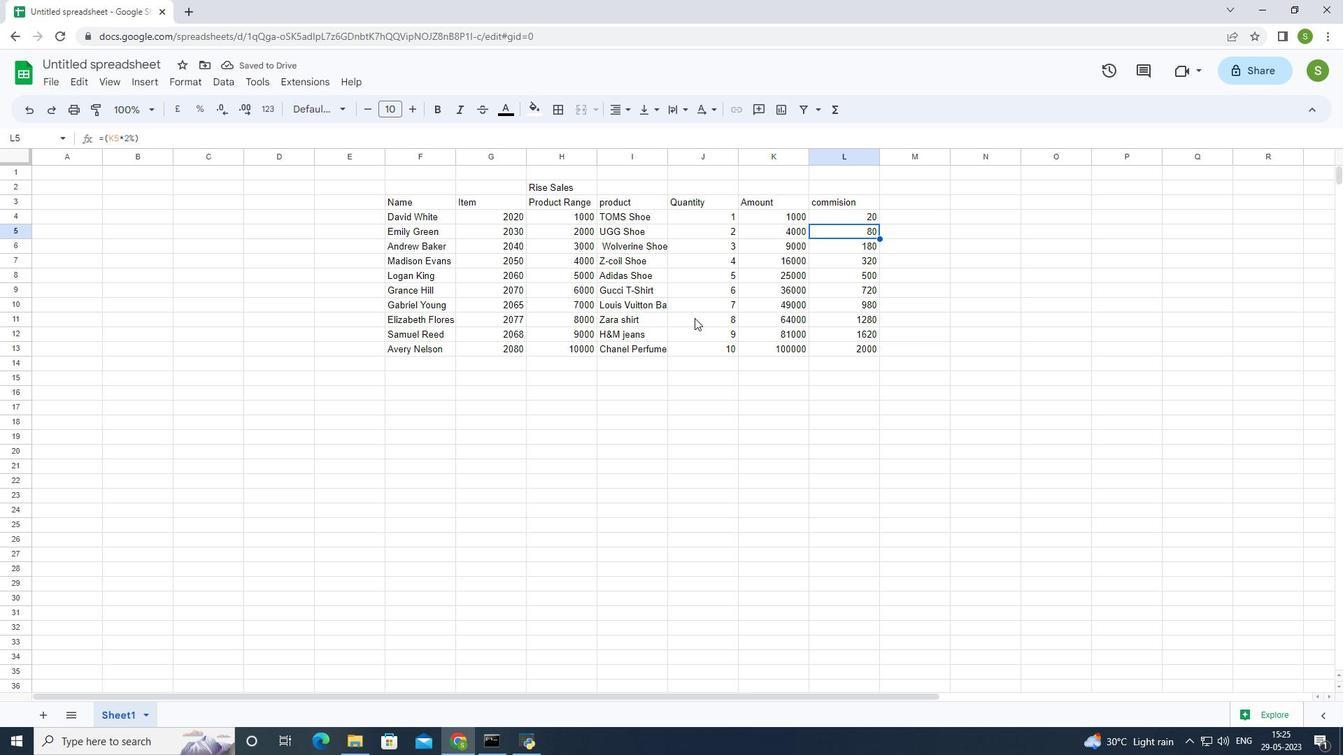 
Action: Key pressed <'\x13'>
Screenshot: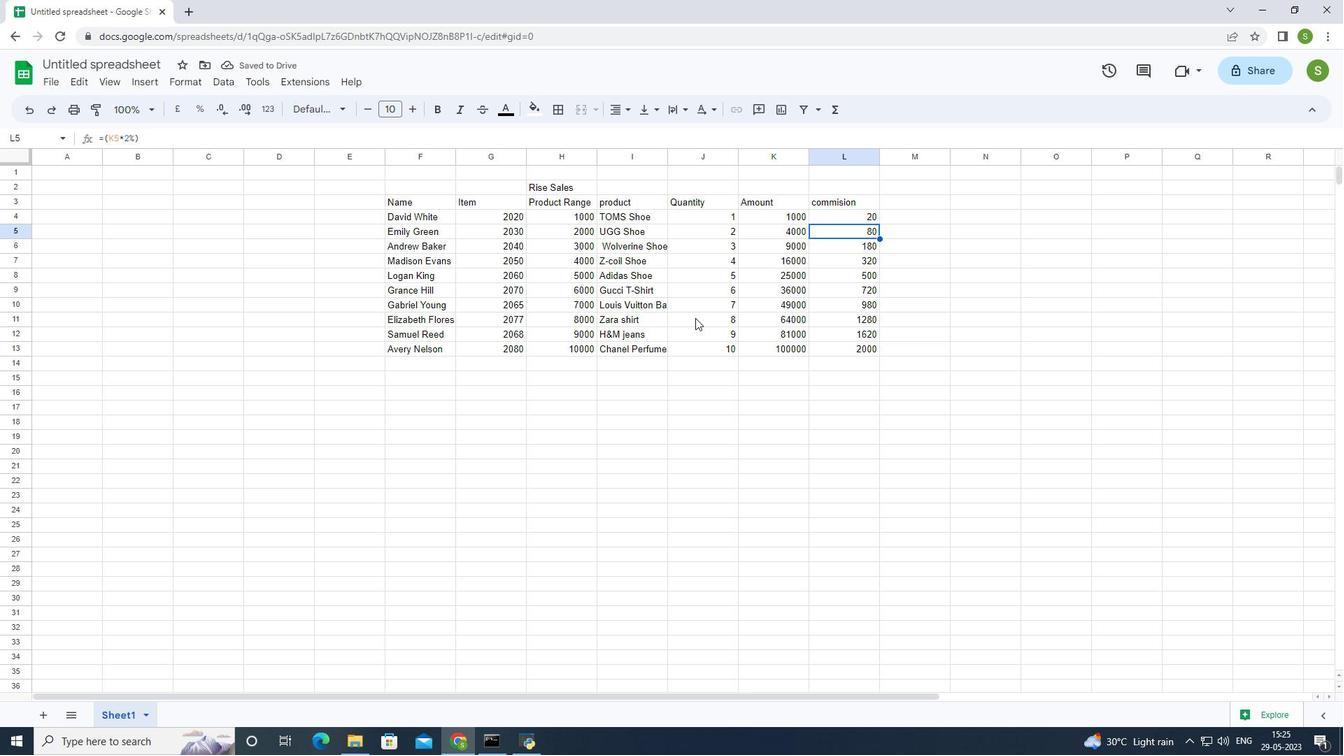 
Action: Mouse moved to (698, 315)
Screenshot: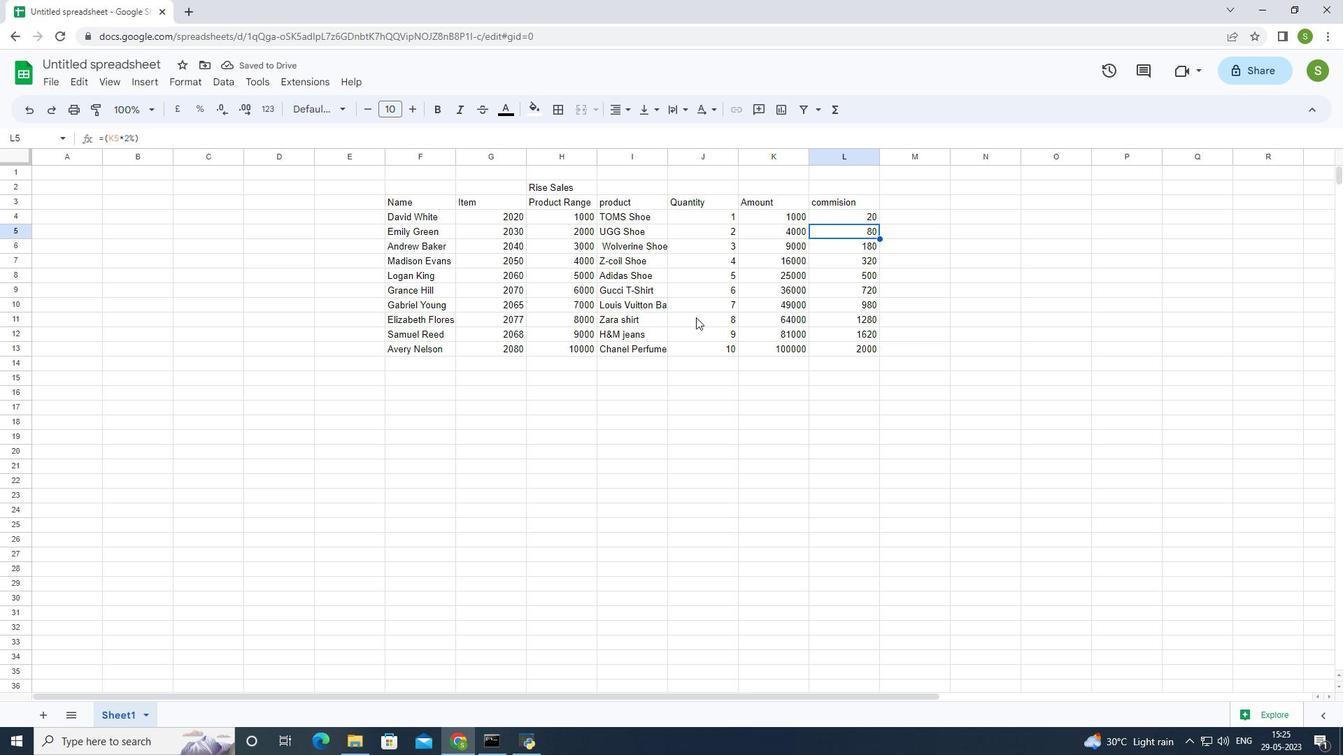 
Action: Key pressed <'\x13'>
Screenshot: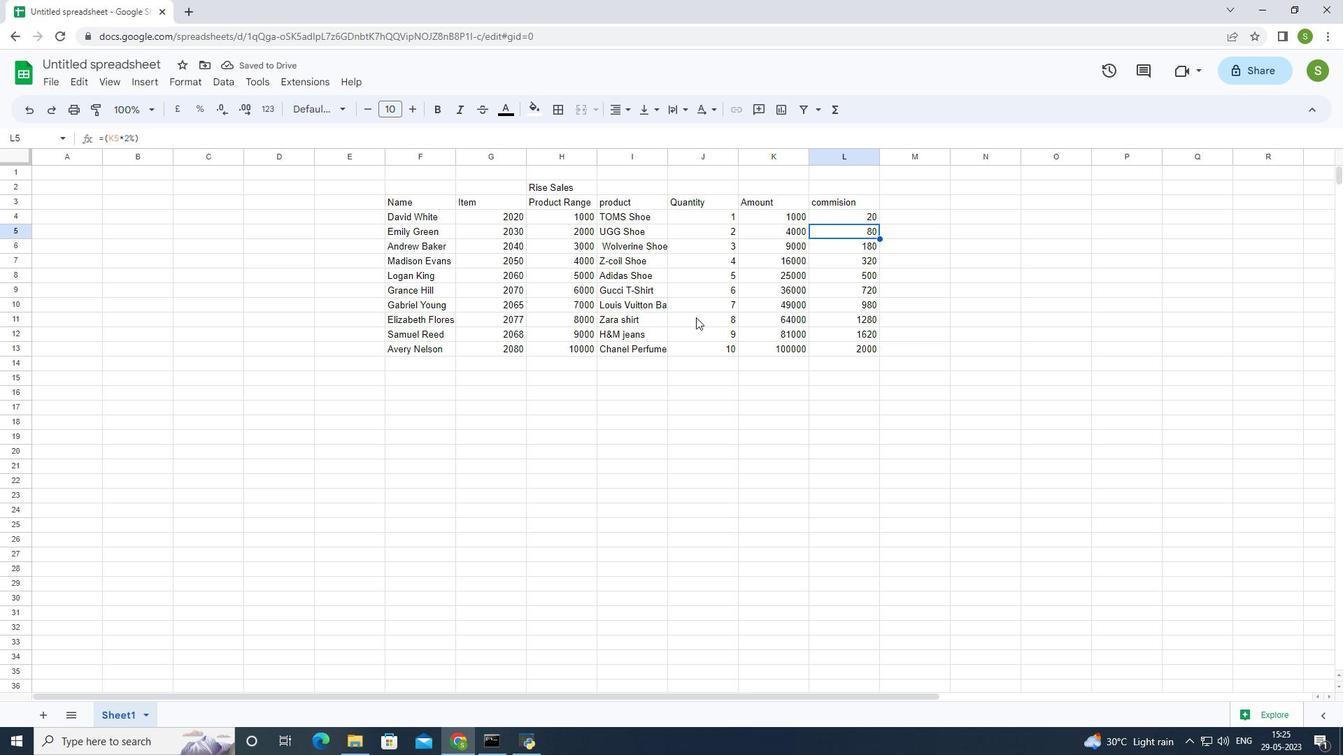 
Action: Mouse moved to (700, 314)
Screenshot: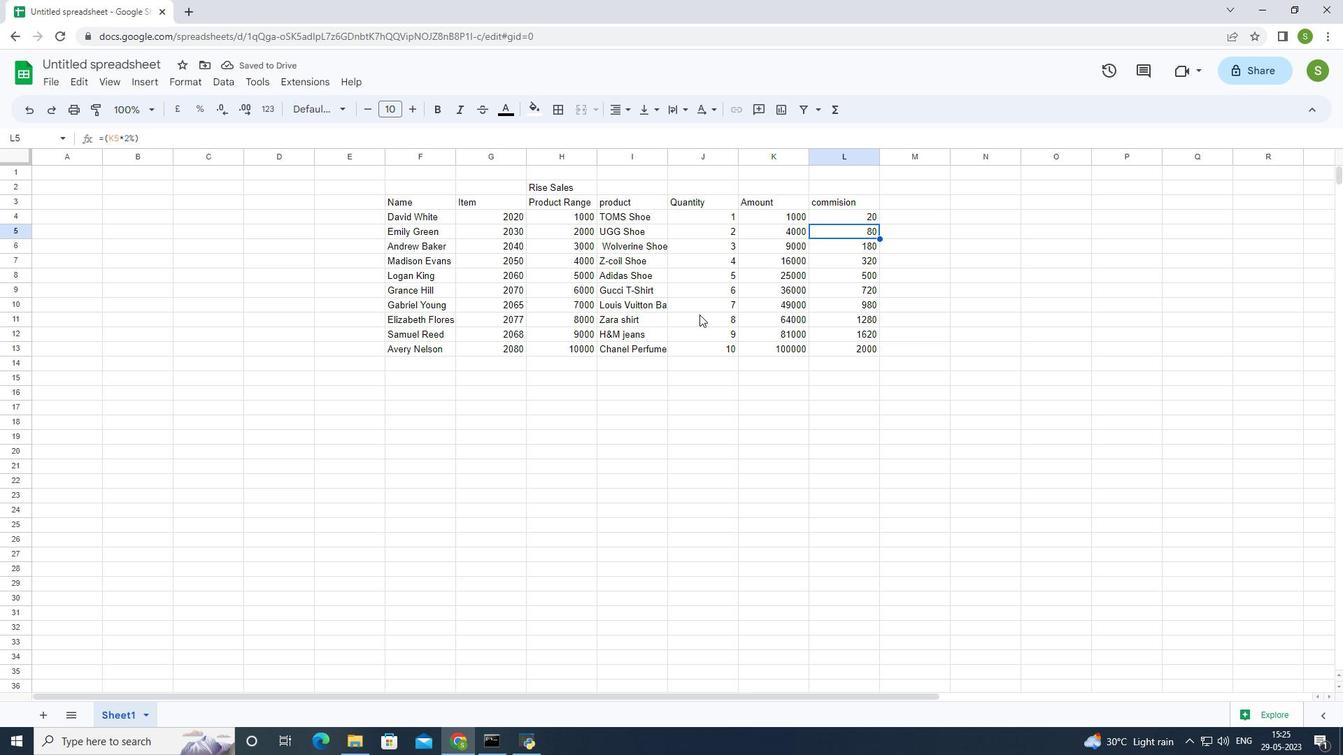 
Action: Key pressed <'\x13'>
Screenshot: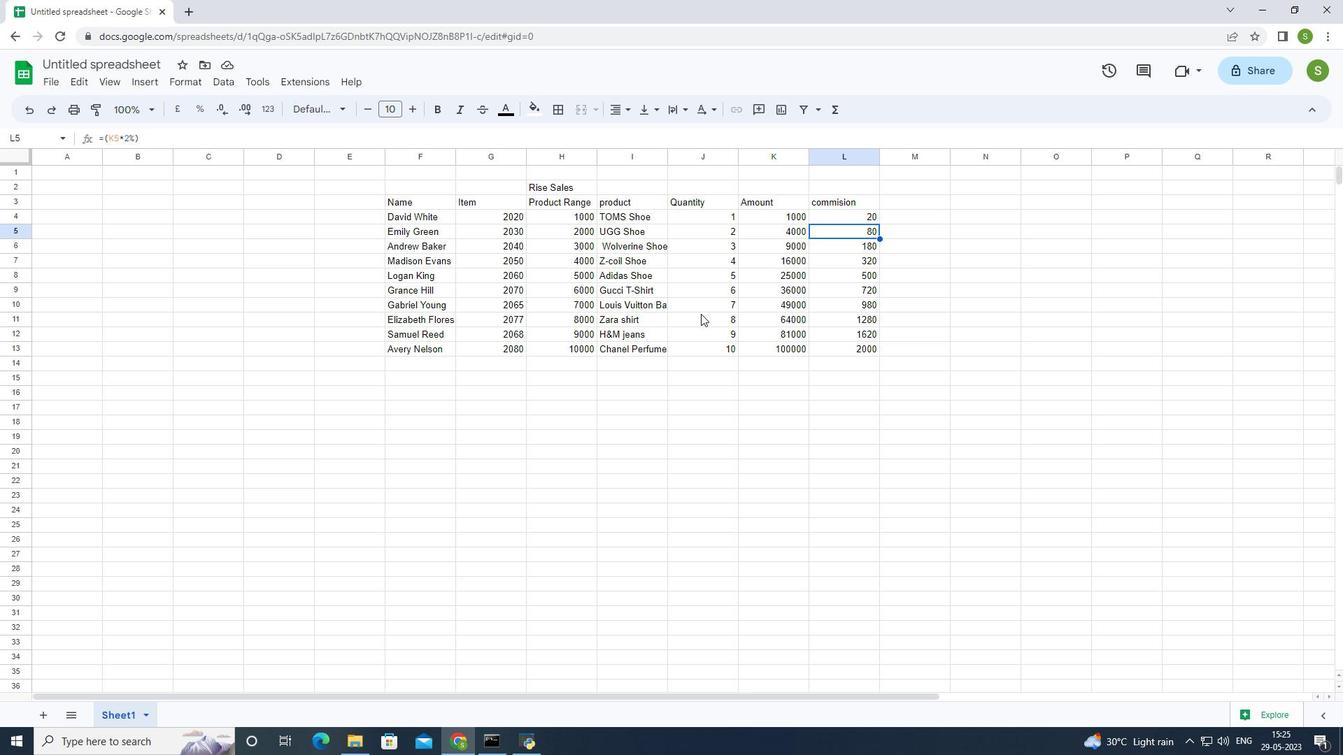 
Action: Mouse moved to (701, 312)
Screenshot: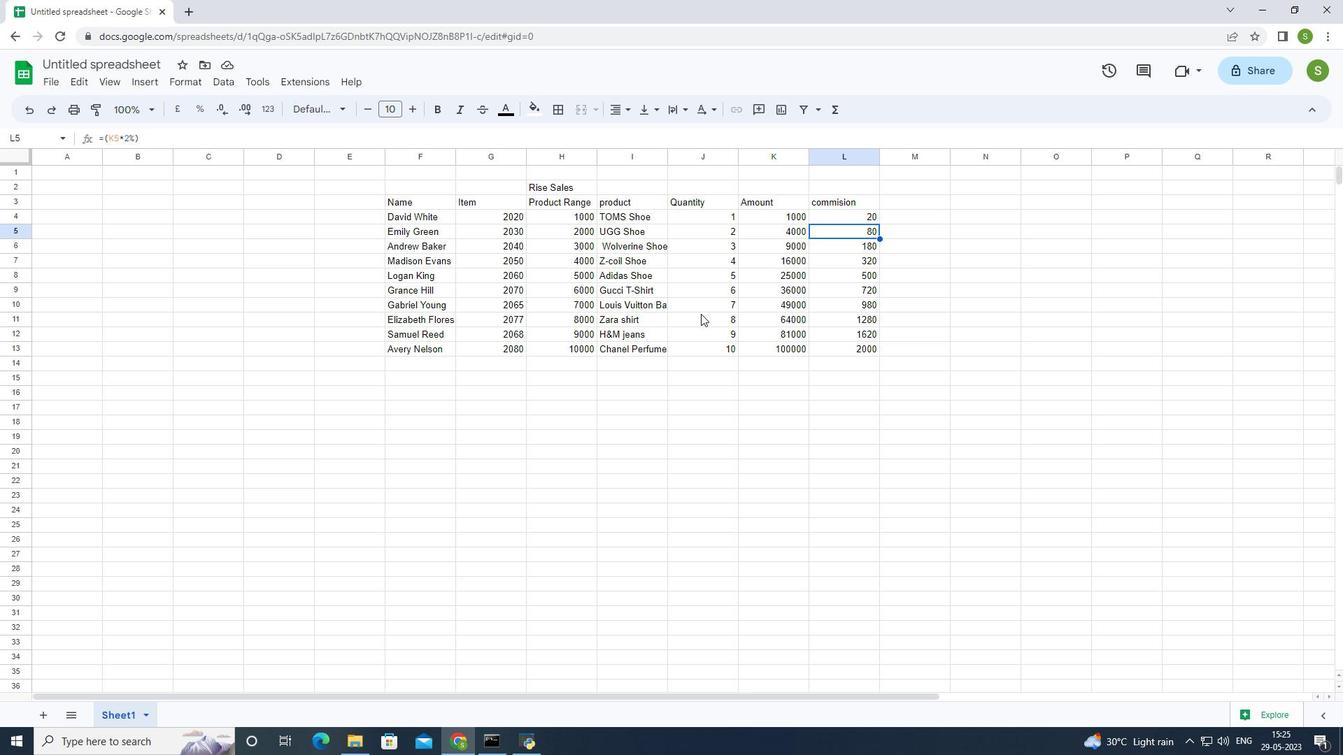
Action: Key pressed <'\x13'><'\x13'><'\x13'><'\x13'><'\x13'><'\x13'><'\x13'><'\x13'><'\x13'><'\x13'><'\x13'><'\x13'><'\x13'><'\x13'><'\x13'><'\x13'><'\x13'><'\x13'><'\x13'><'\x13'><'\x13'><'\x13'><'\x13'><'\x13'><'\x13'><'\x13'><'\x13'><'\x13'>
Screenshot: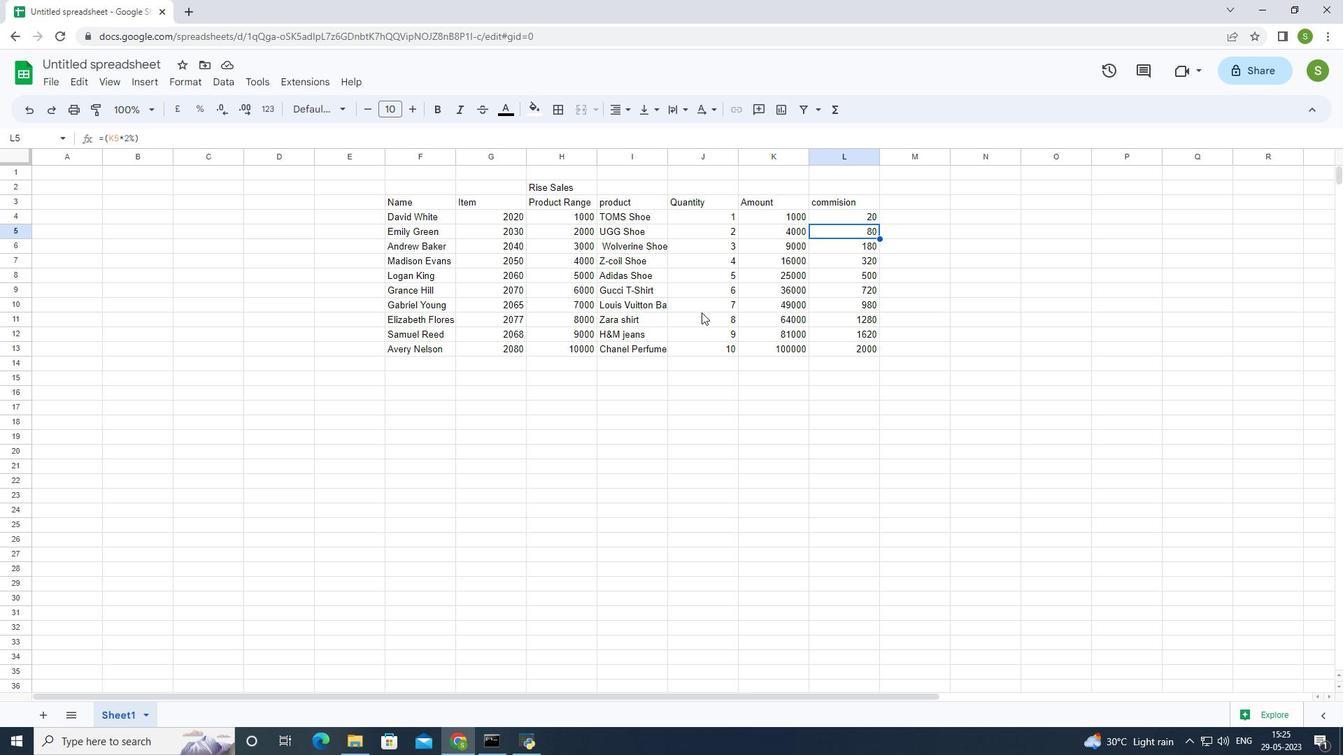 
